 Task: Find connections with filter location Hradec Králové with filter topic #Futurewith filter profile language Potuguese with filter current company Jindal Steel & Power Ltd. with filter school Arya Institute of Engineering & Technology,Jaipur with filter industry Wholesale with filter service category Content Strategy with filter keywords title Digital Overlord
Action: Mouse moved to (649, 82)
Screenshot: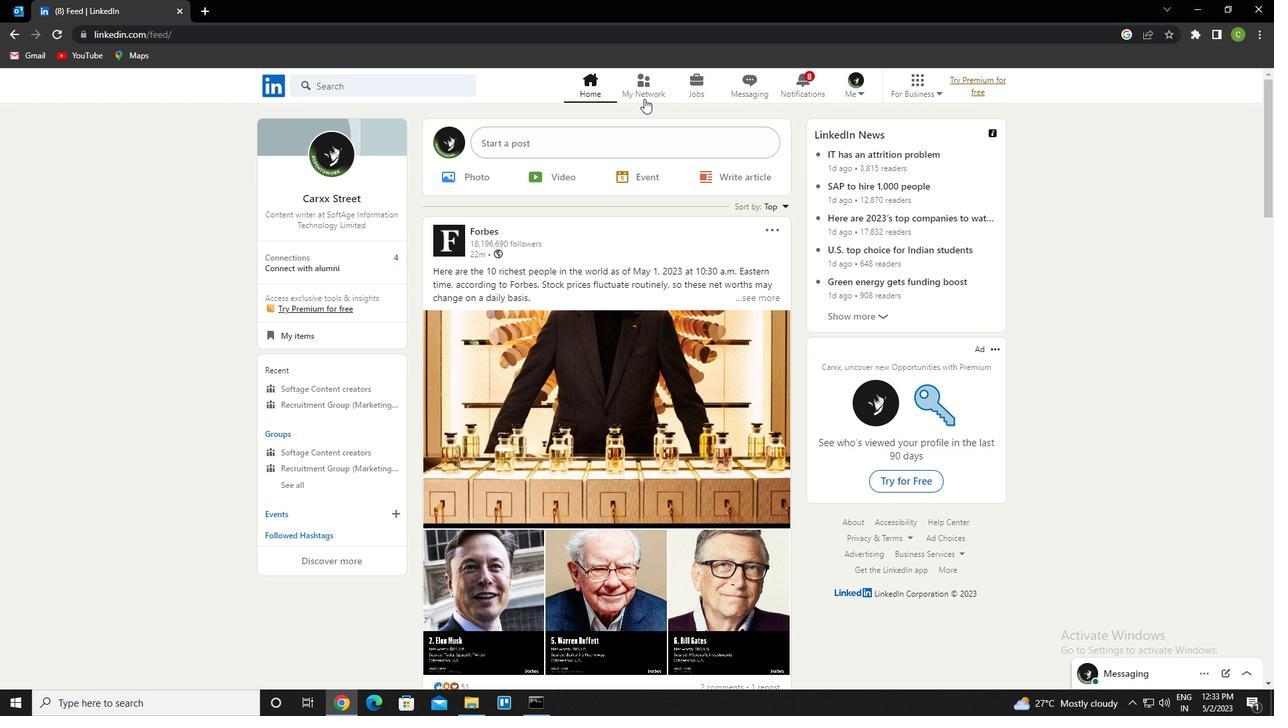 
Action: Mouse pressed left at (649, 82)
Screenshot: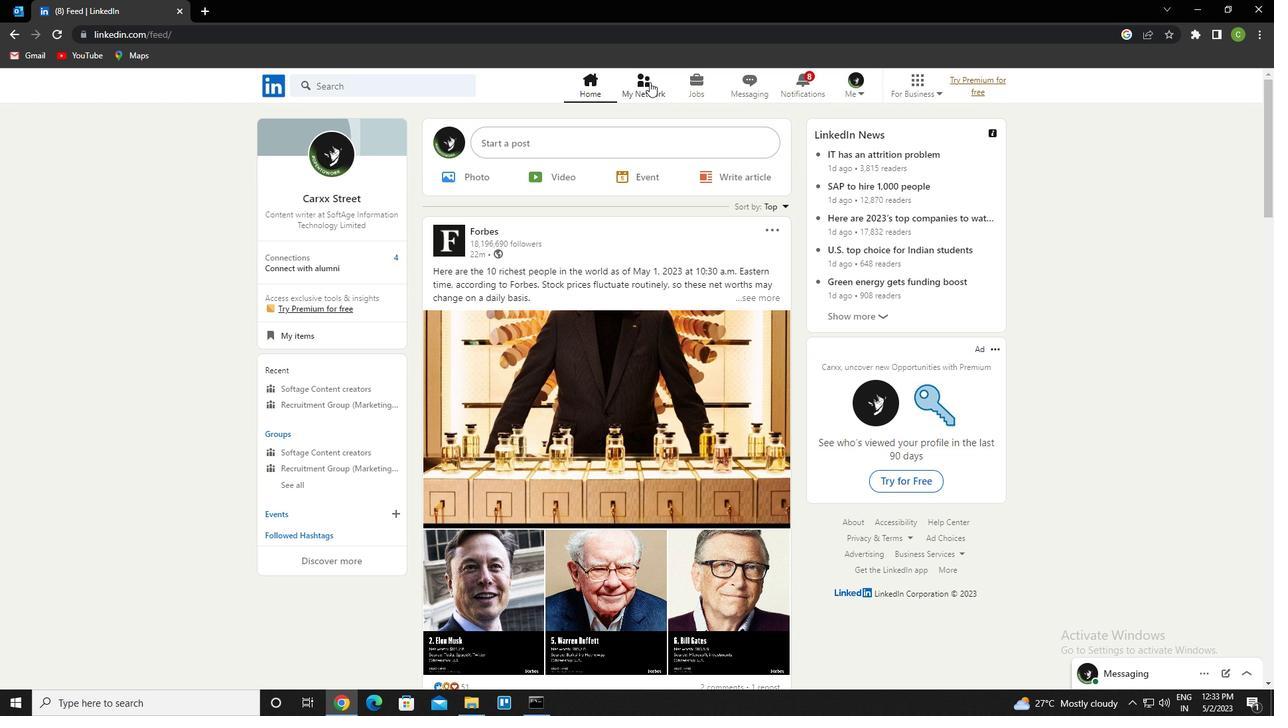 
Action: Mouse moved to (393, 149)
Screenshot: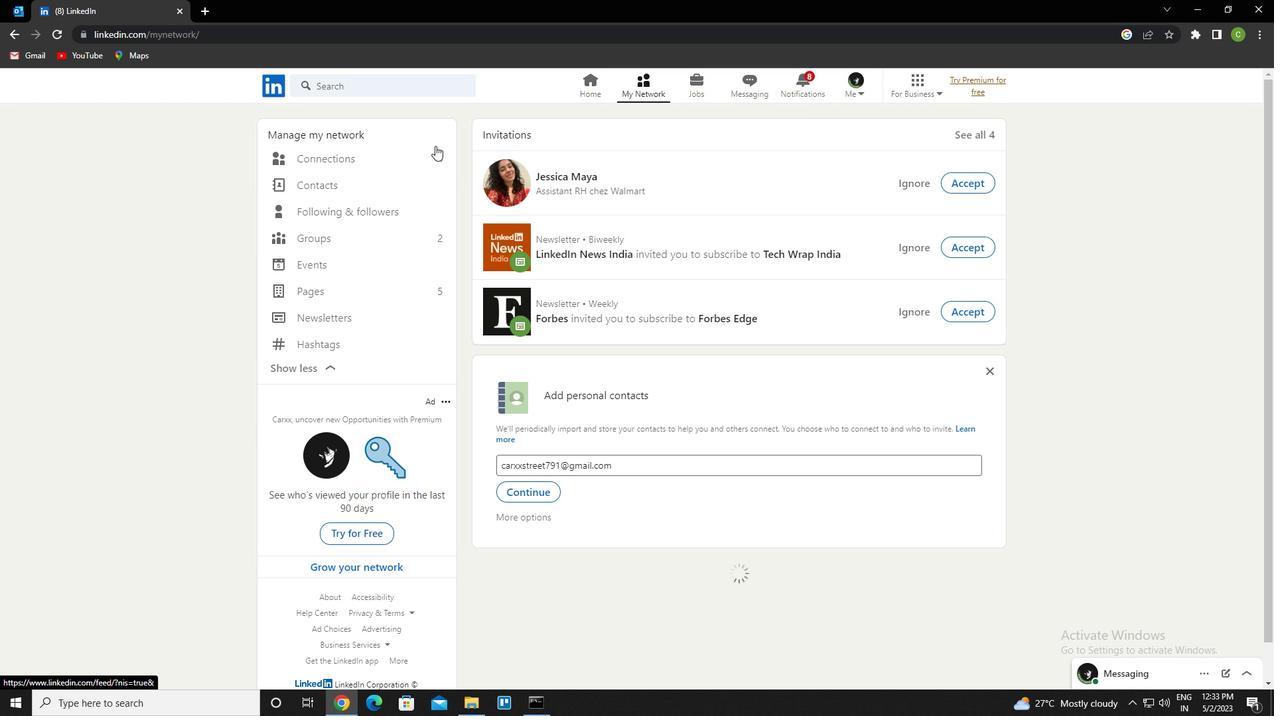 
Action: Mouse pressed left at (393, 149)
Screenshot: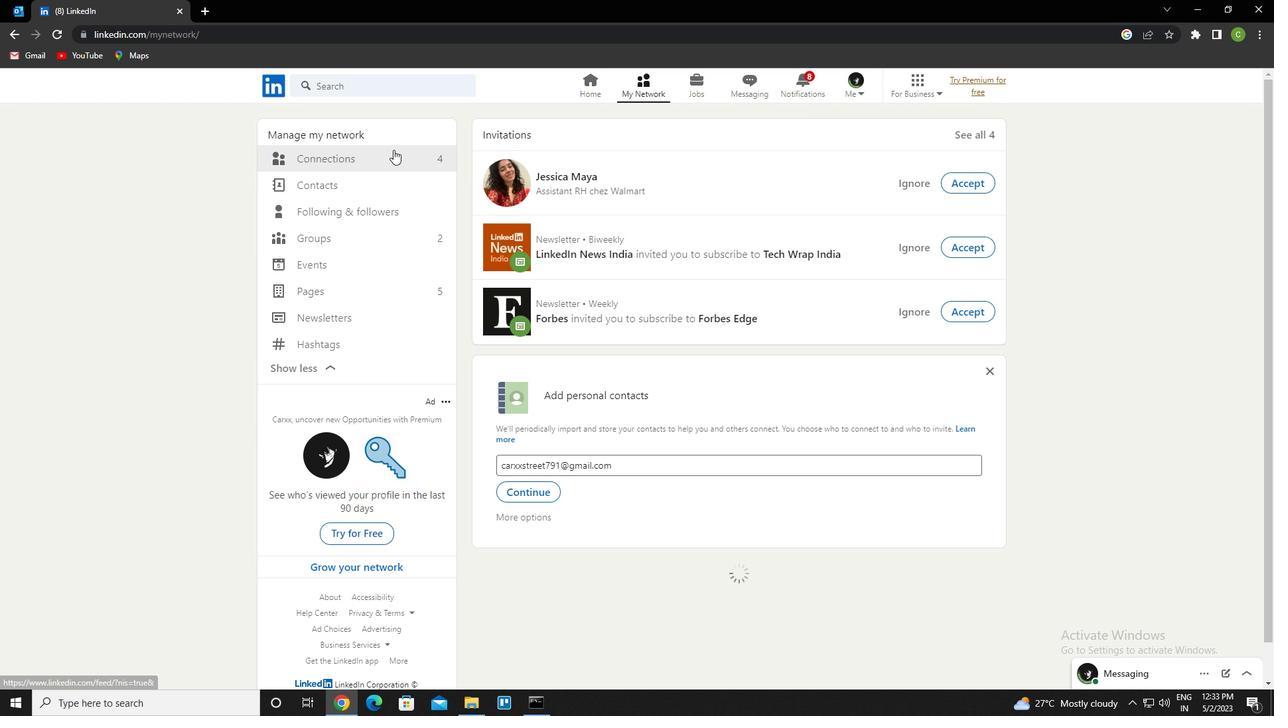 
Action: Mouse moved to (390, 163)
Screenshot: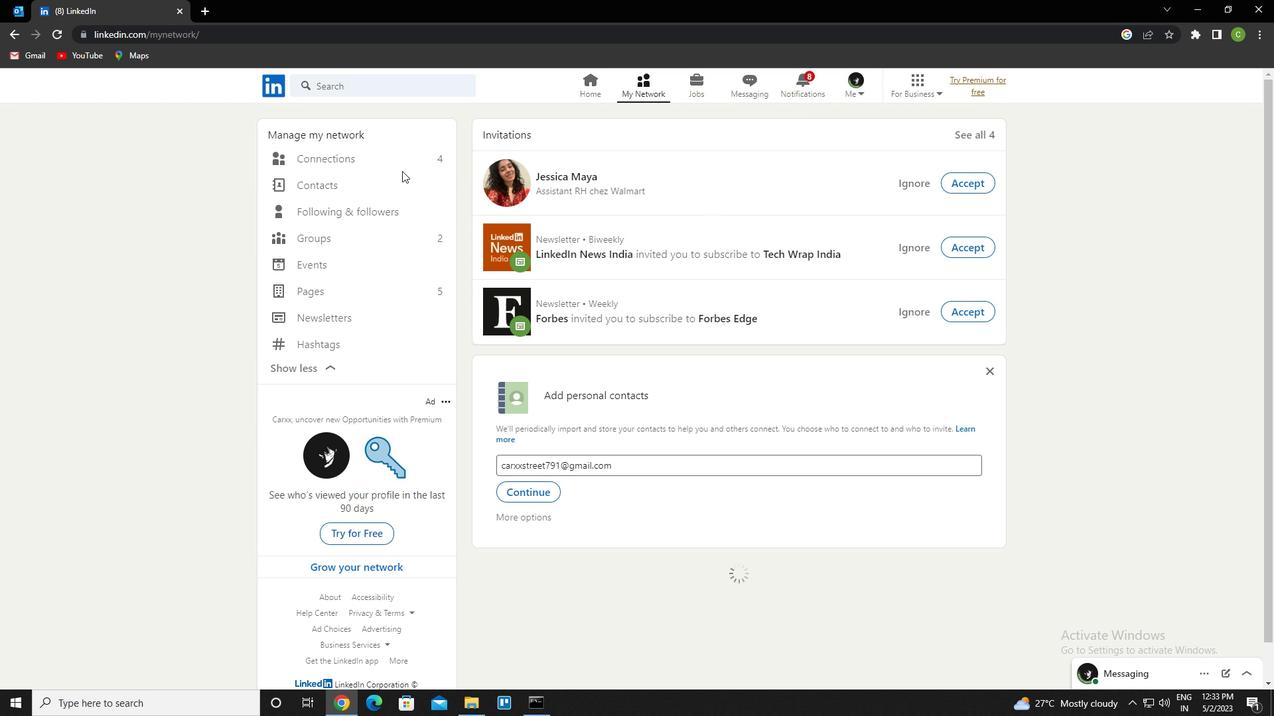 
Action: Mouse pressed left at (390, 163)
Screenshot: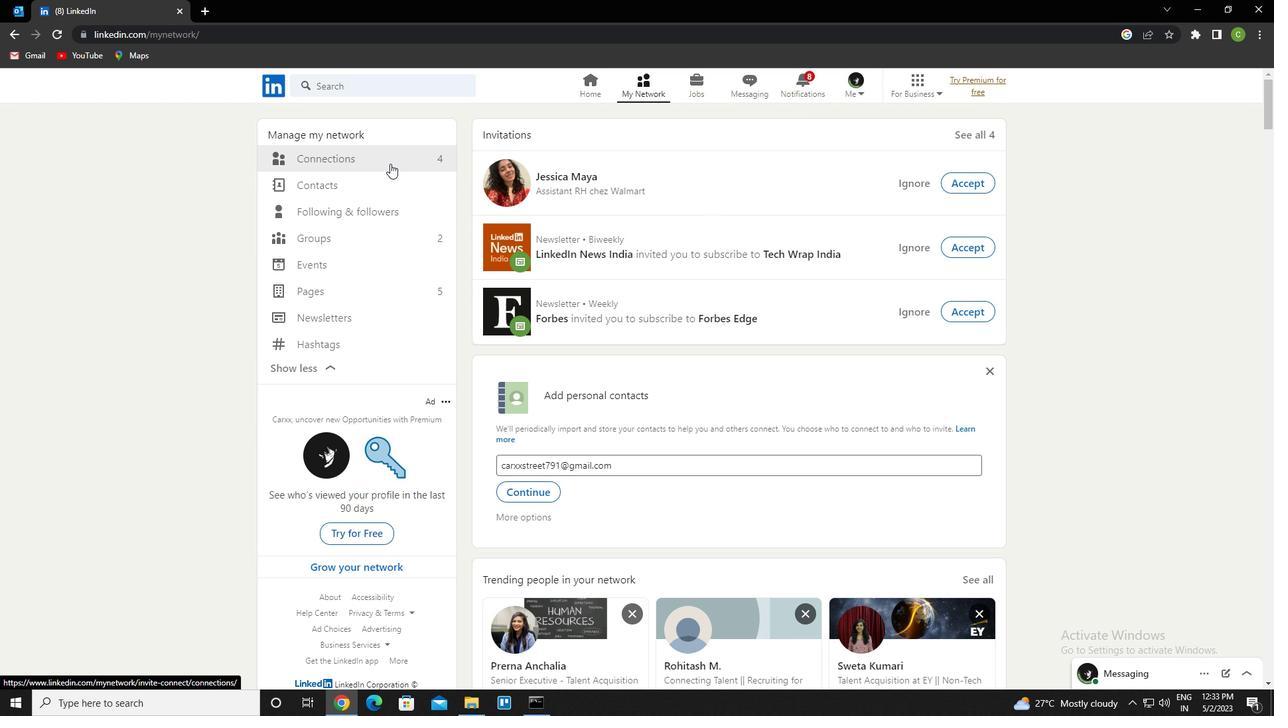 
Action: Mouse moved to (758, 154)
Screenshot: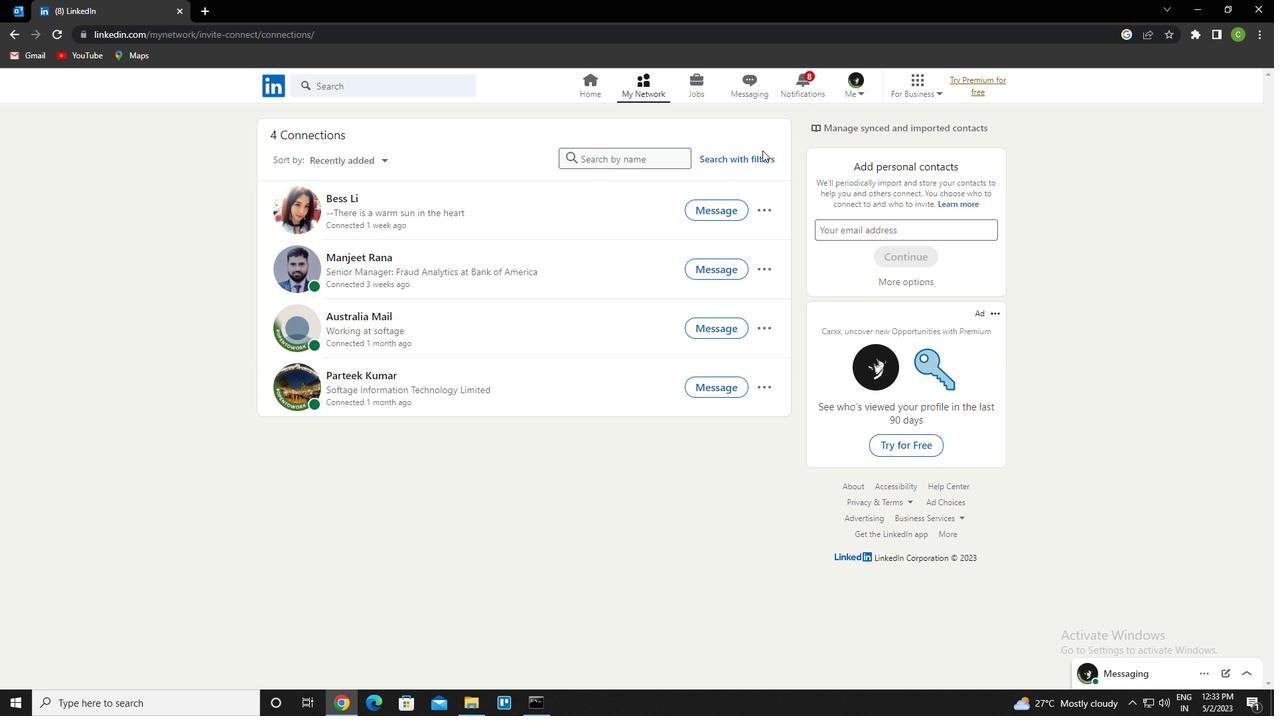 
Action: Mouse pressed left at (758, 154)
Screenshot: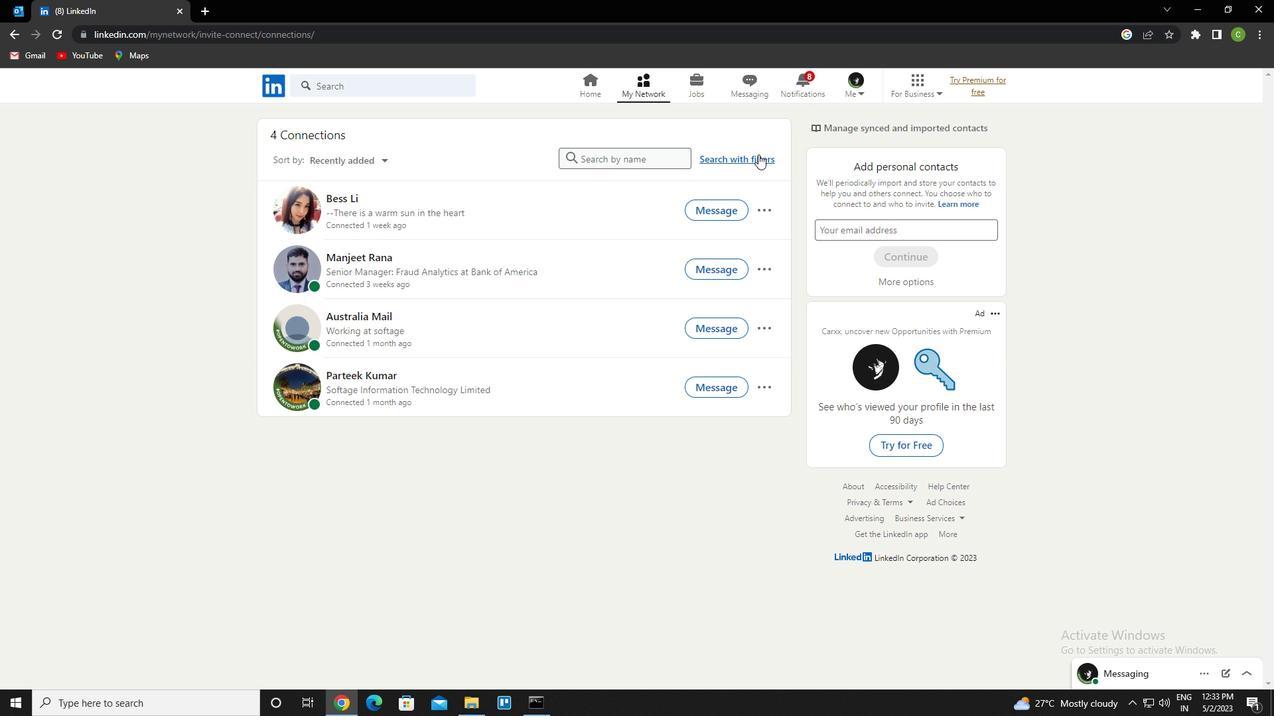 
Action: Mouse moved to (670, 118)
Screenshot: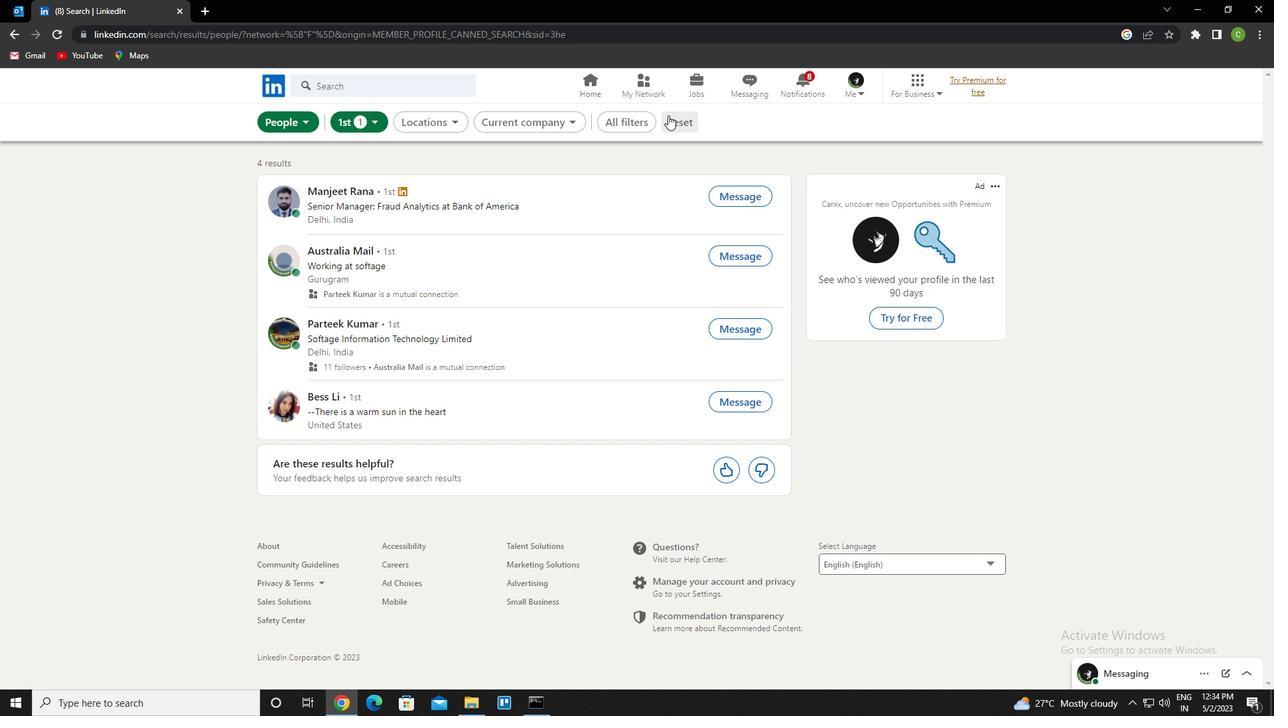
Action: Mouse pressed left at (670, 118)
Screenshot: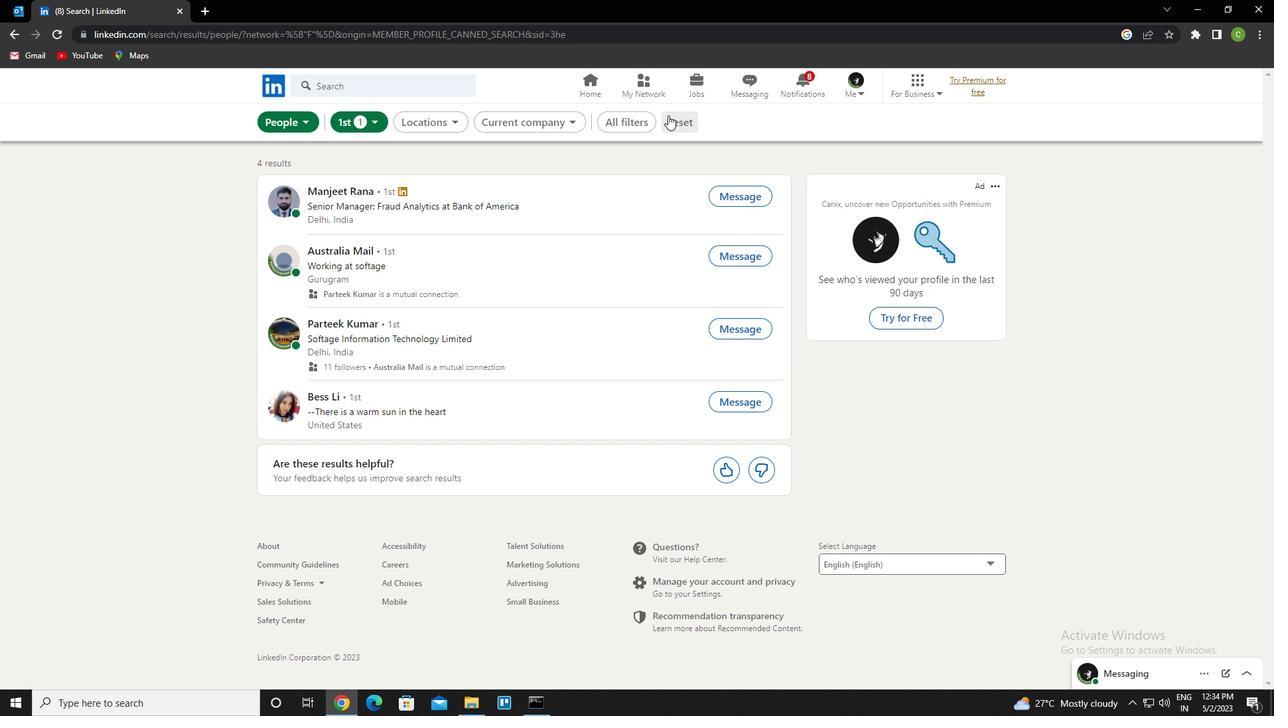 
Action: Mouse moved to (659, 118)
Screenshot: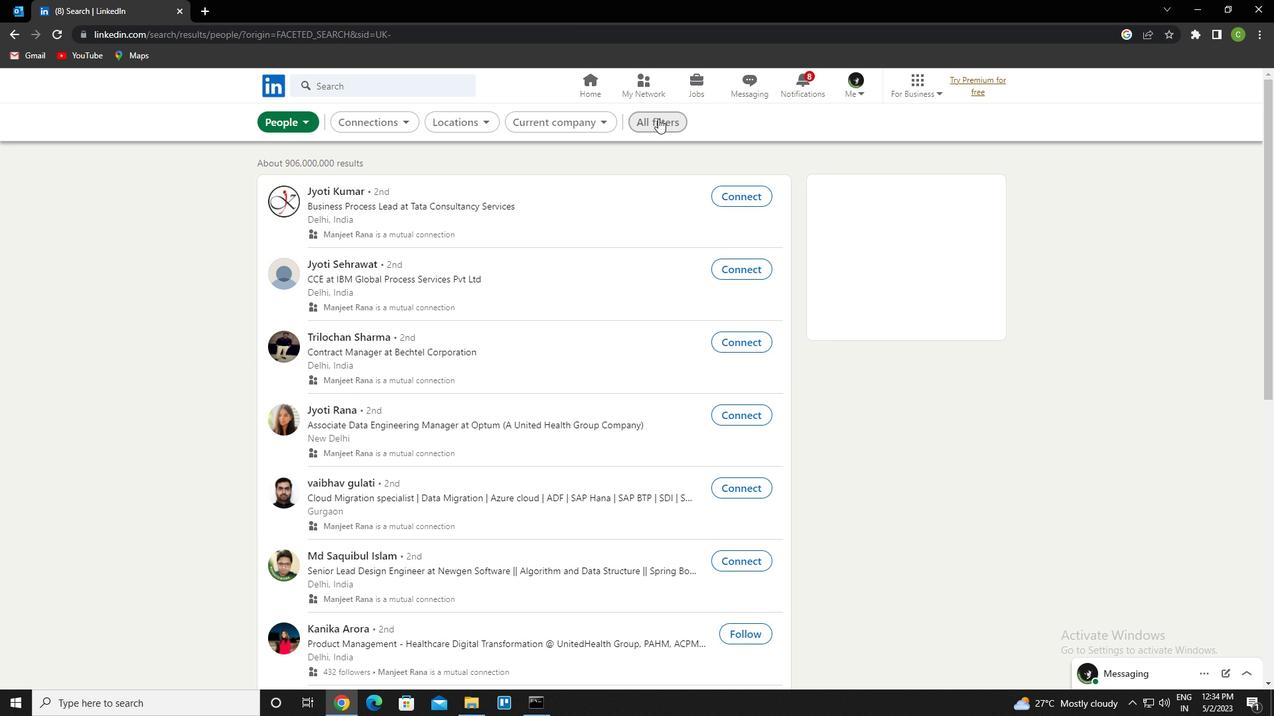 
Action: Mouse pressed left at (659, 118)
Screenshot: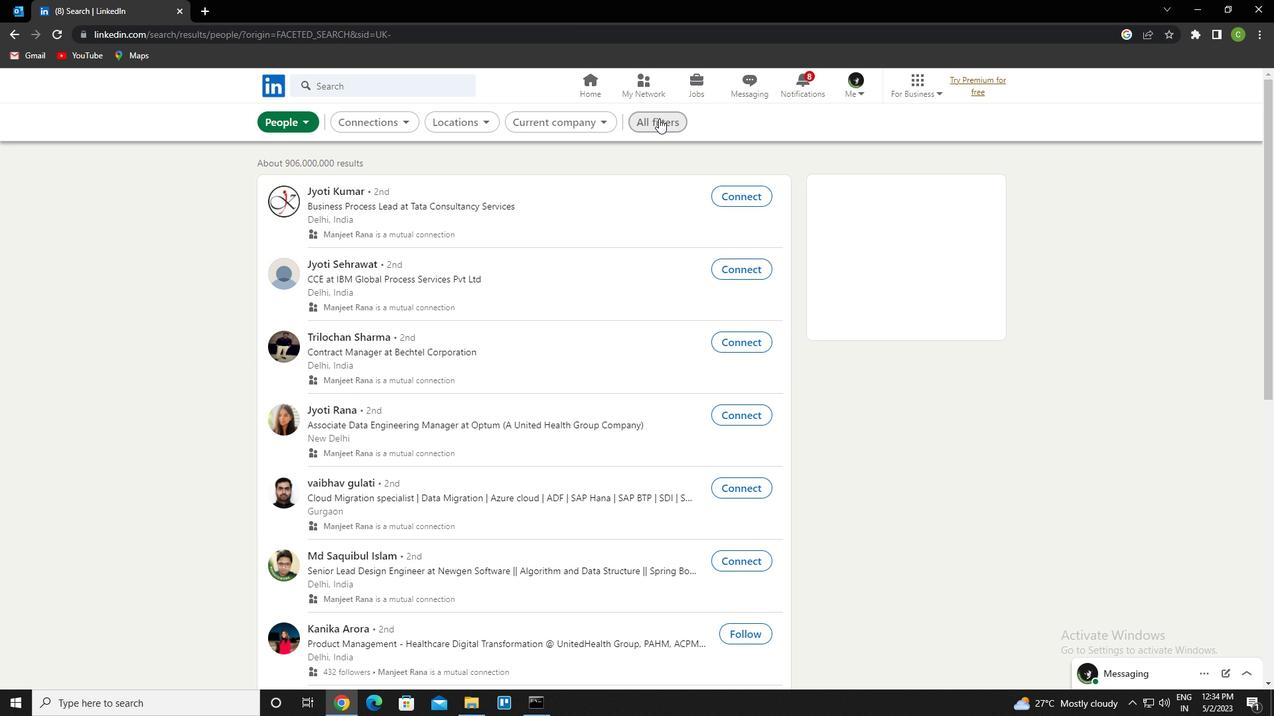
Action: Mouse moved to (1109, 337)
Screenshot: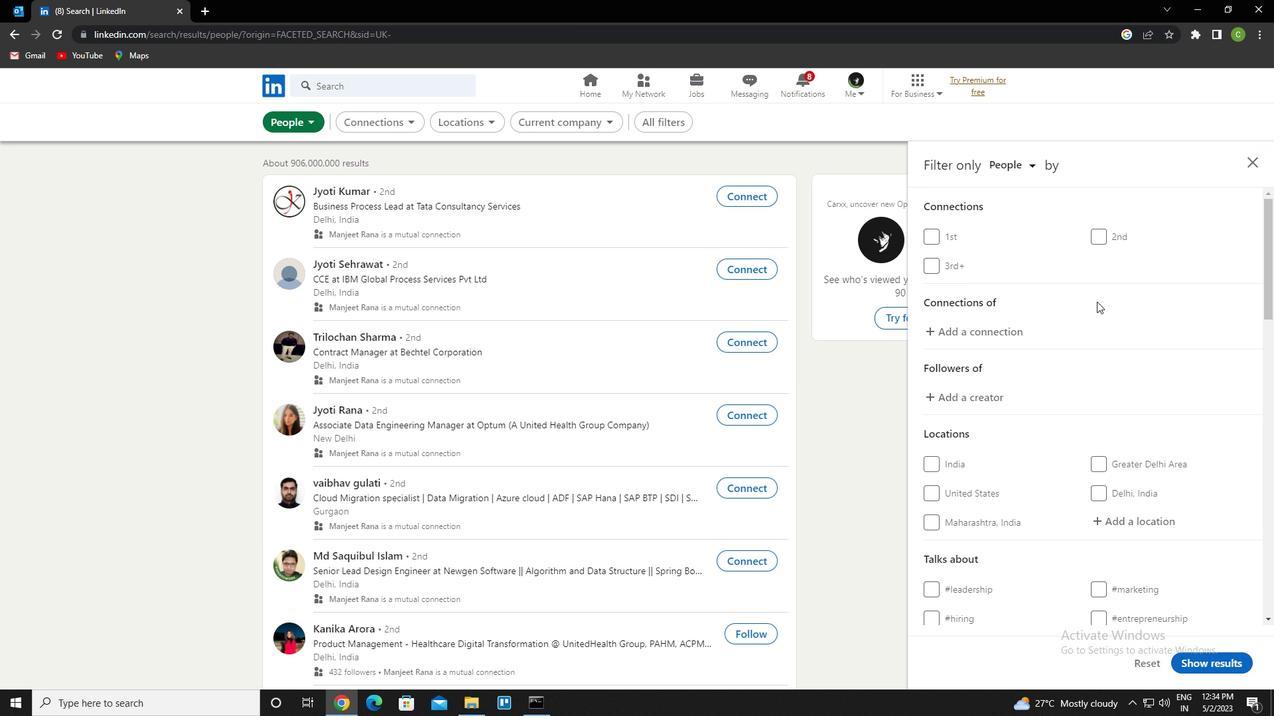 
Action: Mouse scrolled (1109, 337) with delta (0, 0)
Screenshot: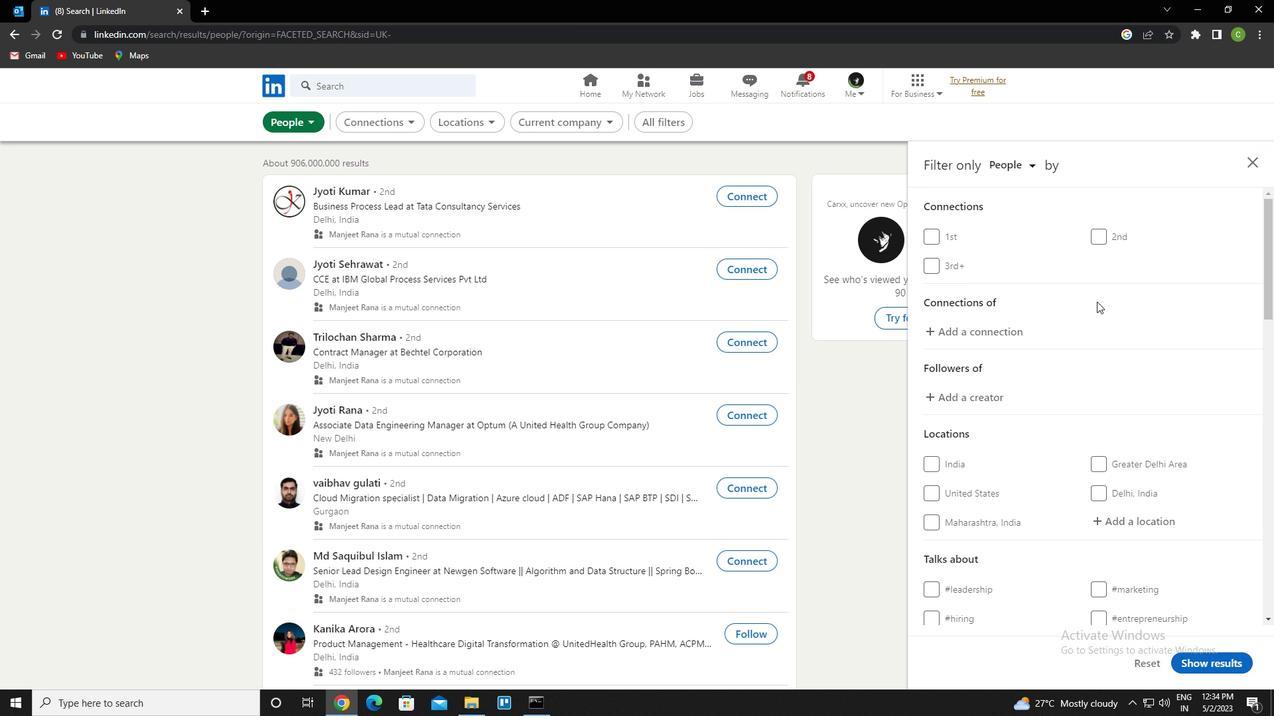 
Action: Mouse moved to (1110, 341)
Screenshot: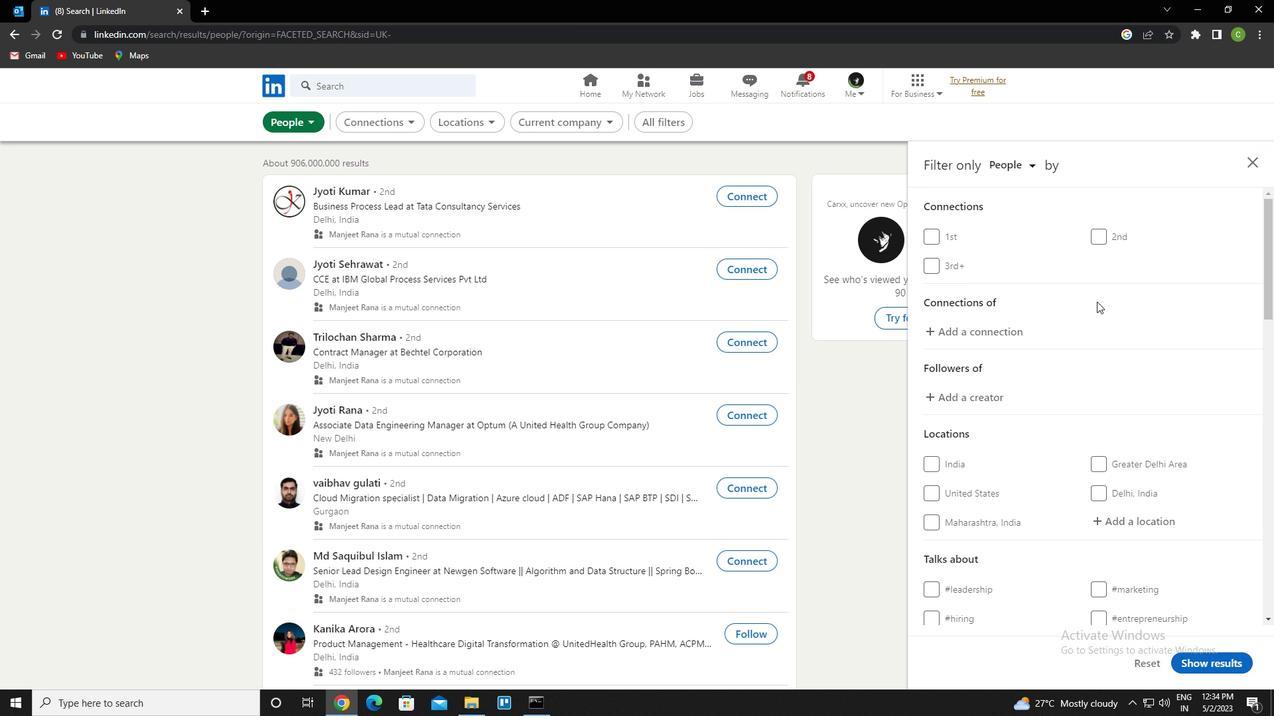 
Action: Mouse scrolled (1110, 340) with delta (0, 0)
Screenshot: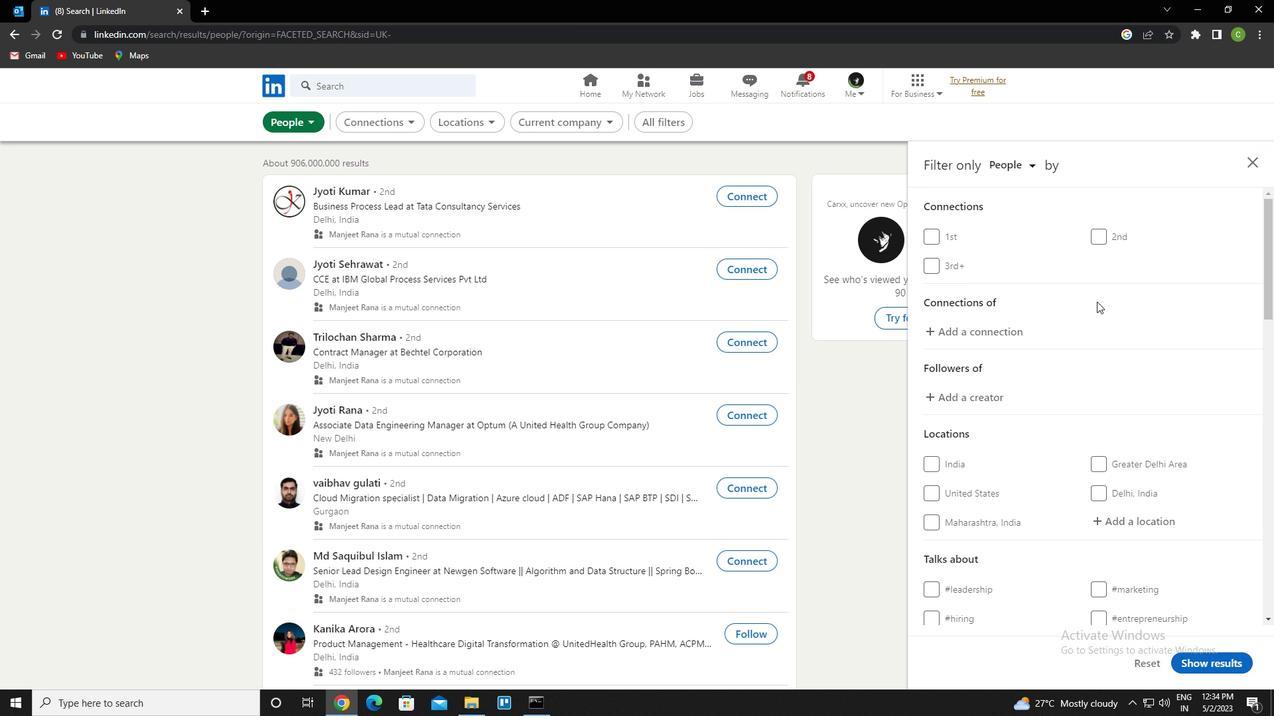 
Action: Mouse moved to (1110, 348)
Screenshot: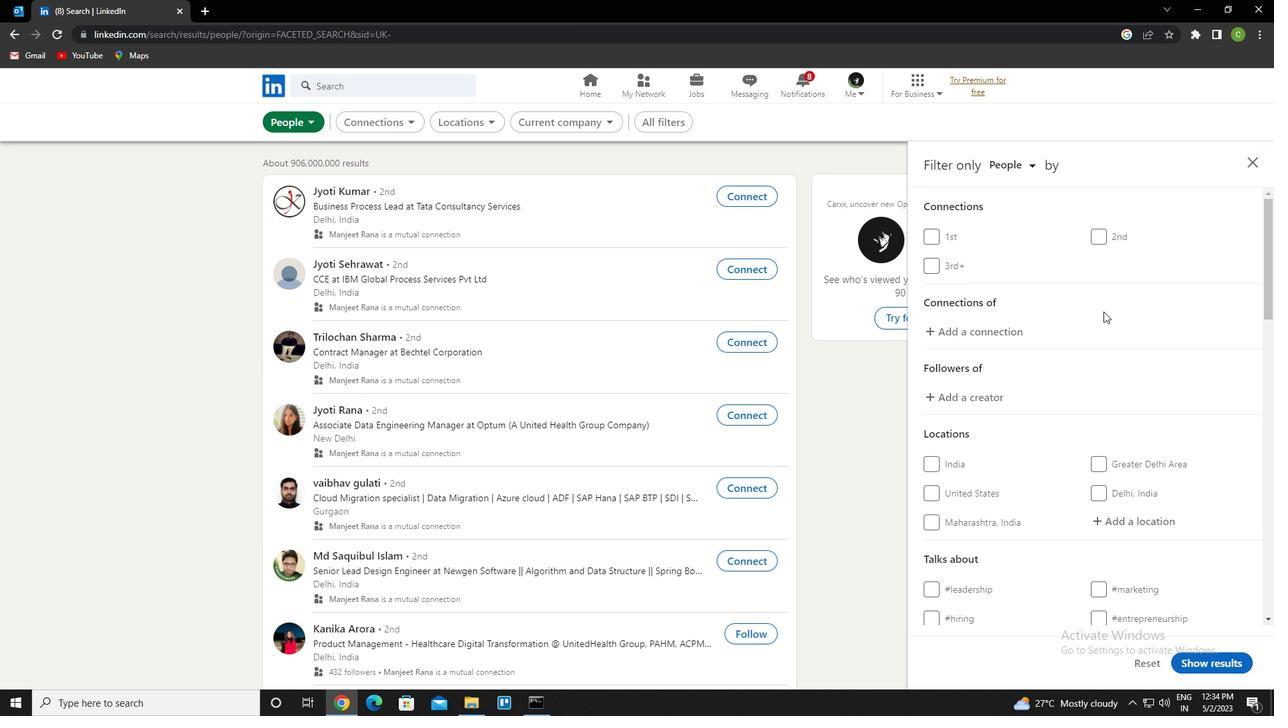 
Action: Mouse scrolled (1110, 347) with delta (0, 0)
Screenshot: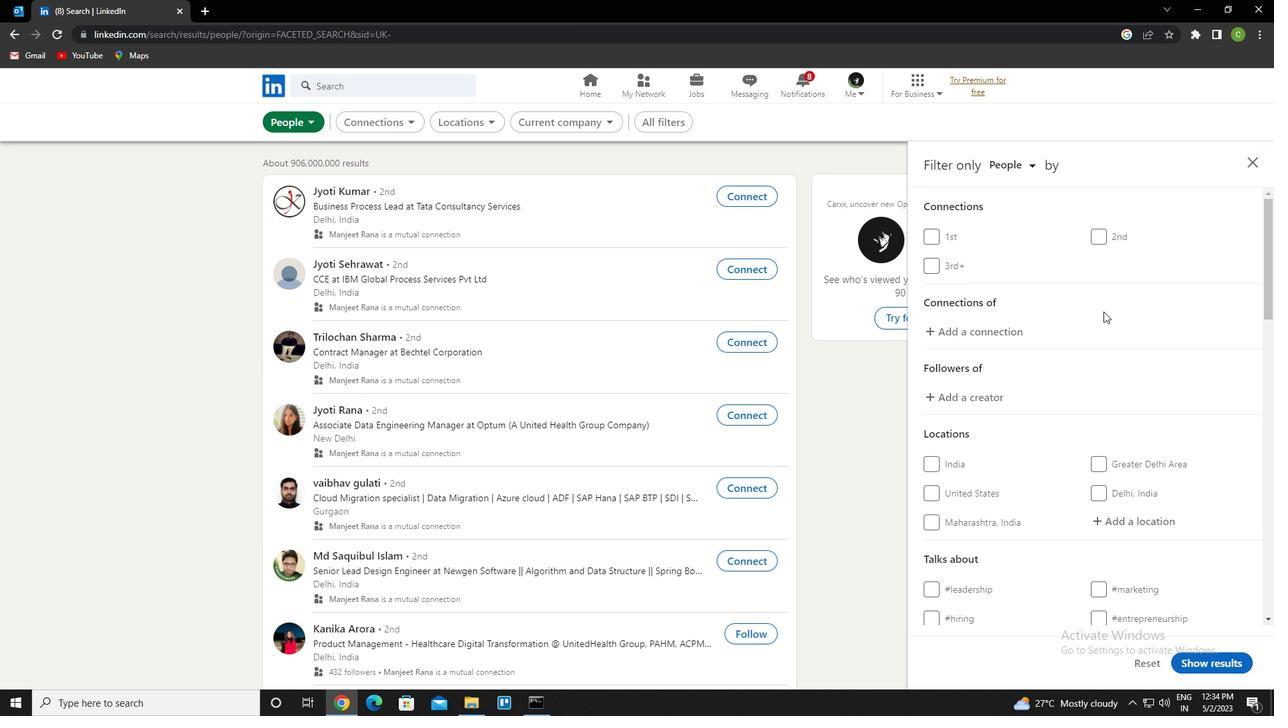 
Action: Mouse moved to (1108, 363)
Screenshot: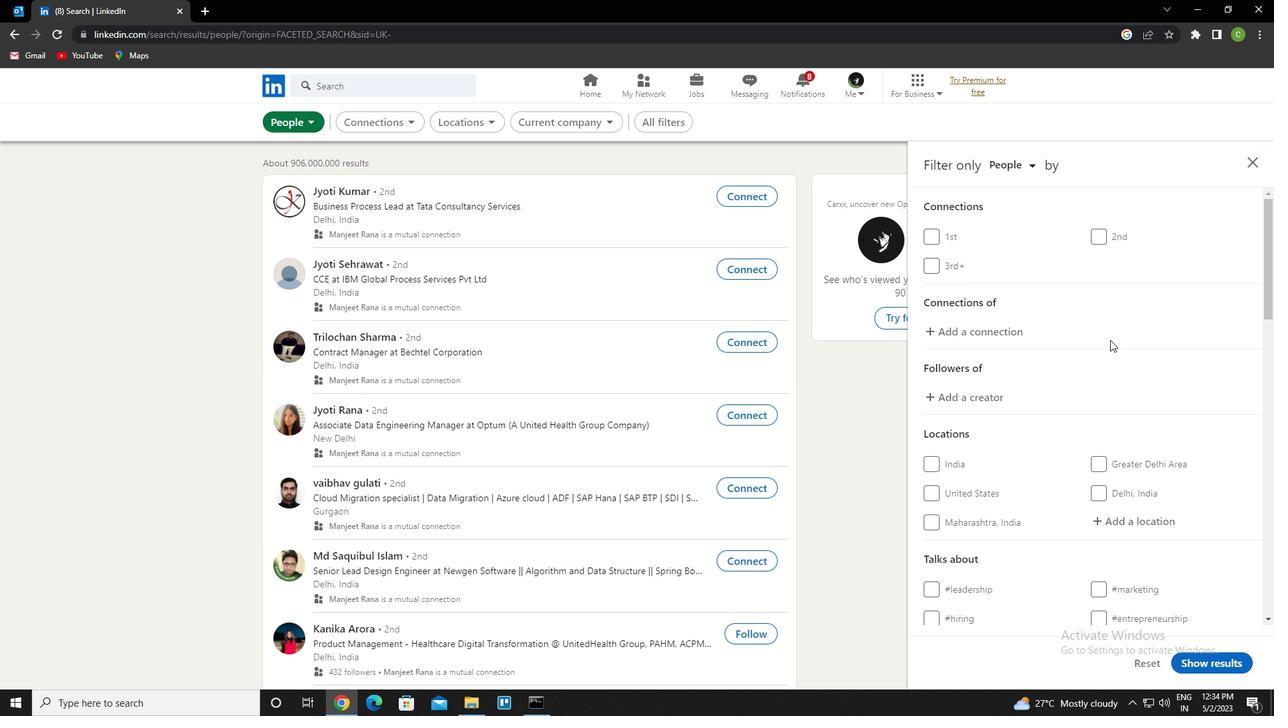 
Action: Mouse scrolled (1108, 362) with delta (0, 0)
Screenshot: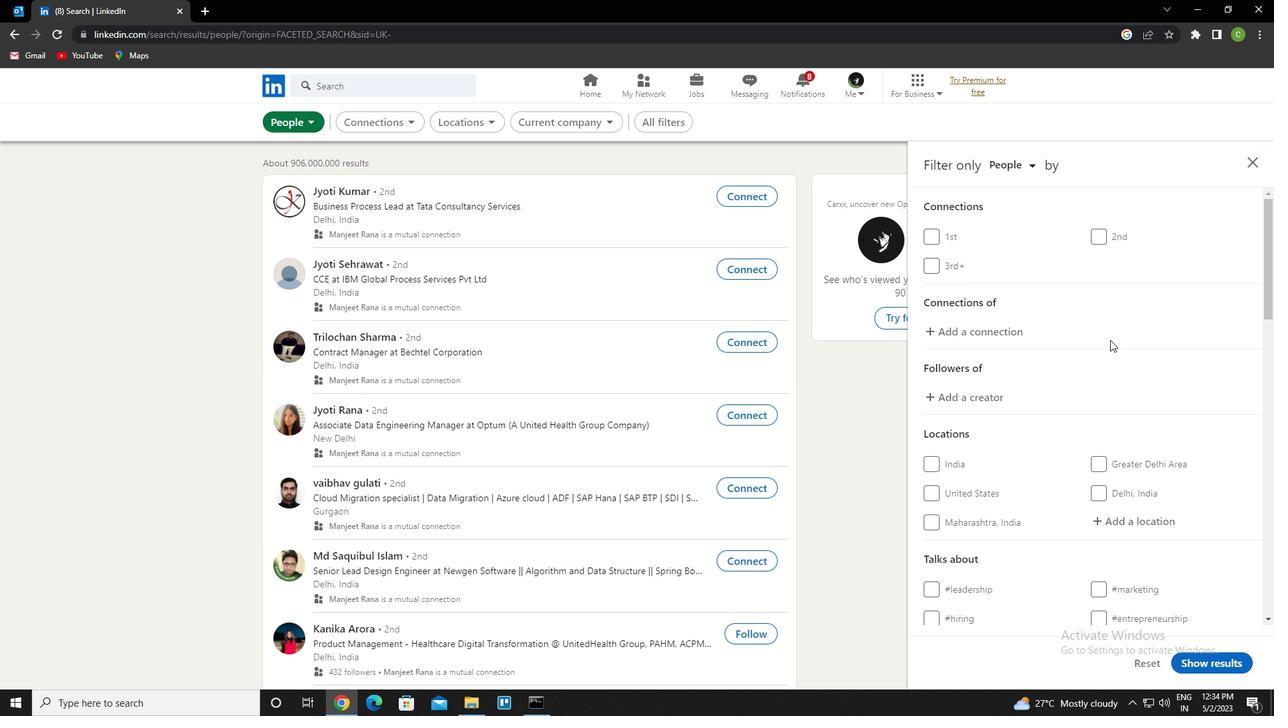 
Action: Mouse moved to (1156, 258)
Screenshot: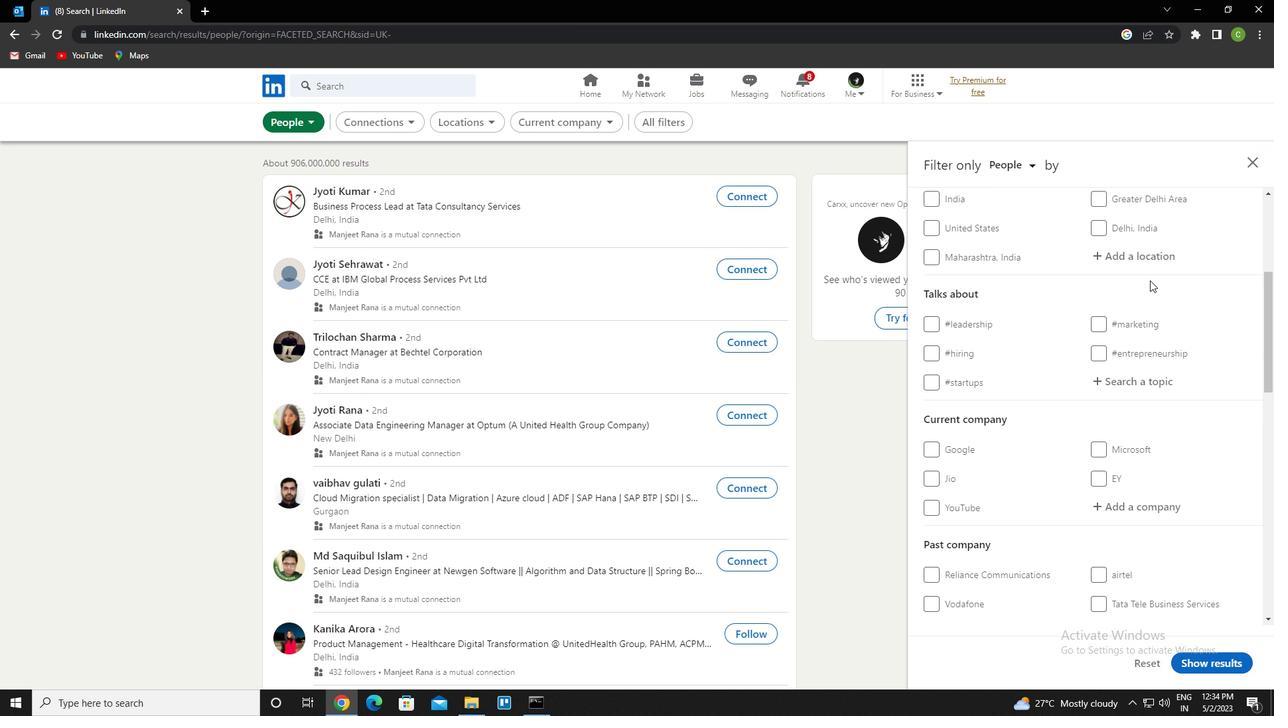 
Action: Mouse pressed left at (1156, 258)
Screenshot: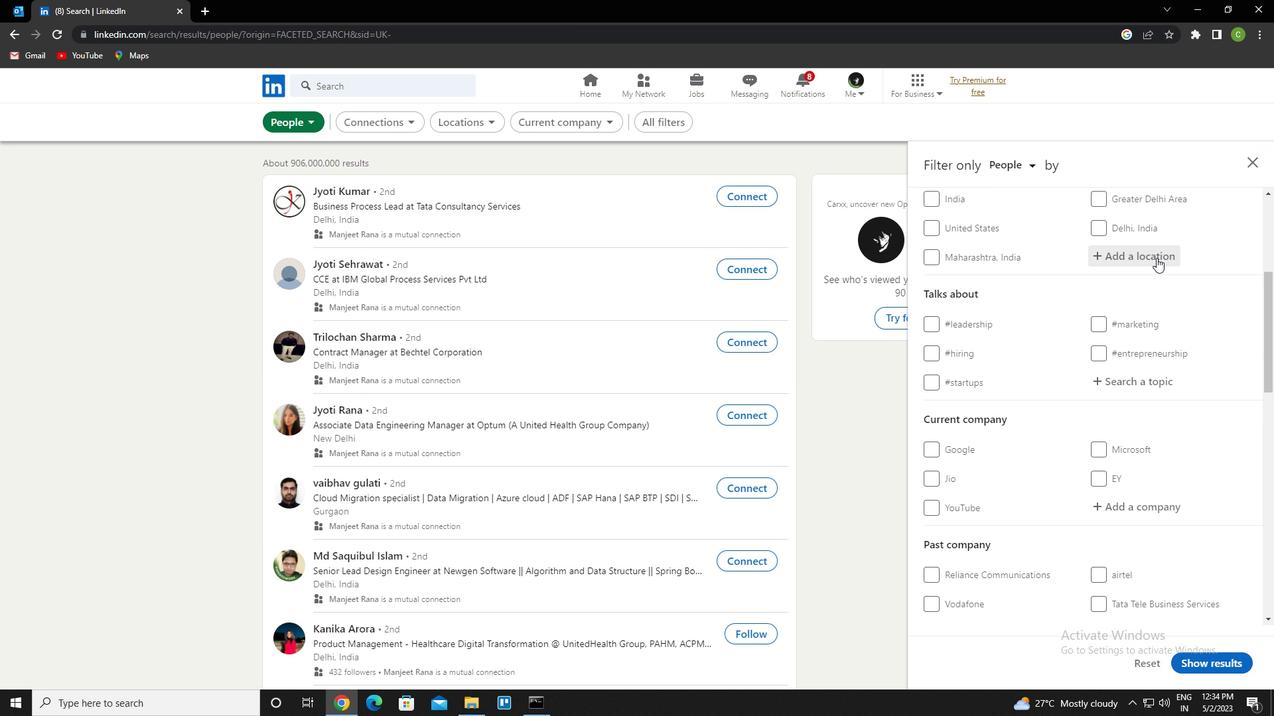 
Action: Key pressed <Key.caps_lock>h<Key.caps_lock>radec<Key.down><Key.enter>
Screenshot: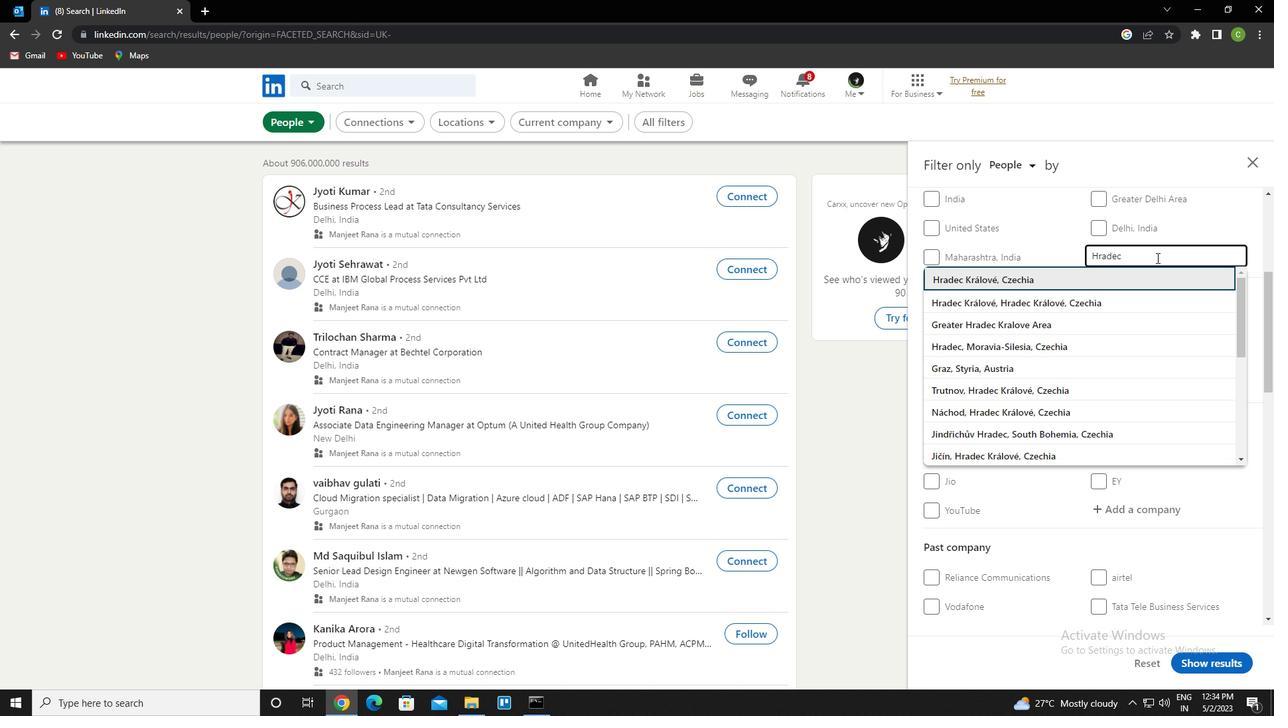 
Action: Mouse scrolled (1156, 257) with delta (0, 0)
Screenshot: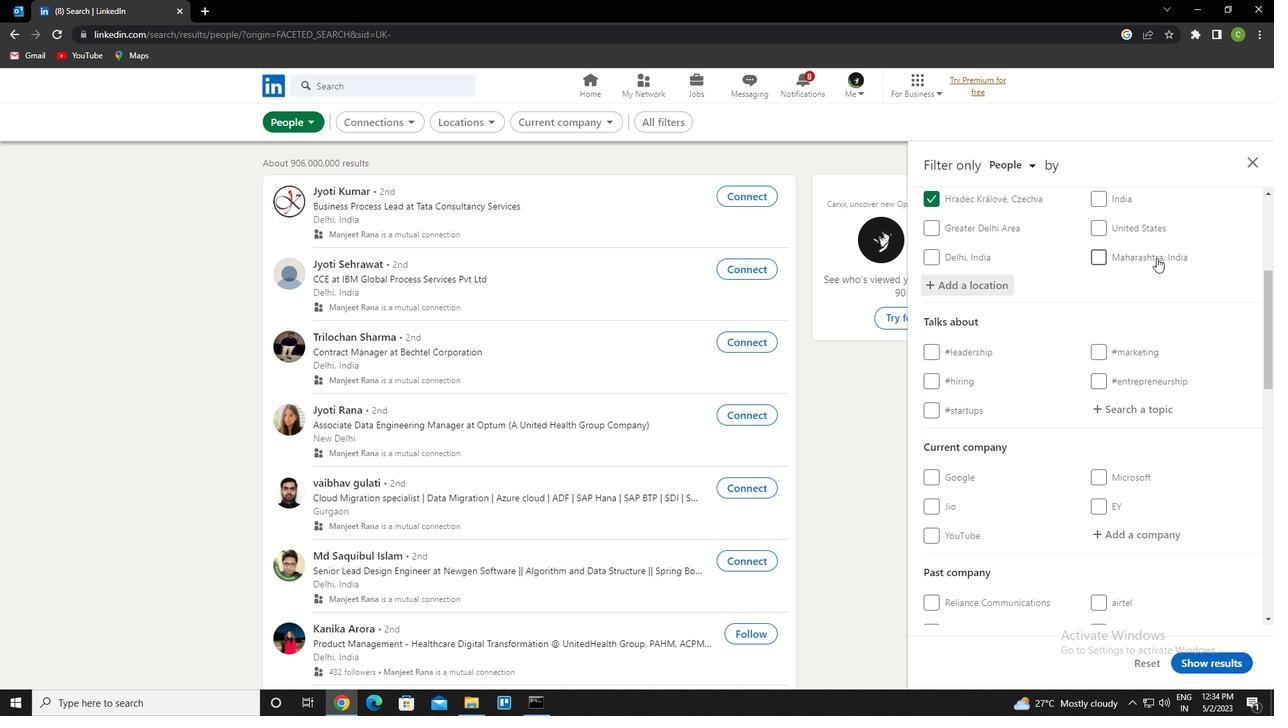 
Action: Mouse scrolled (1156, 257) with delta (0, 0)
Screenshot: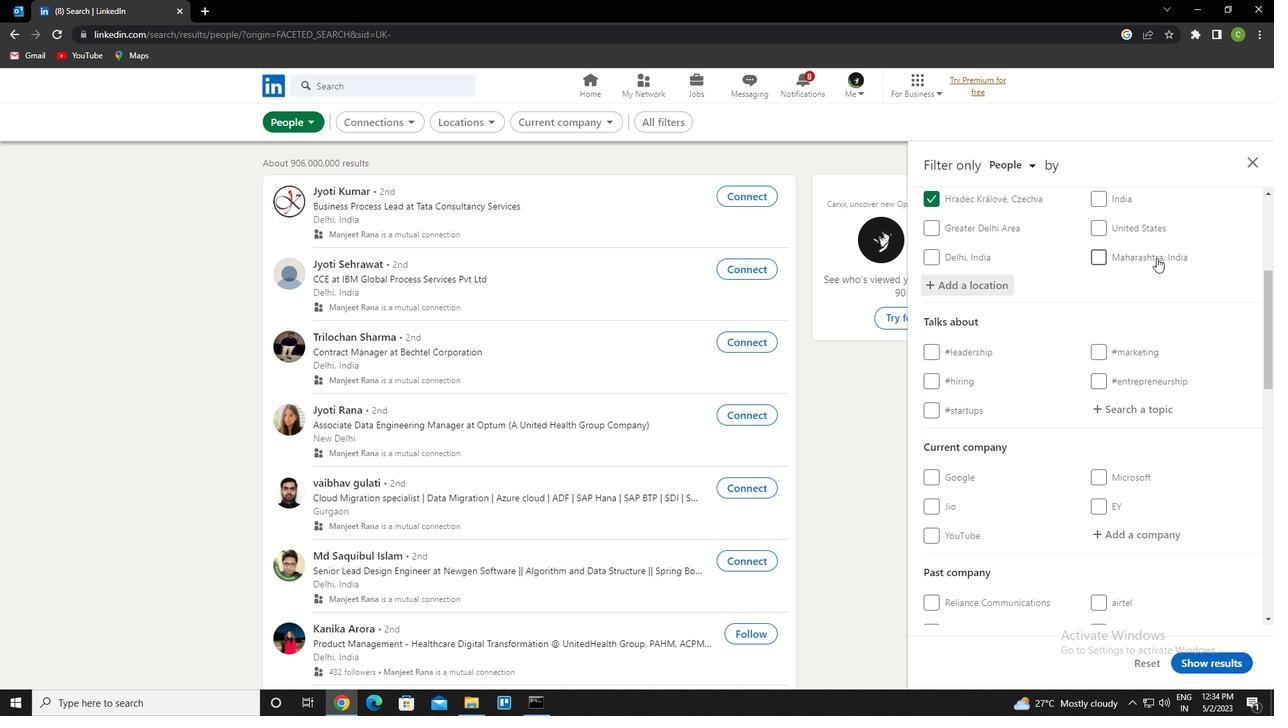 
Action: Mouse moved to (1162, 276)
Screenshot: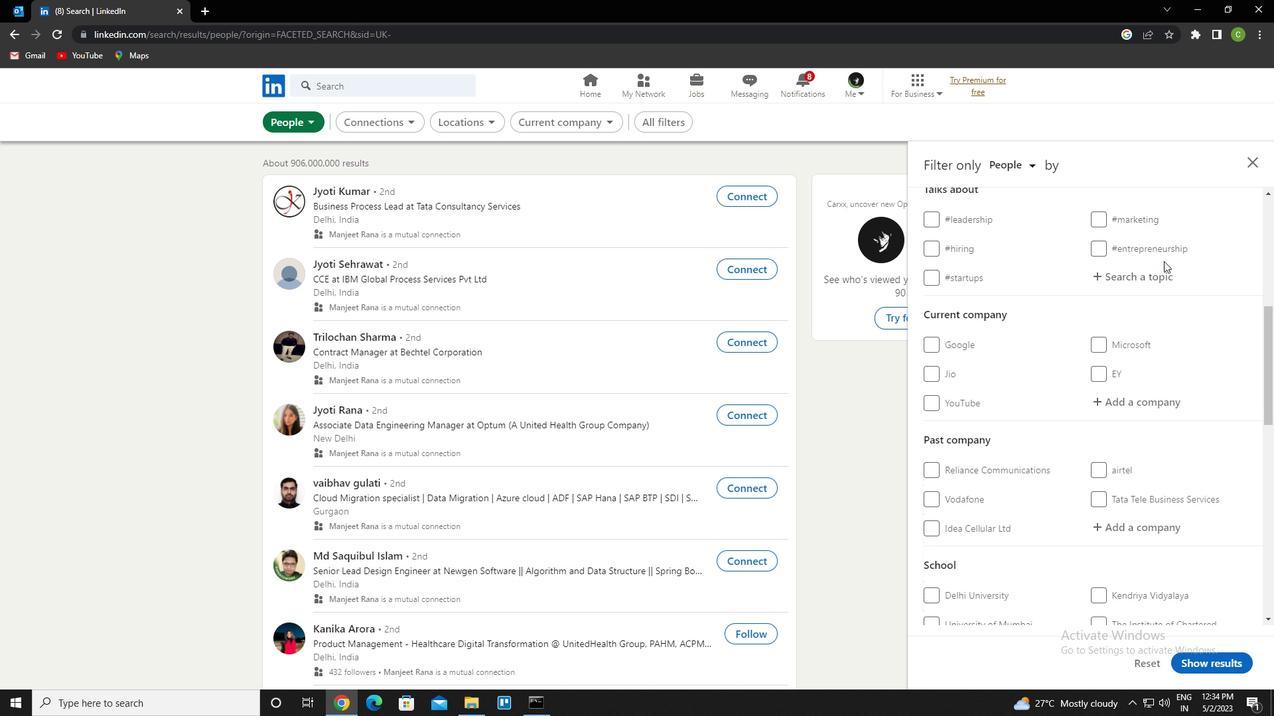 
Action: Mouse pressed left at (1162, 276)
Screenshot: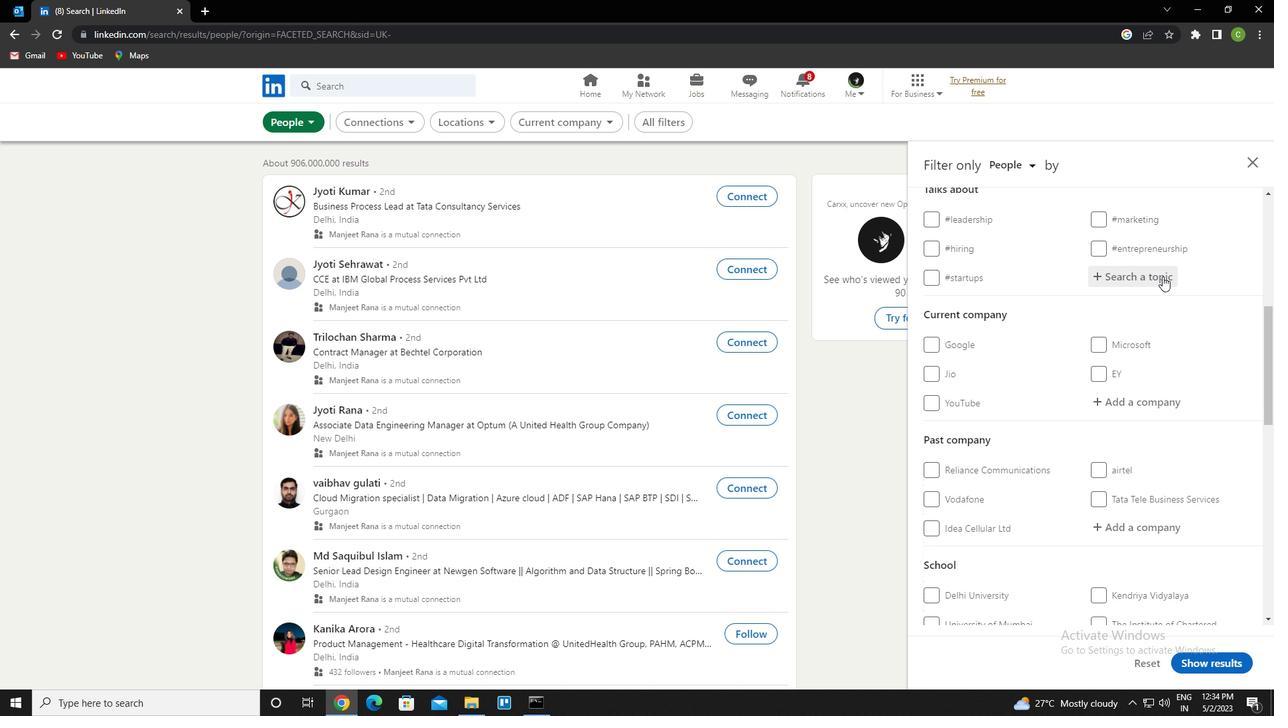 
Action: Key pressed <Key.caps_lock>f<Key.caps_lock>uture<Key.down><Key.enter>
Screenshot: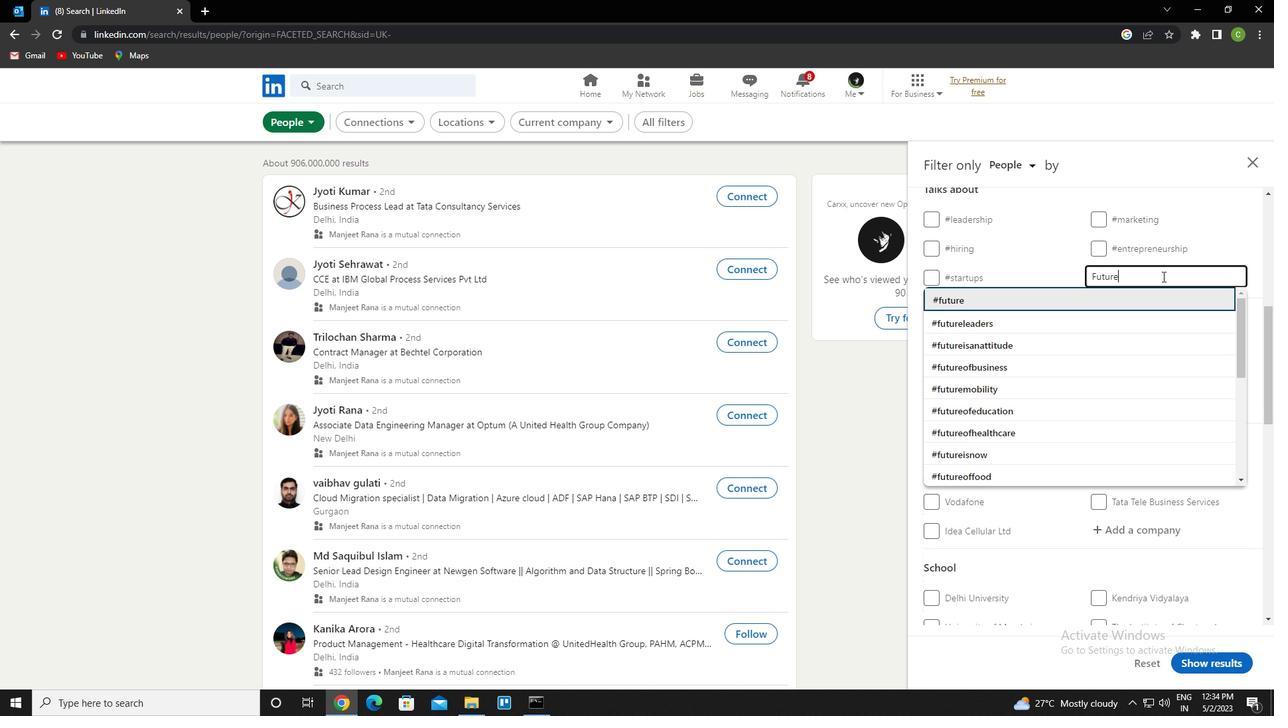 
Action: Mouse scrolled (1162, 276) with delta (0, 0)
Screenshot: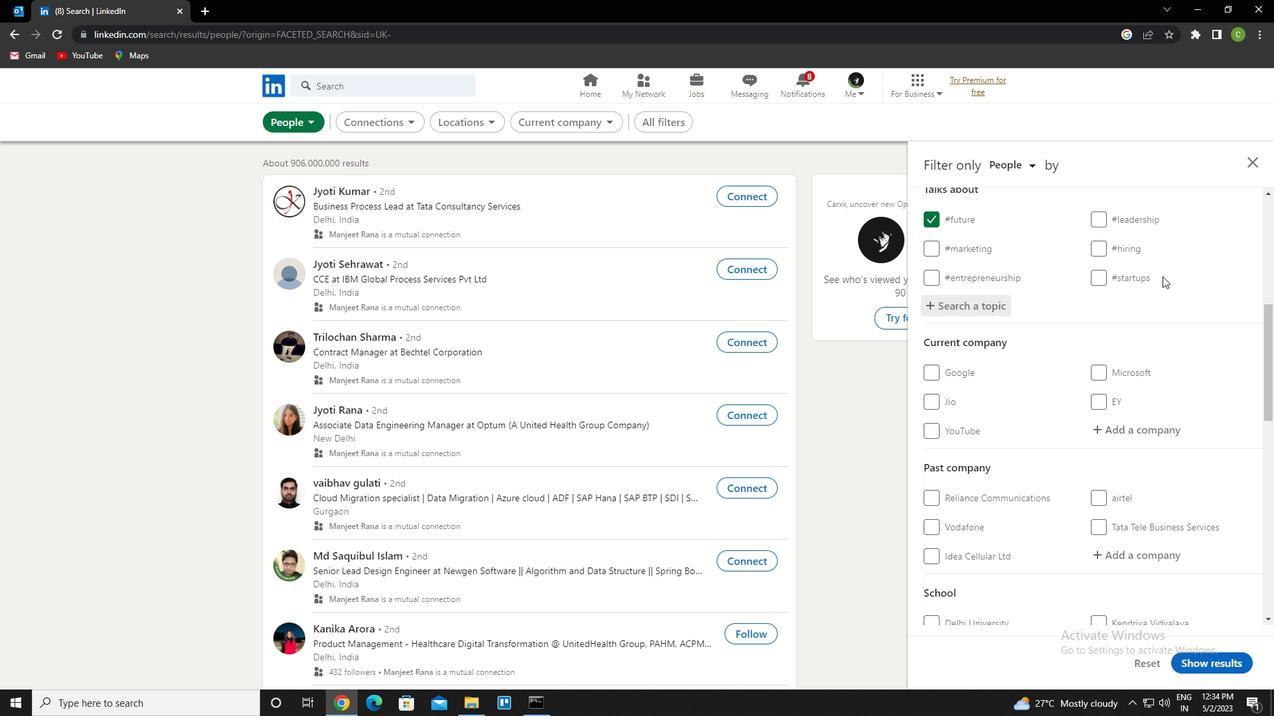 
Action: Mouse scrolled (1162, 276) with delta (0, 0)
Screenshot: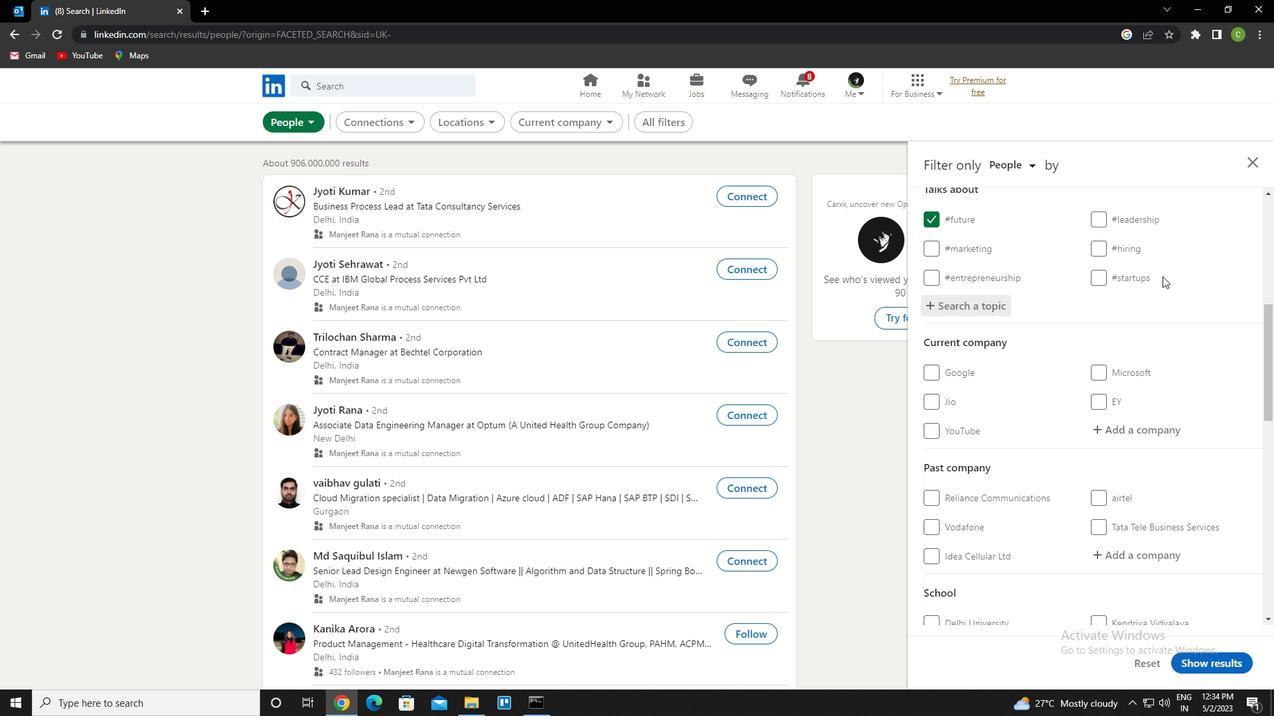 
Action: Mouse scrolled (1162, 276) with delta (0, 0)
Screenshot: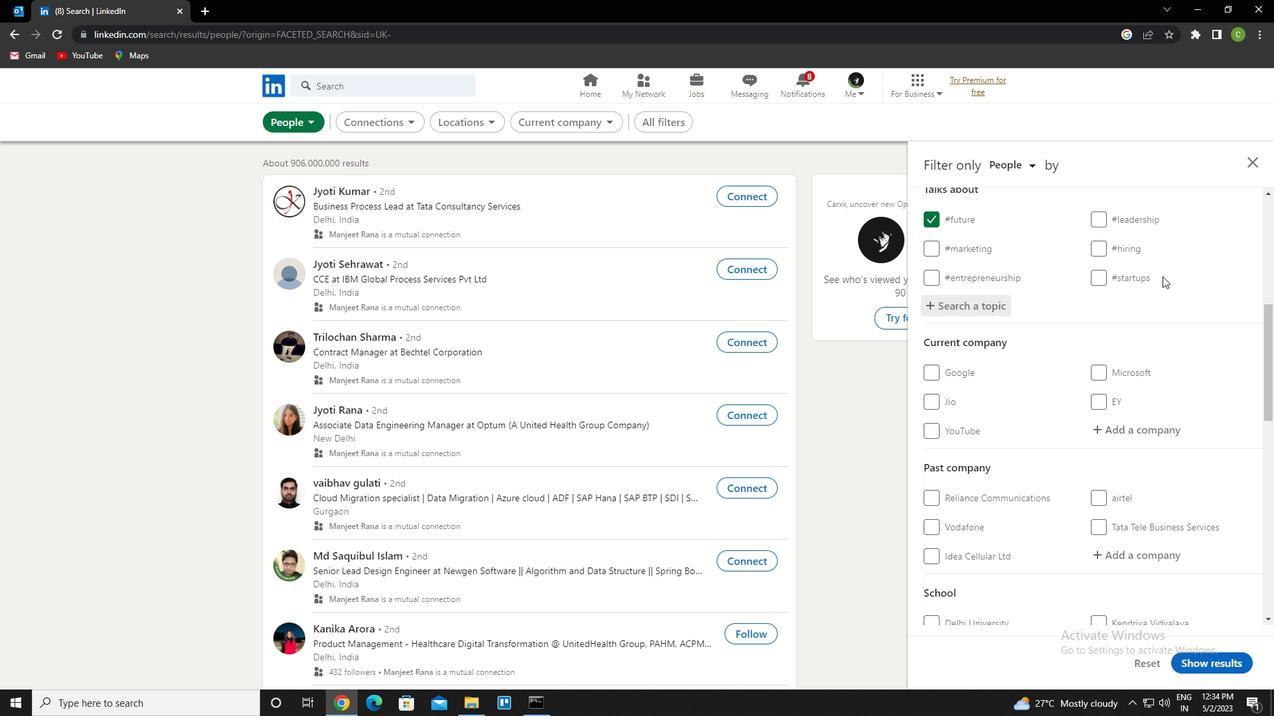
Action: Mouse scrolled (1162, 276) with delta (0, 0)
Screenshot: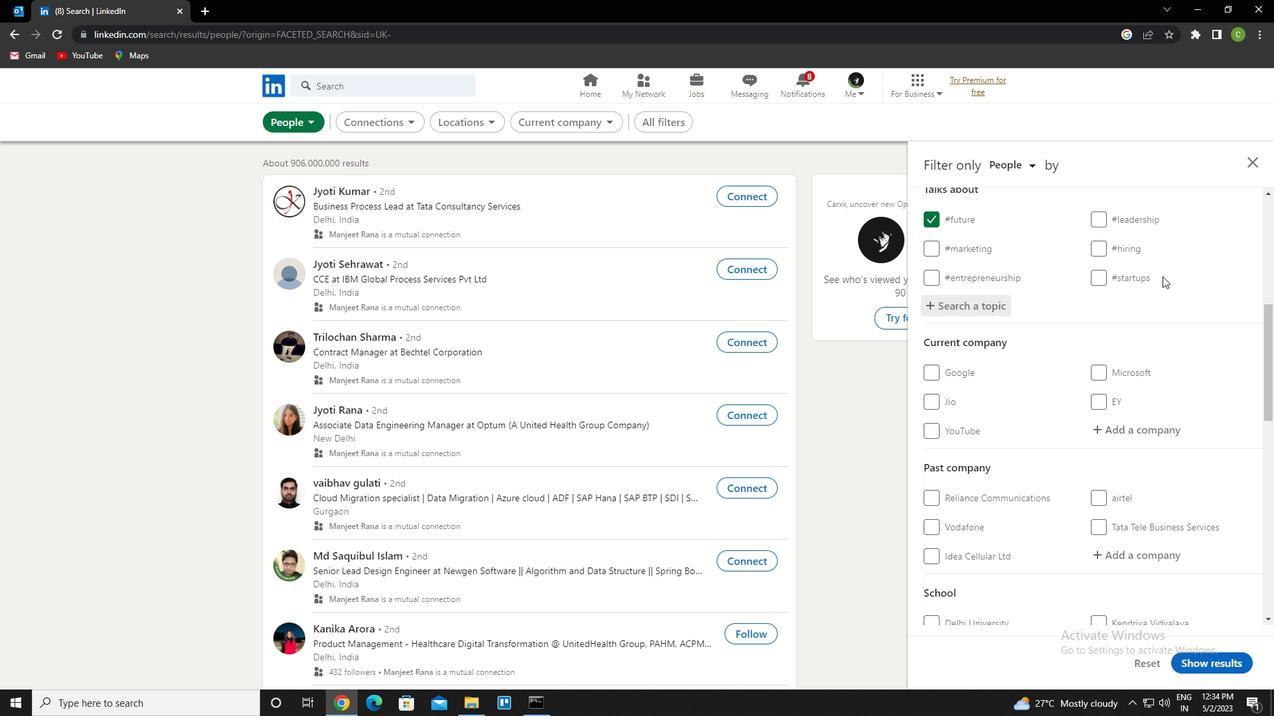 
Action: Mouse scrolled (1162, 276) with delta (0, 0)
Screenshot: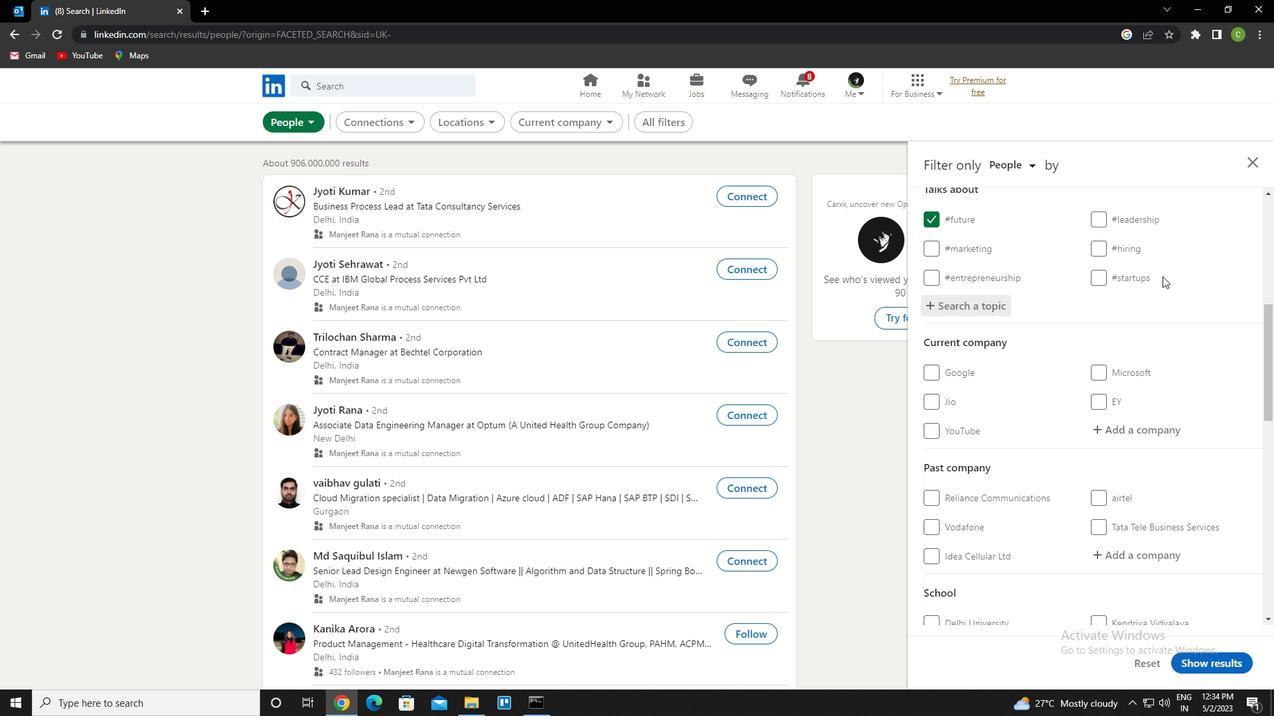 
Action: Mouse scrolled (1162, 276) with delta (0, 0)
Screenshot: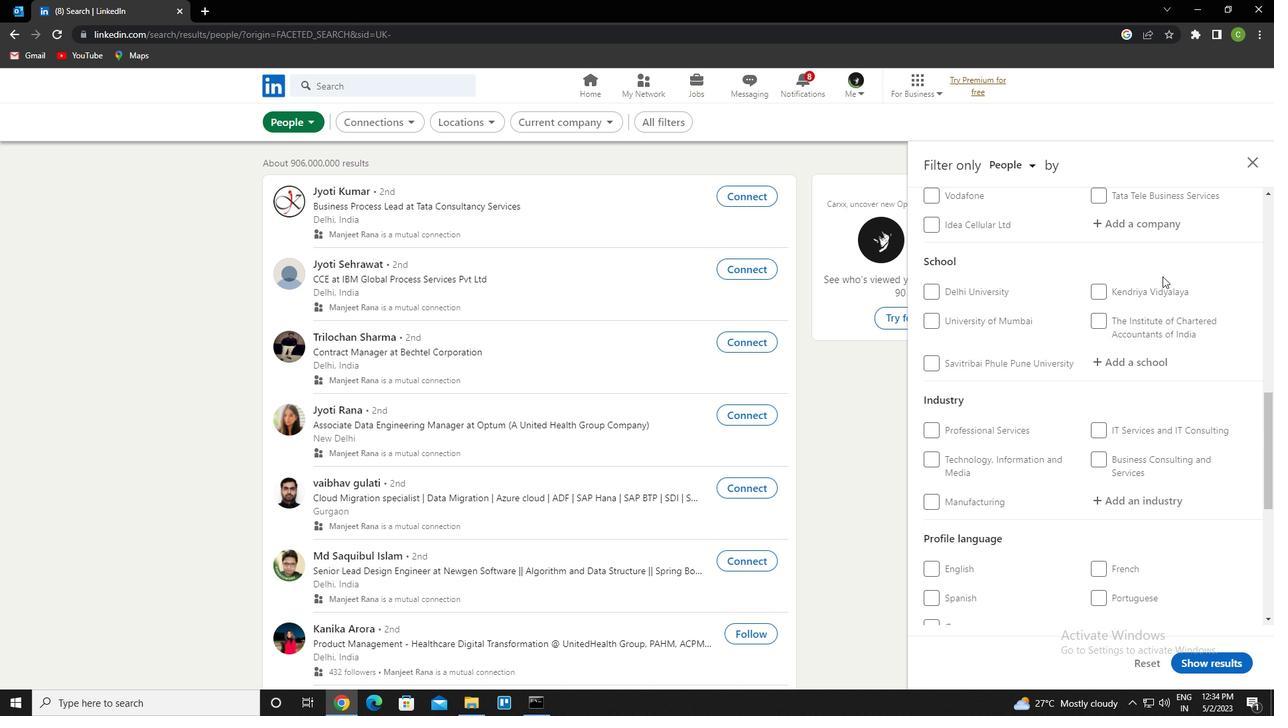 
Action: Mouse scrolled (1162, 276) with delta (0, 0)
Screenshot: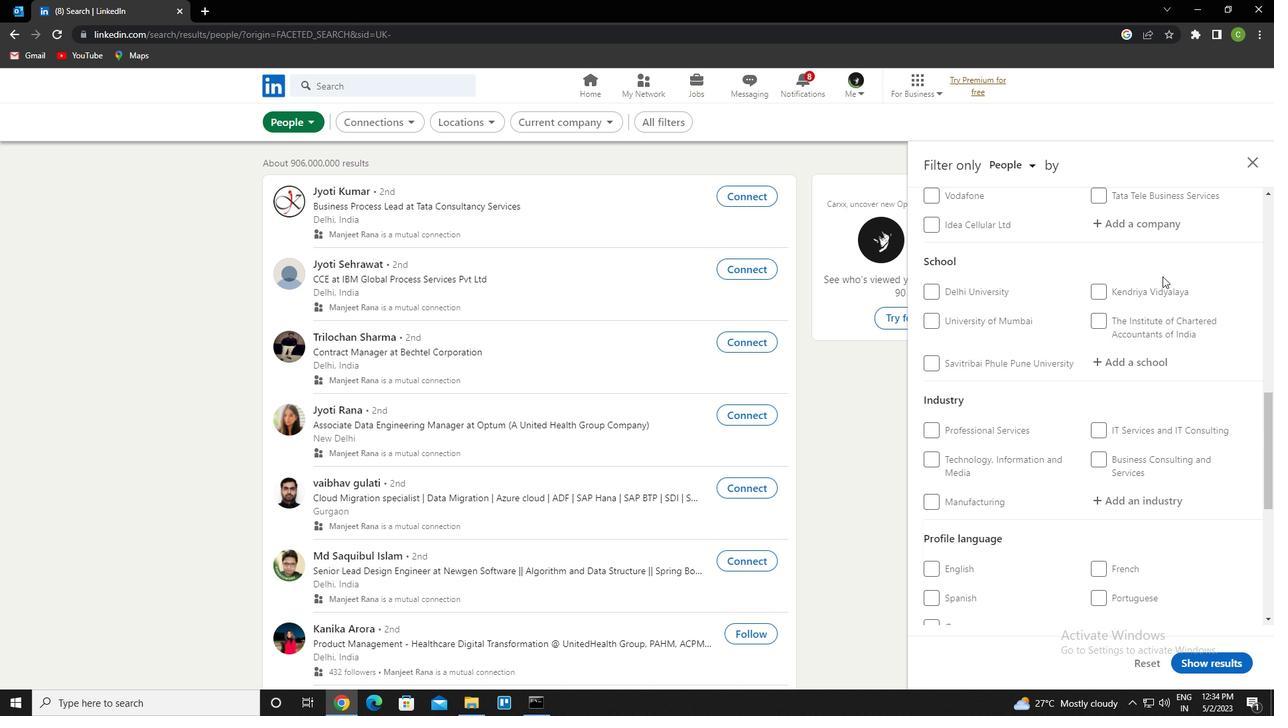 
Action: Mouse scrolled (1162, 276) with delta (0, 0)
Screenshot: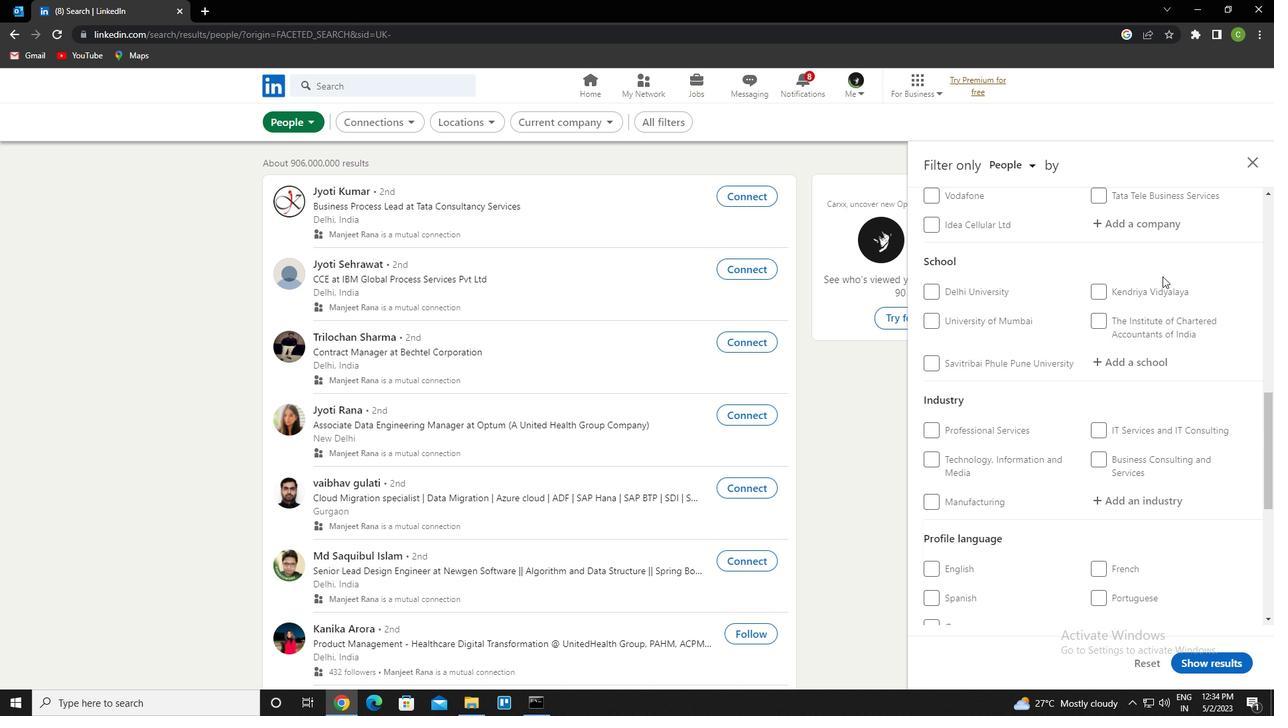 
Action: Mouse scrolled (1162, 276) with delta (0, 0)
Screenshot: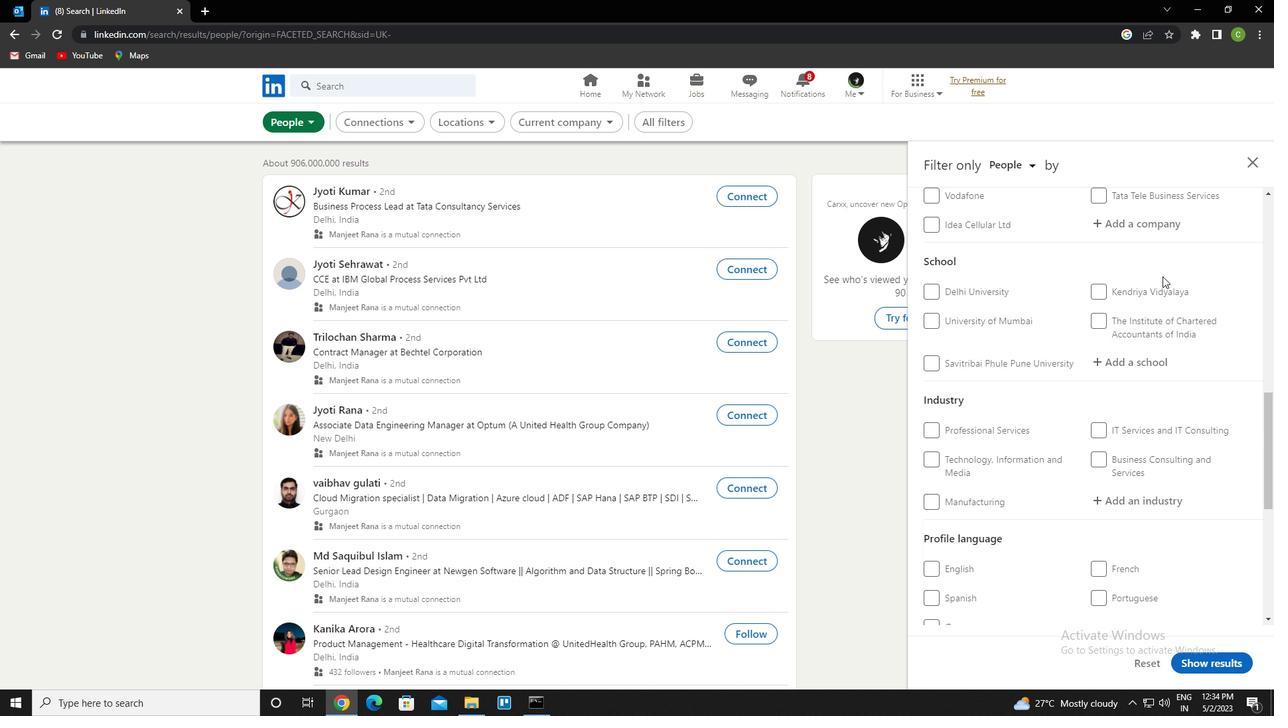 
Action: Mouse moved to (1097, 338)
Screenshot: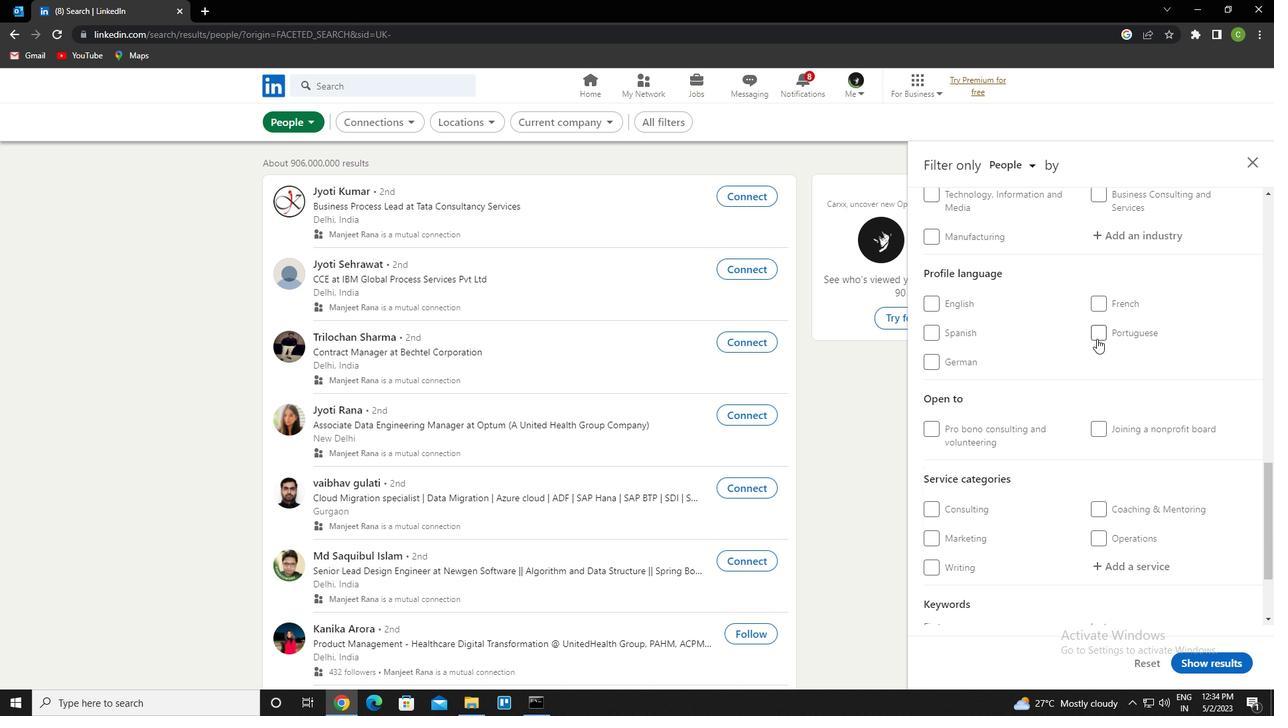 
Action: Mouse pressed left at (1097, 338)
Screenshot: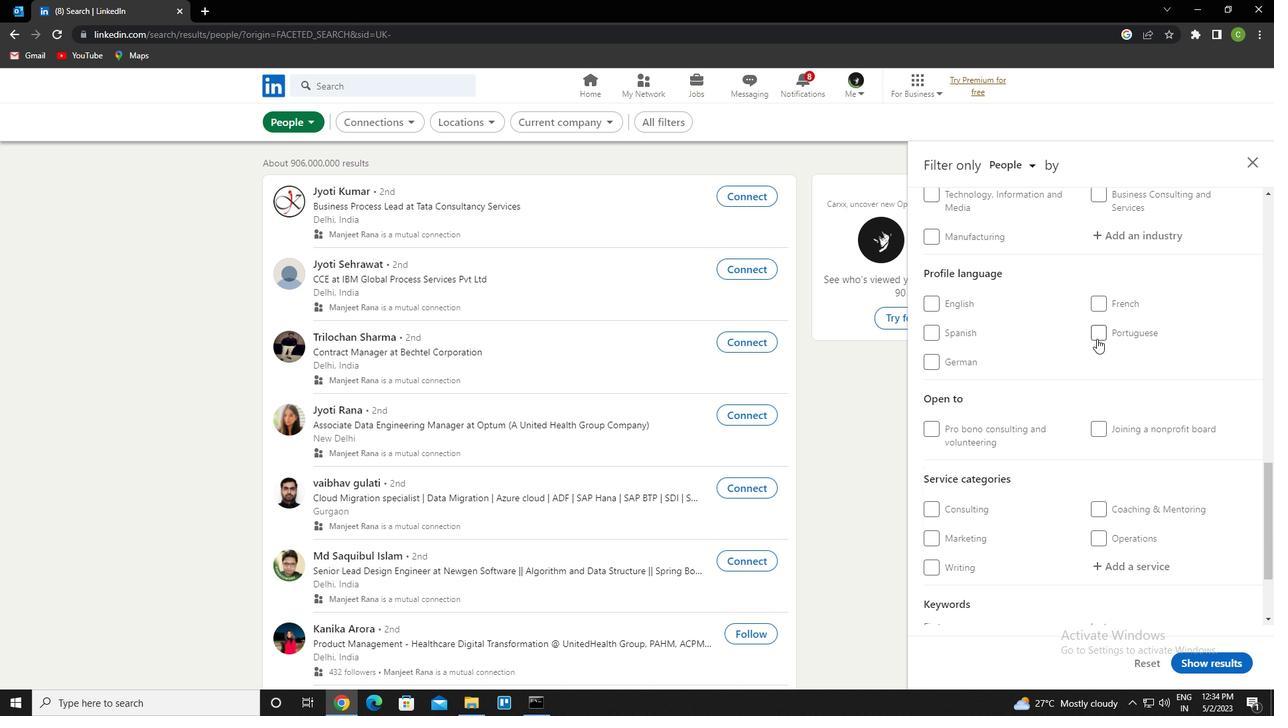 
Action: Mouse scrolled (1097, 339) with delta (0, 0)
Screenshot: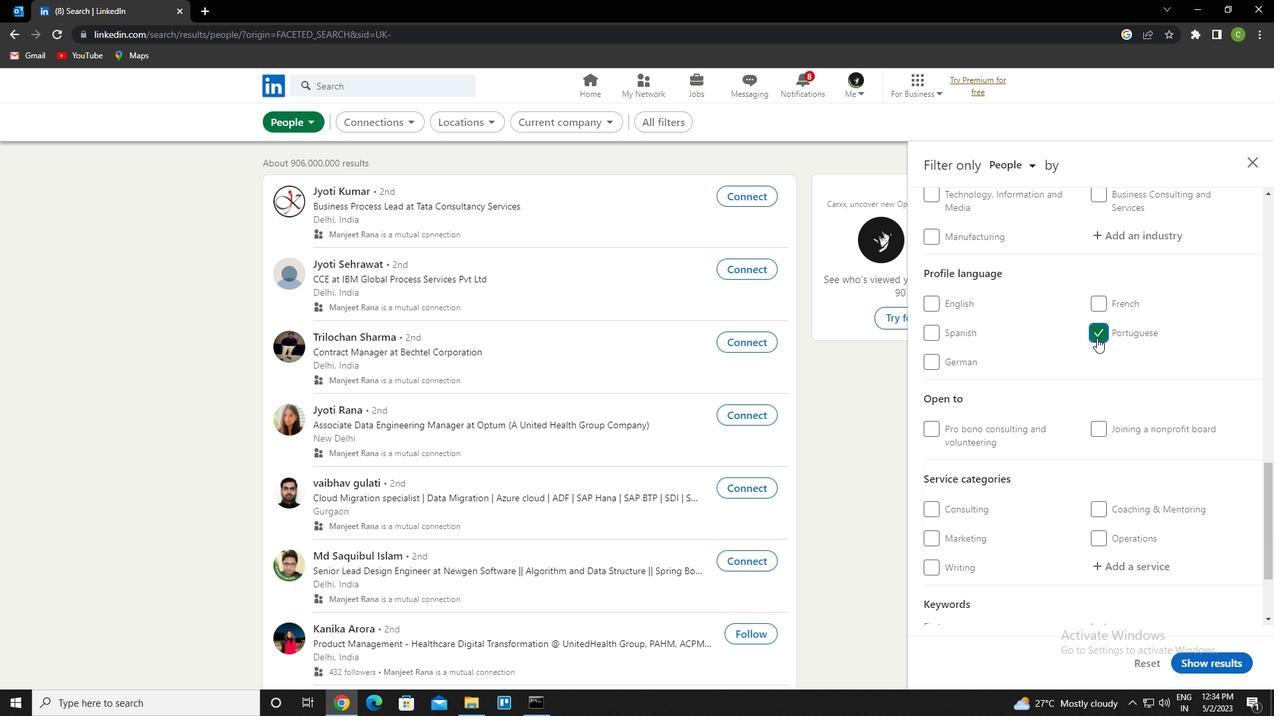 
Action: Mouse scrolled (1097, 339) with delta (0, 0)
Screenshot: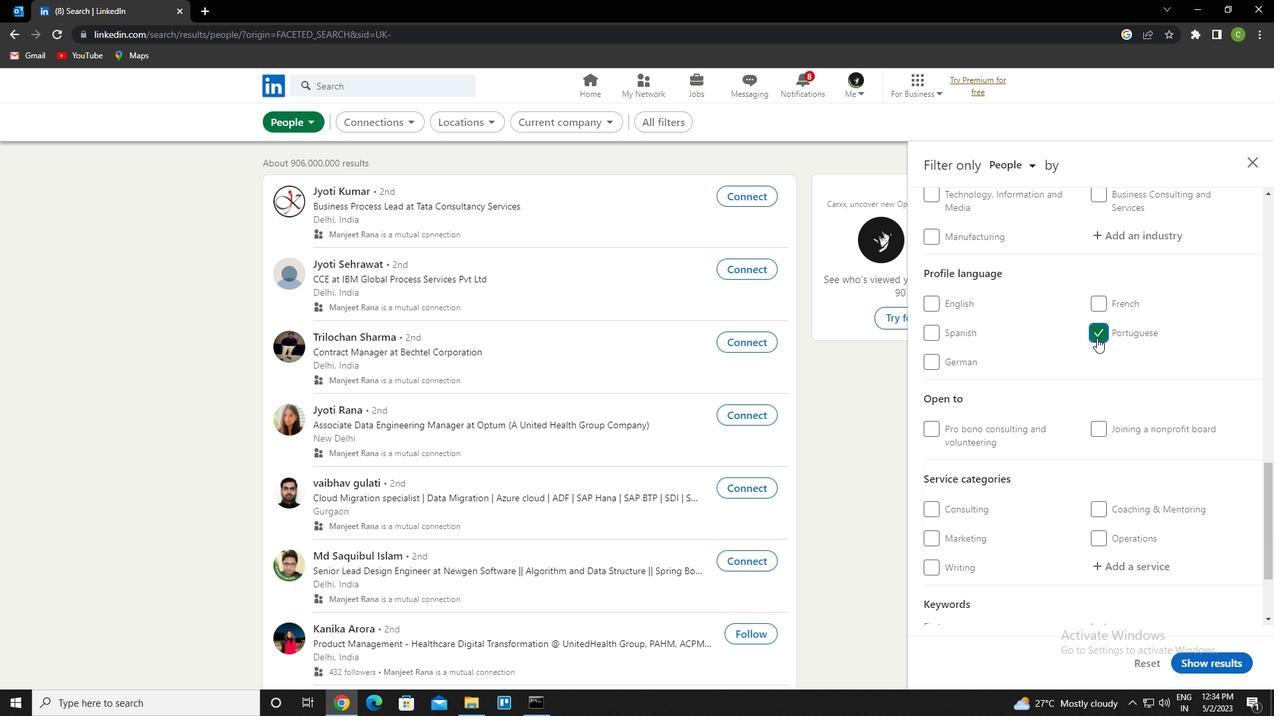 
Action: Mouse scrolled (1097, 339) with delta (0, 0)
Screenshot: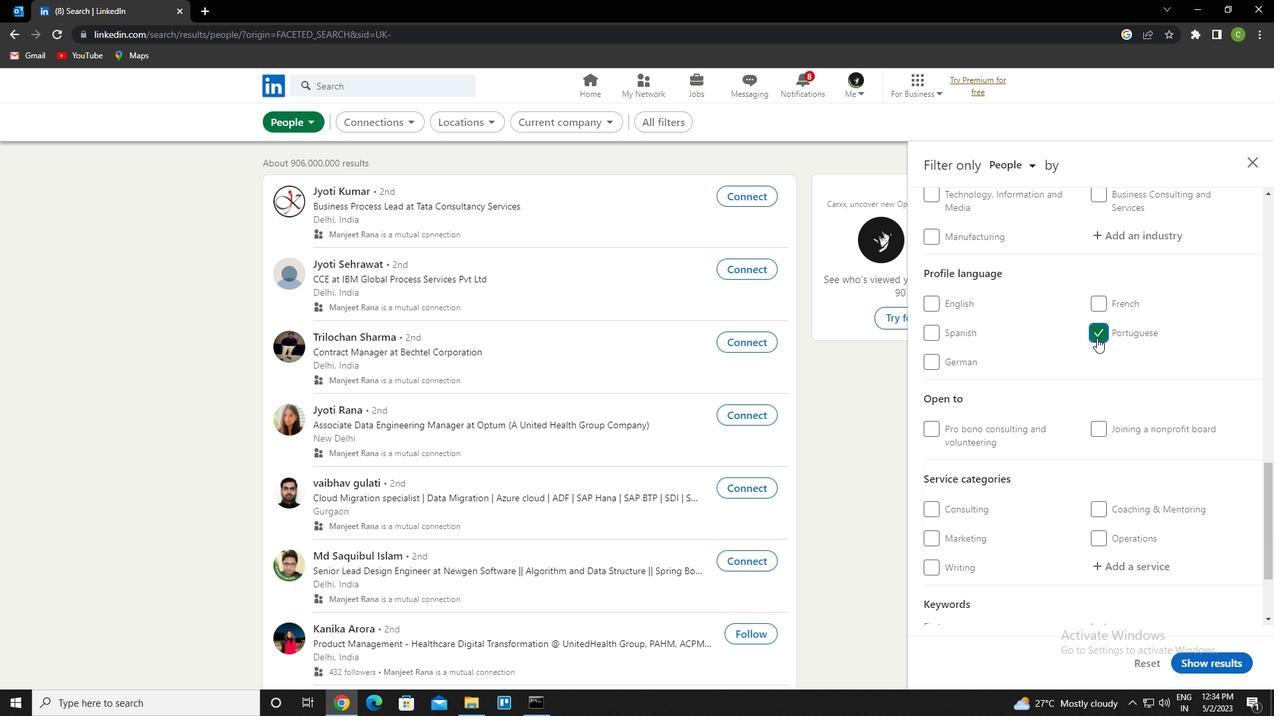
Action: Mouse scrolled (1097, 339) with delta (0, 0)
Screenshot: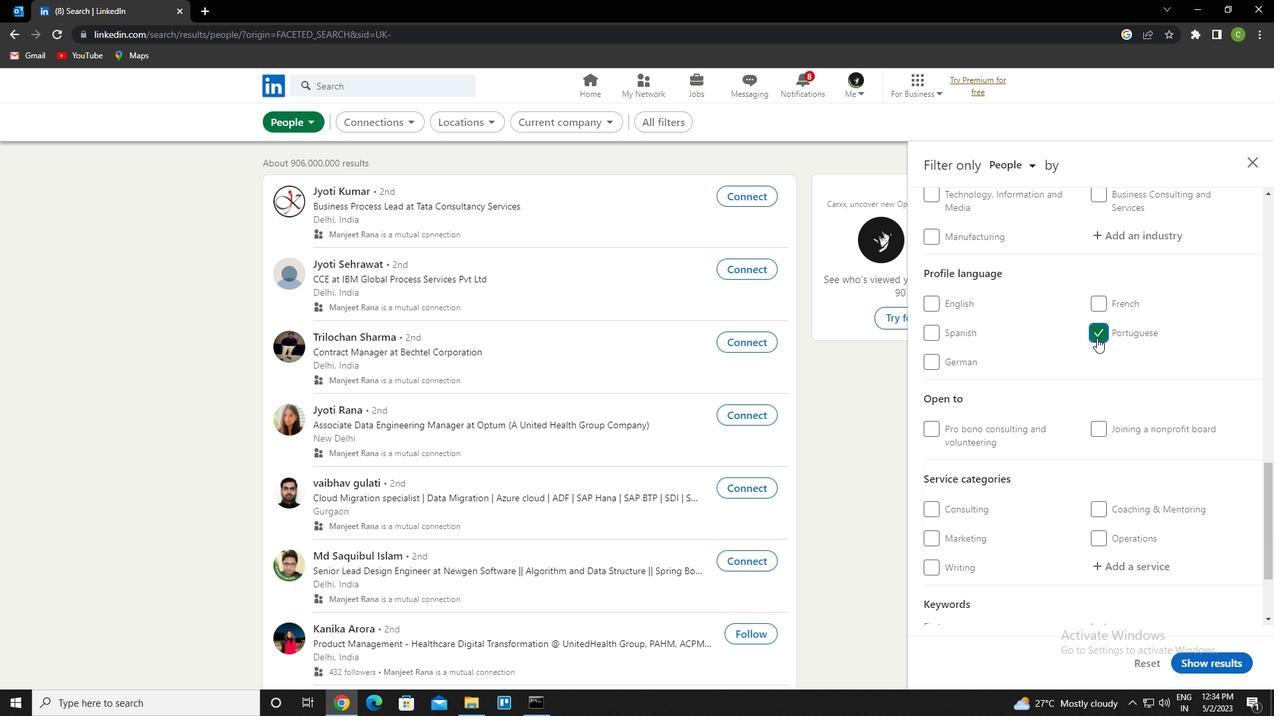 
Action: Mouse scrolled (1097, 339) with delta (0, 0)
Screenshot: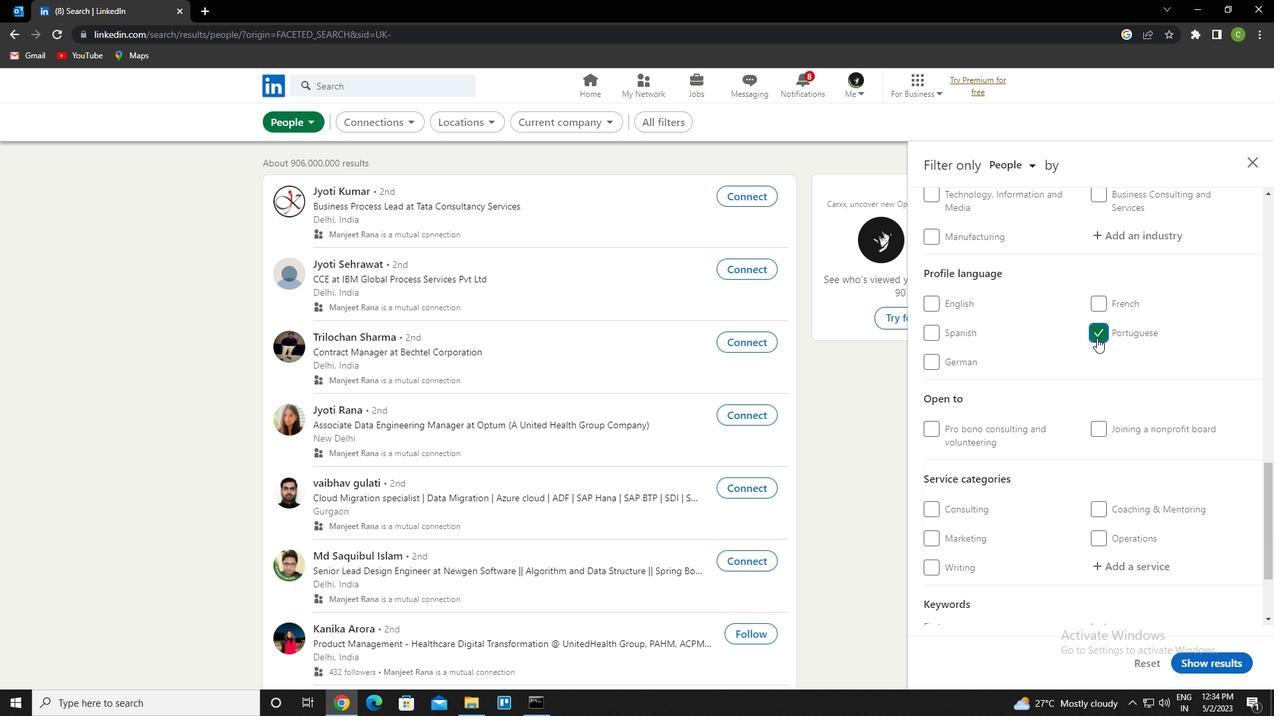 
Action: Mouse scrolled (1097, 339) with delta (0, 0)
Screenshot: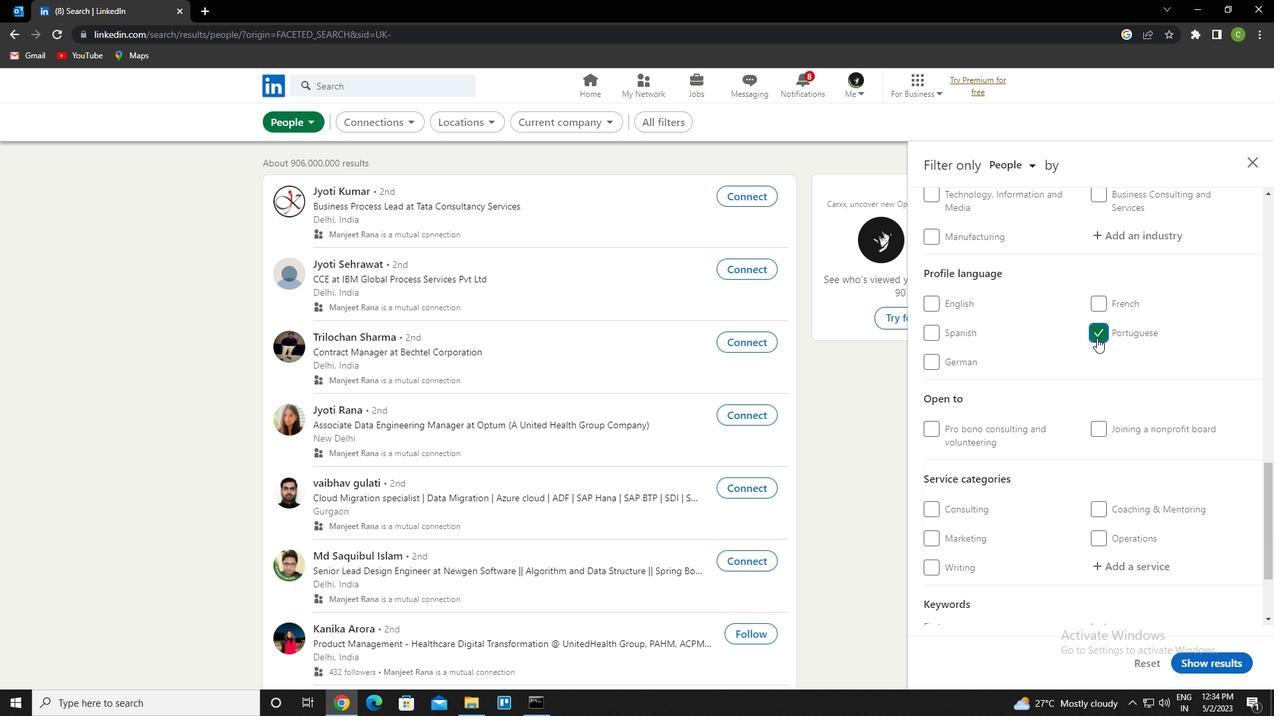 
Action: Mouse moved to (1126, 357)
Screenshot: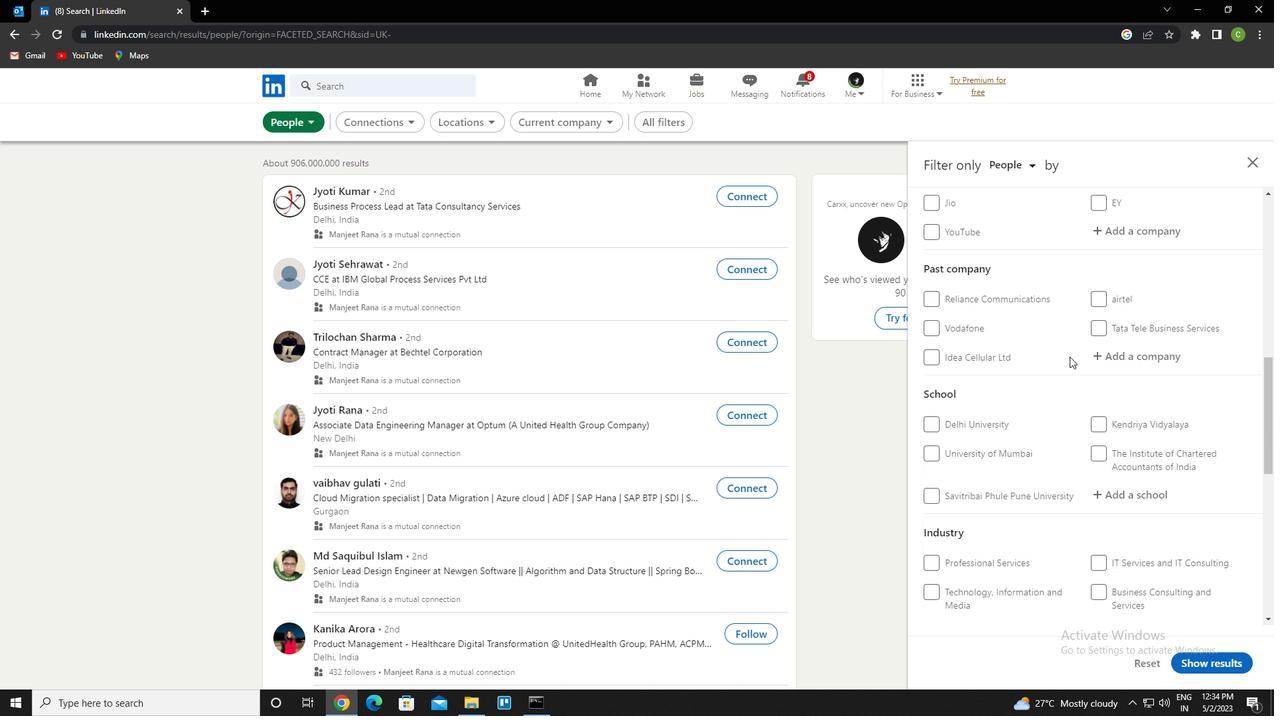 
Action: Mouse scrolled (1126, 357) with delta (0, 0)
Screenshot: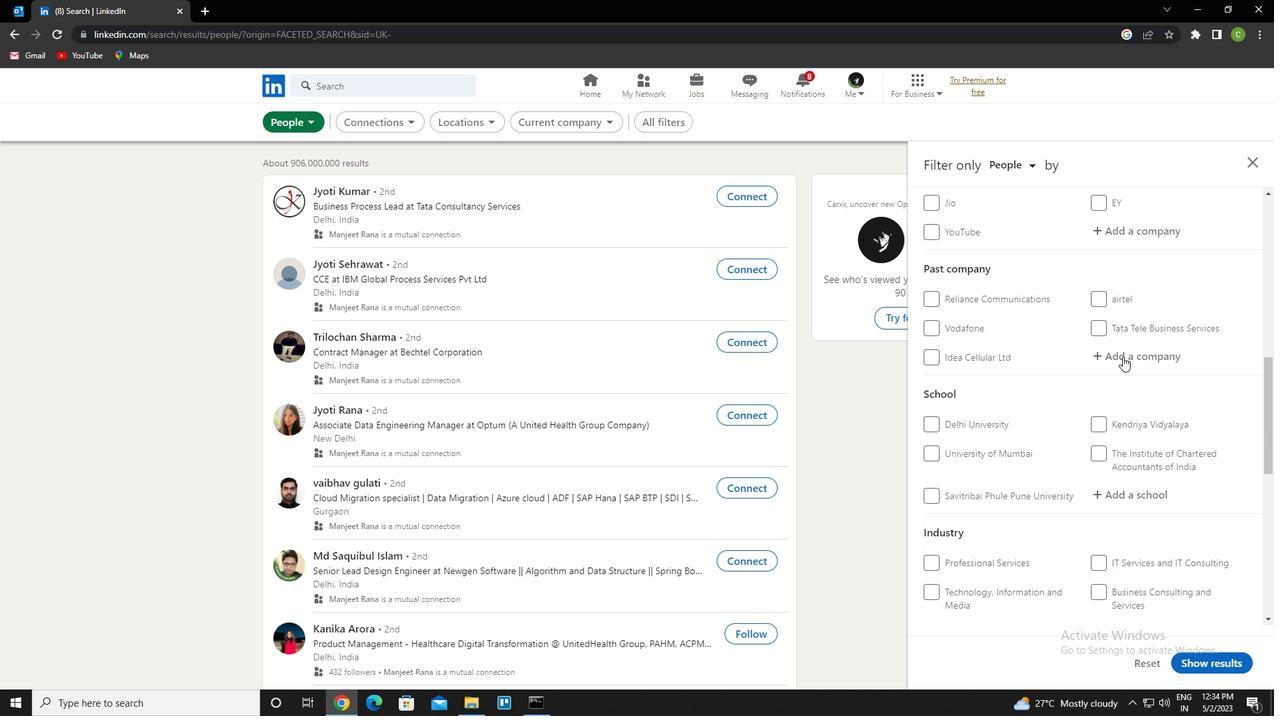
Action: Mouse moved to (1150, 305)
Screenshot: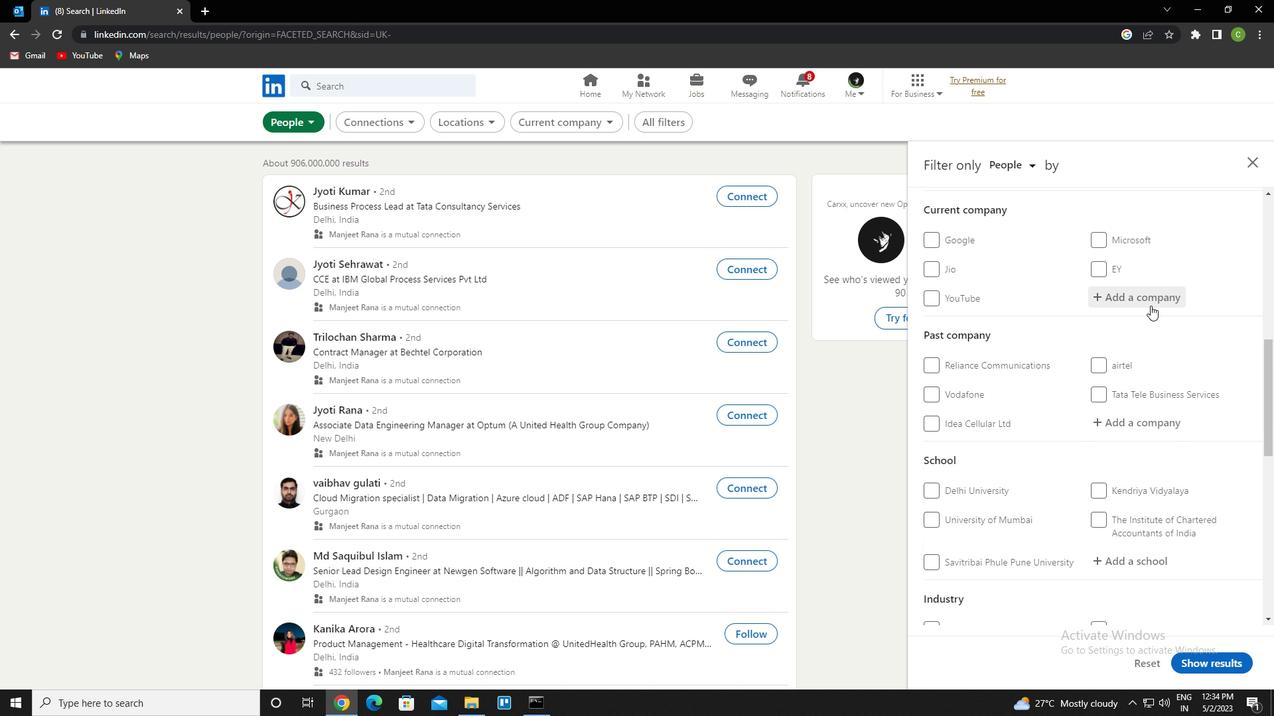 
Action: Mouse pressed left at (1150, 305)
Screenshot: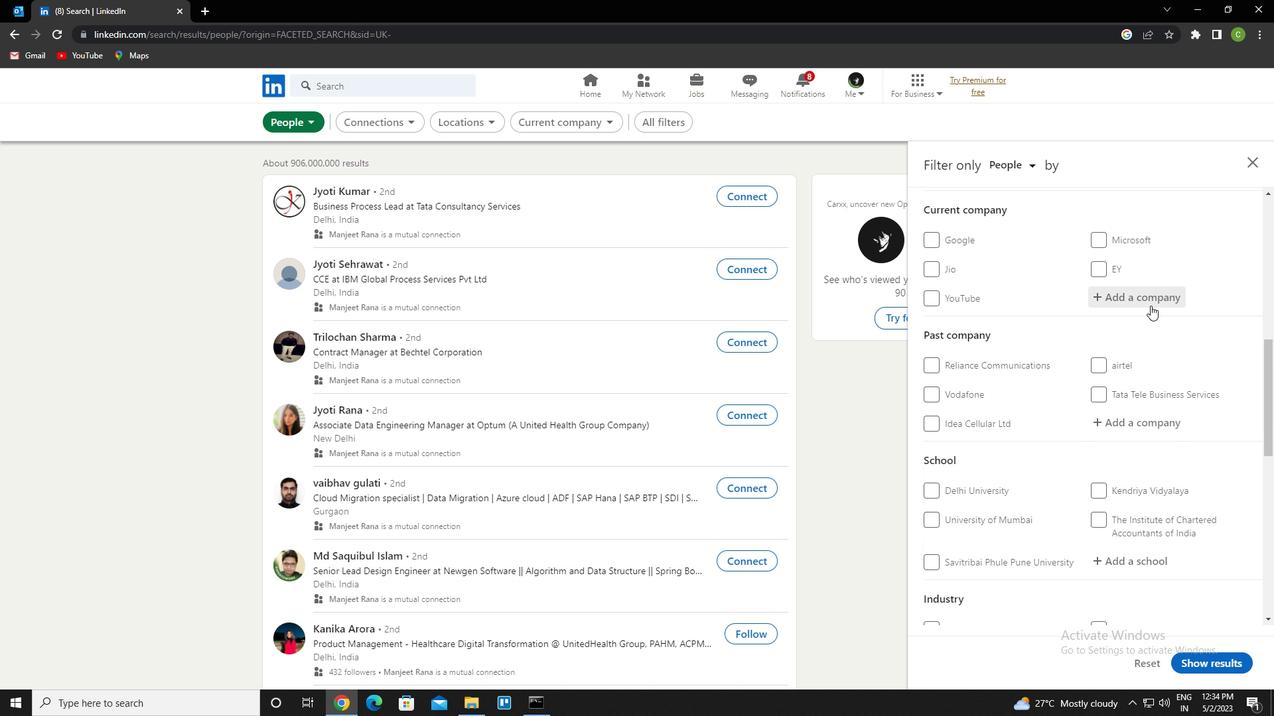
Action: Key pressed <Key.caps_lock>j<Key.caps_lock>Indal<Key.space>steel<Key.down><Key.enter>
Screenshot: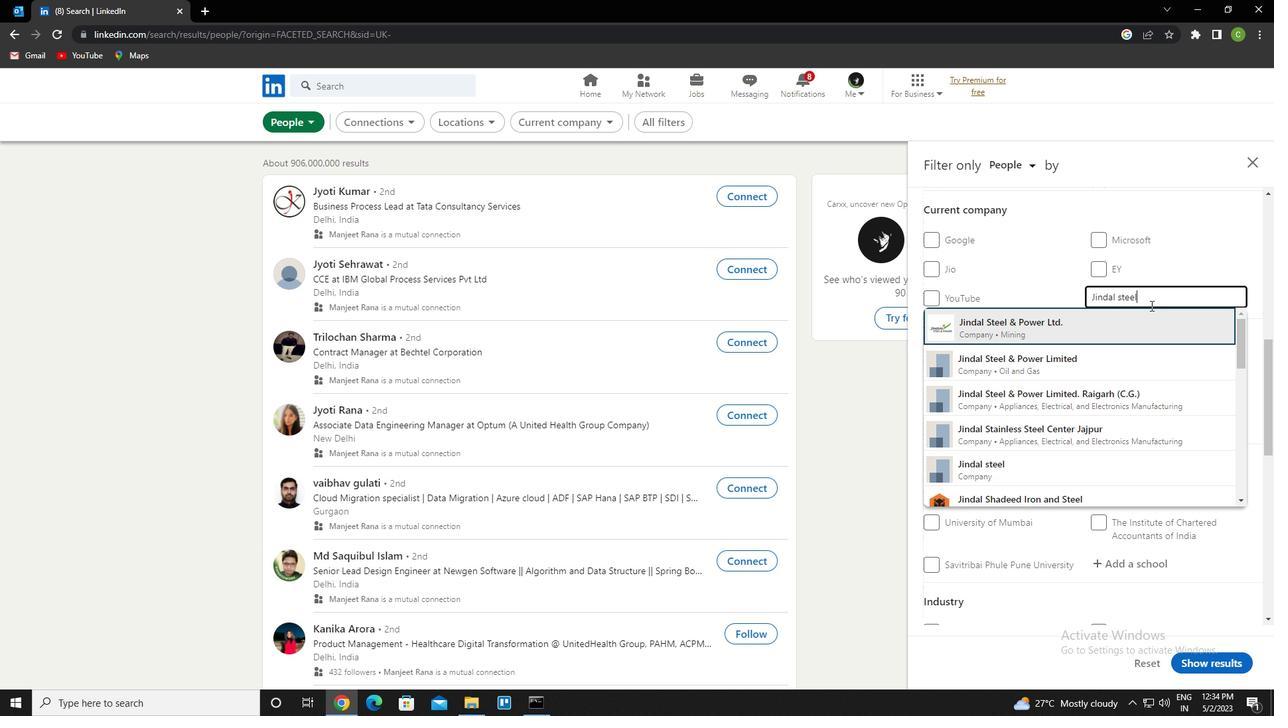 
Action: Mouse scrolled (1150, 305) with delta (0, 0)
Screenshot: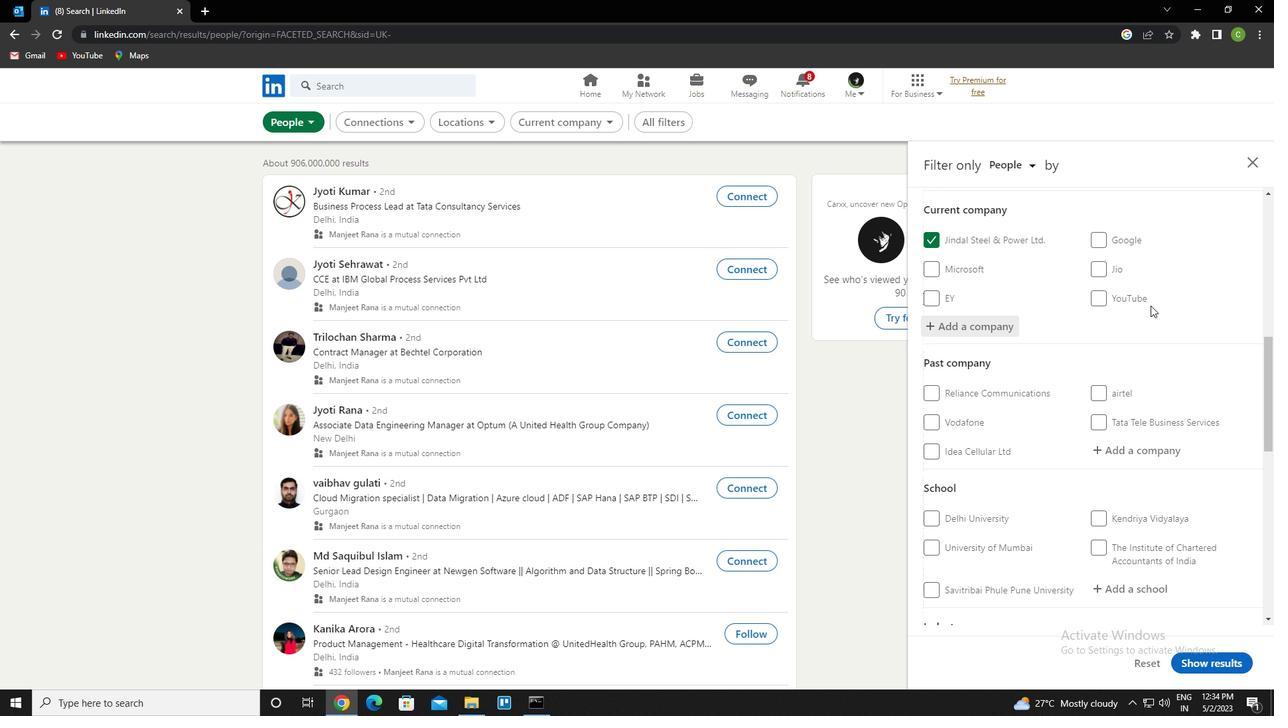 
Action: Mouse scrolled (1150, 305) with delta (0, 0)
Screenshot: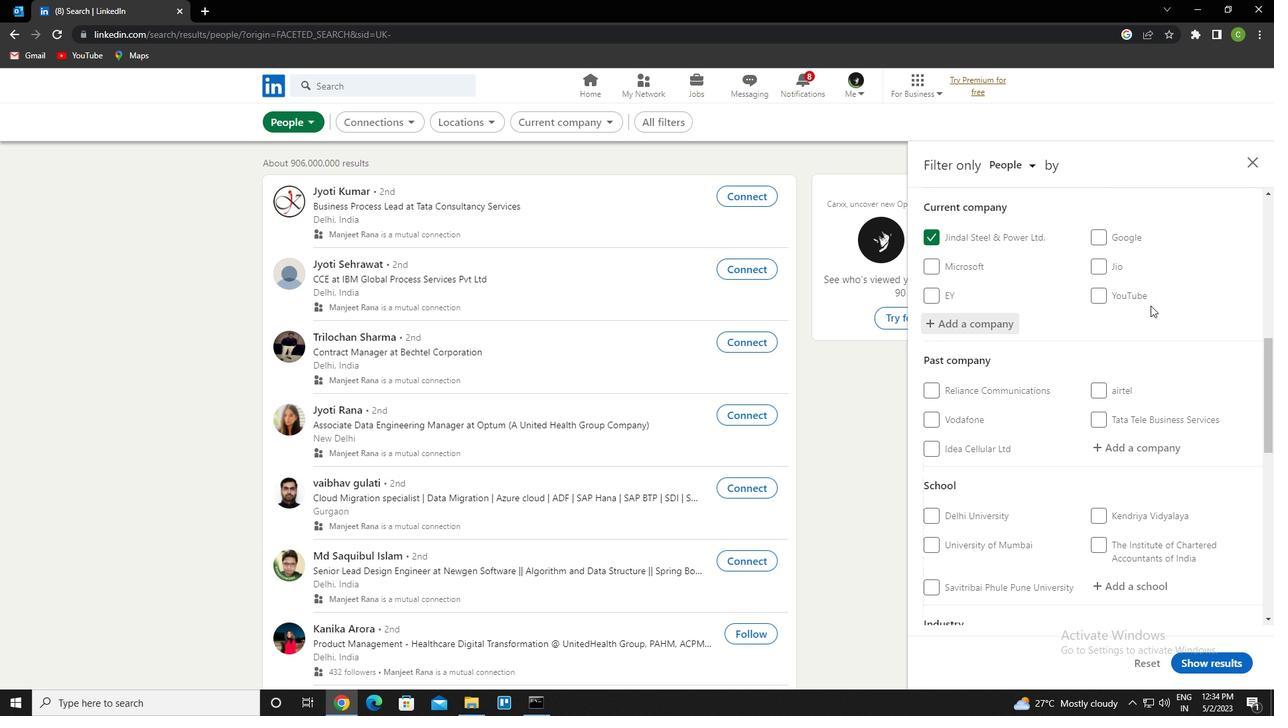 
Action: Mouse scrolled (1150, 305) with delta (0, 0)
Screenshot: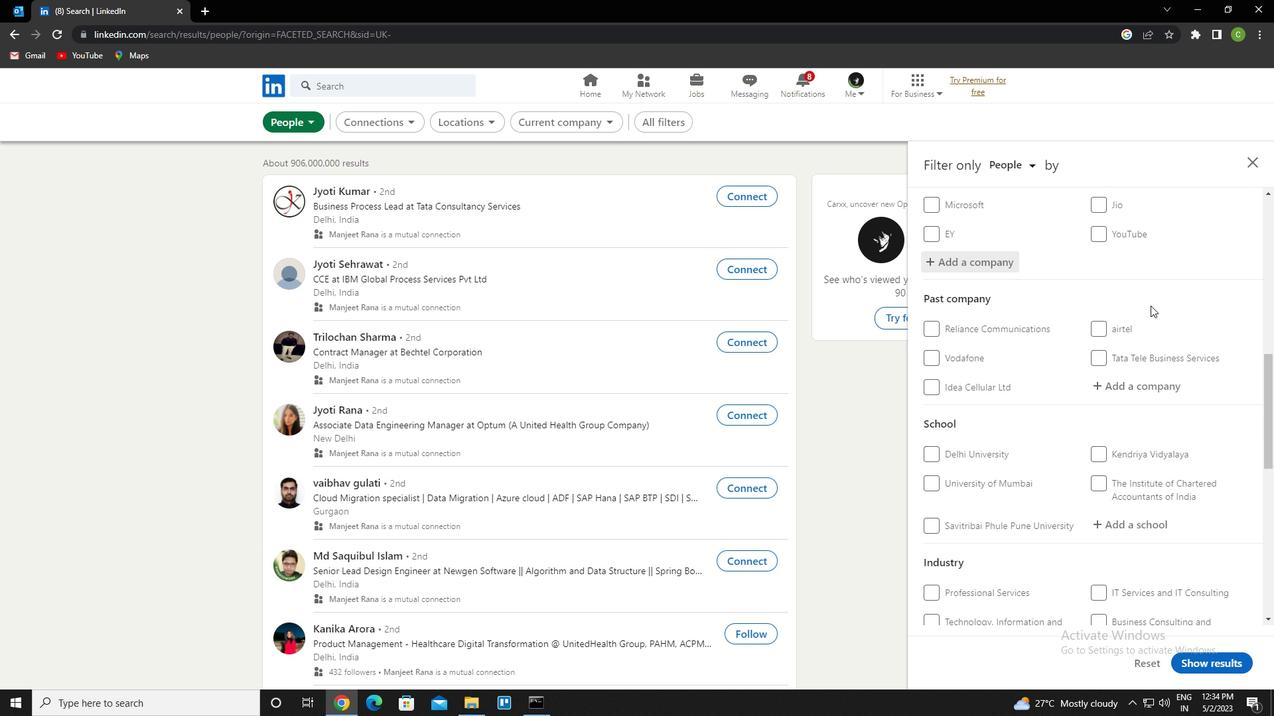 
Action: Mouse scrolled (1150, 305) with delta (0, 0)
Screenshot: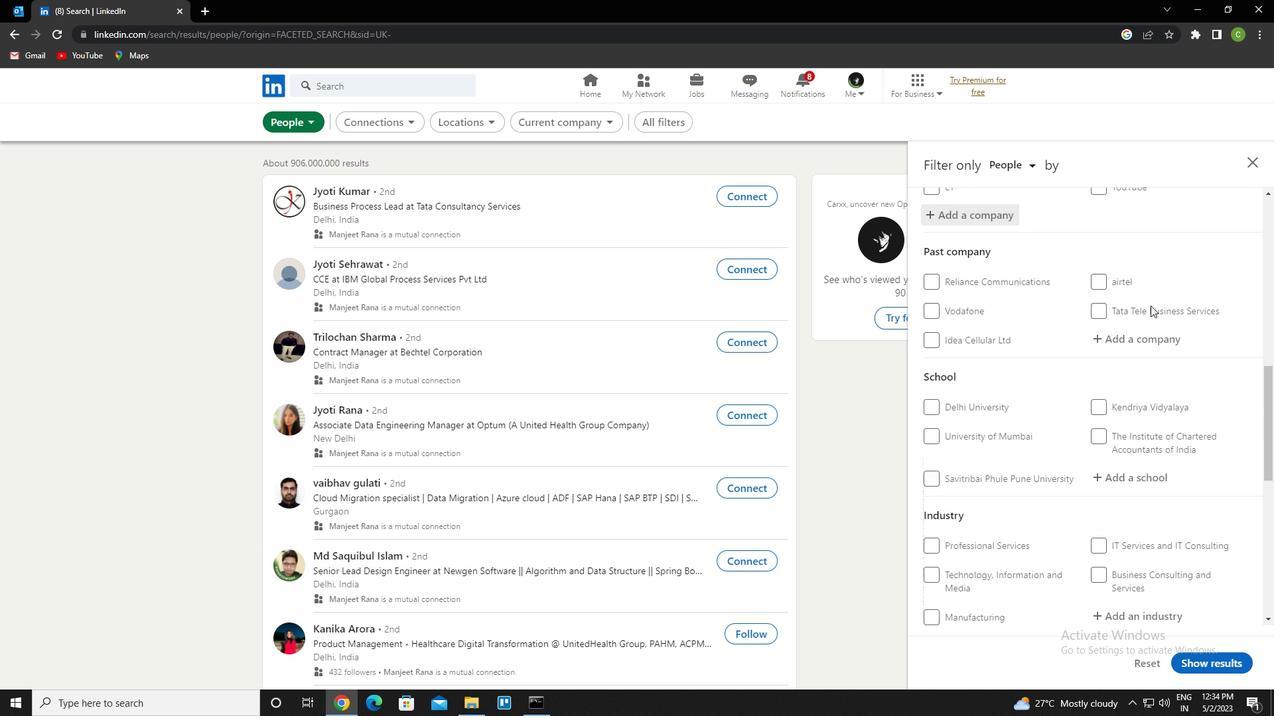 
Action: Mouse moved to (1133, 322)
Screenshot: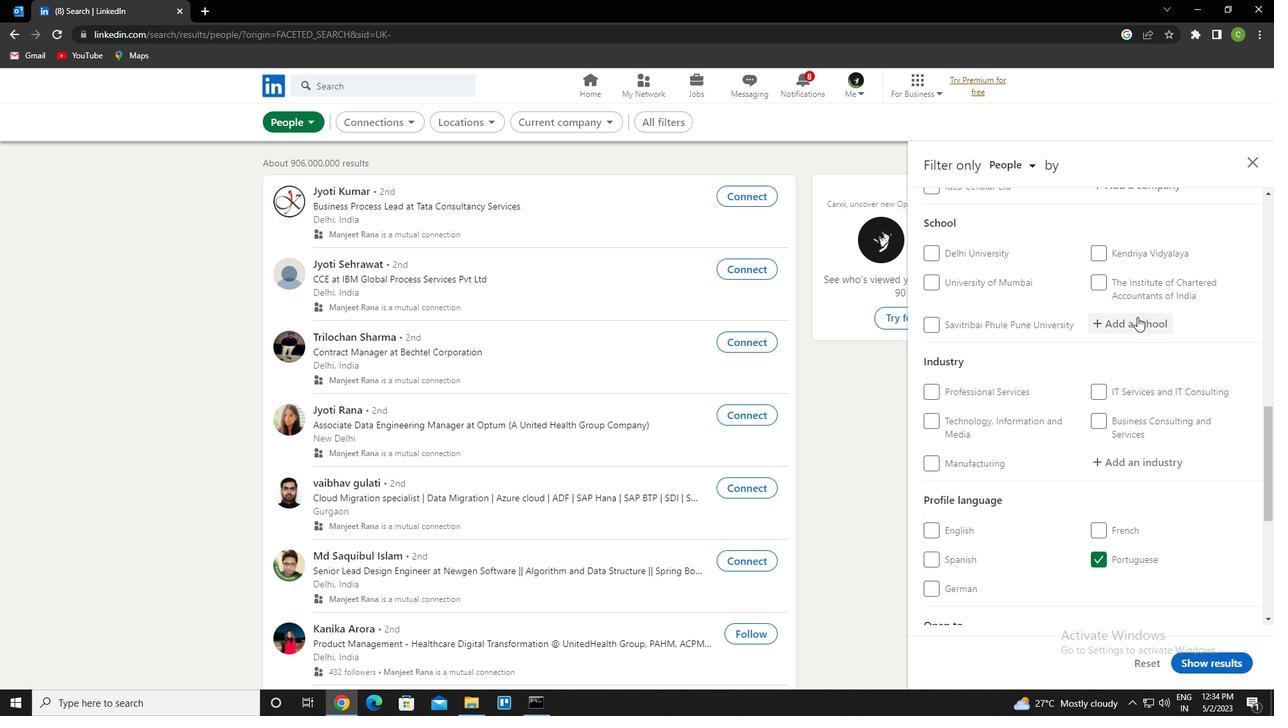 
Action: Mouse pressed left at (1133, 322)
Screenshot: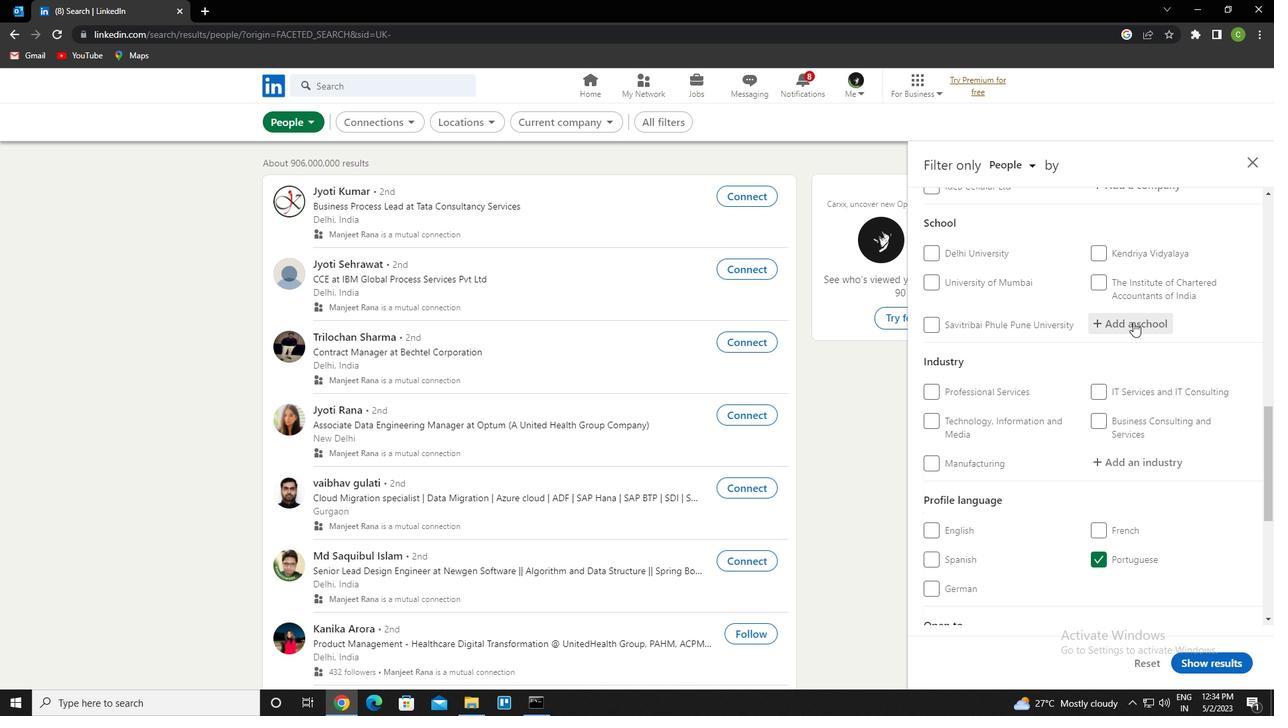 
Action: Key pressed <Key.caps_lock>a<Key.caps_lock>rya<Key.space>institute<Key.down><Key.enter>
Screenshot: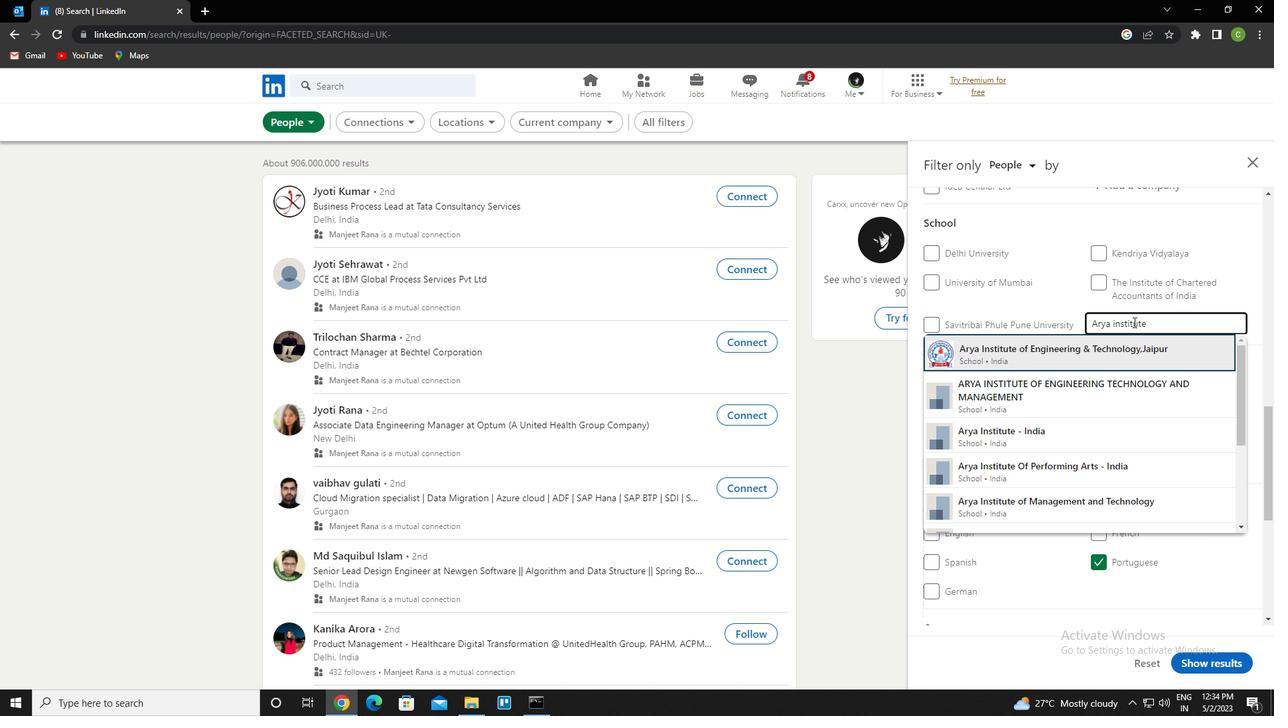 
Action: Mouse scrolled (1133, 321) with delta (0, 0)
Screenshot: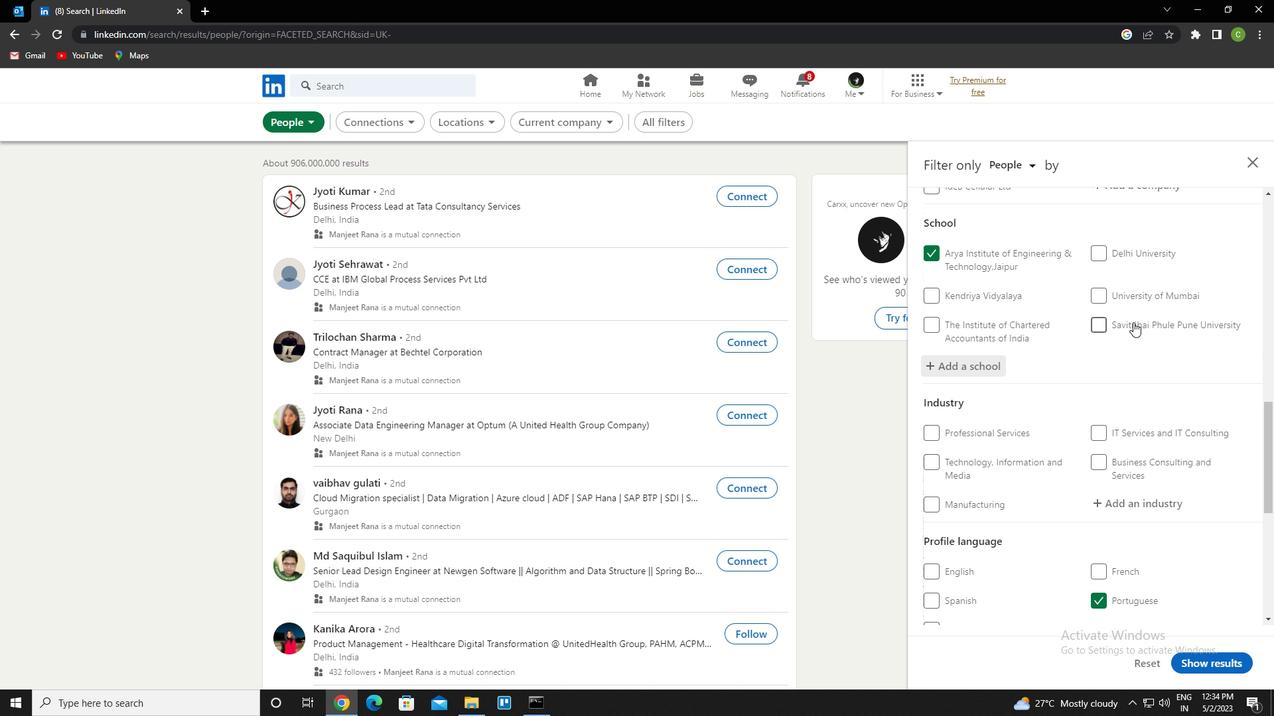 
Action: Mouse scrolled (1133, 321) with delta (0, 0)
Screenshot: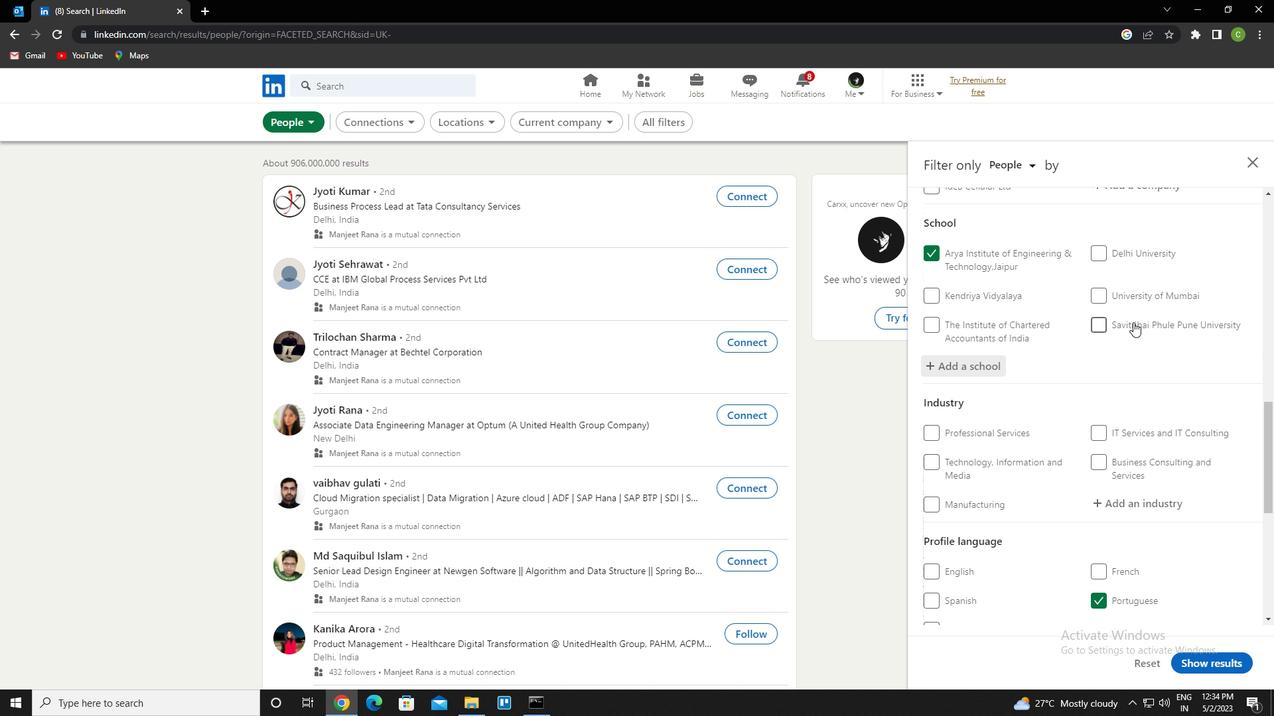 
Action: Mouse moved to (1122, 367)
Screenshot: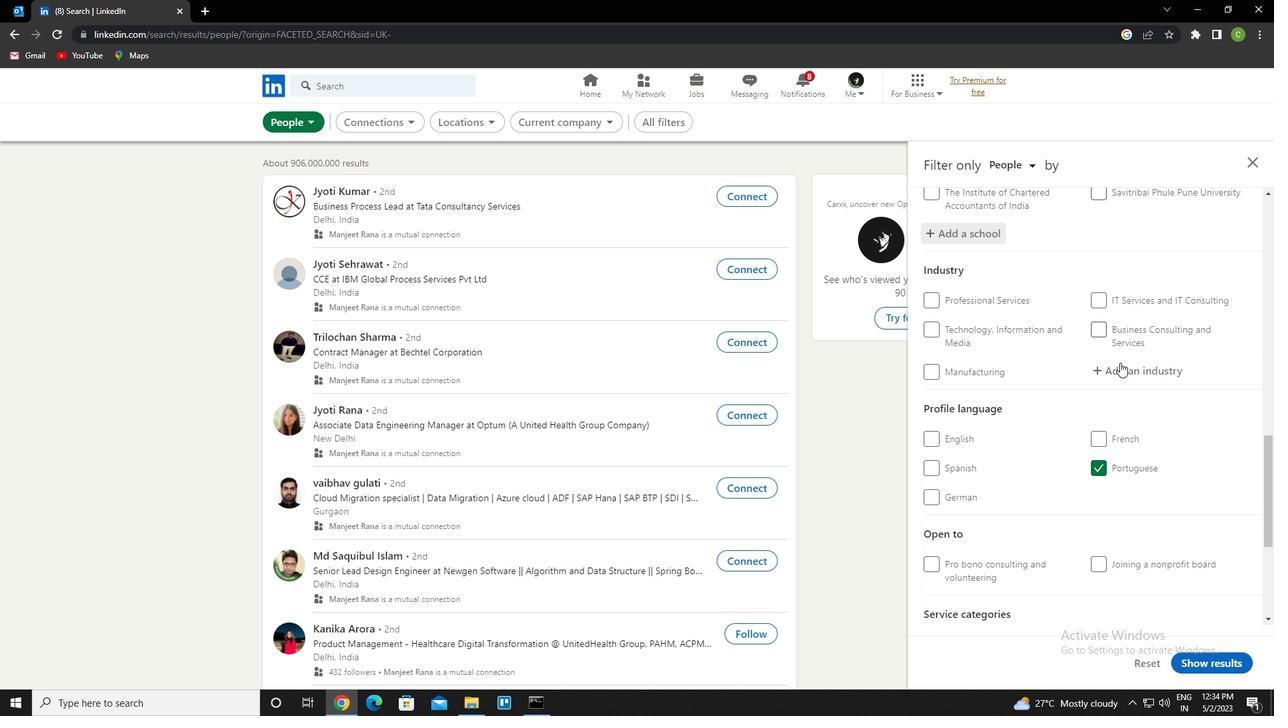 
Action: Mouse pressed left at (1122, 367)
Screenshot: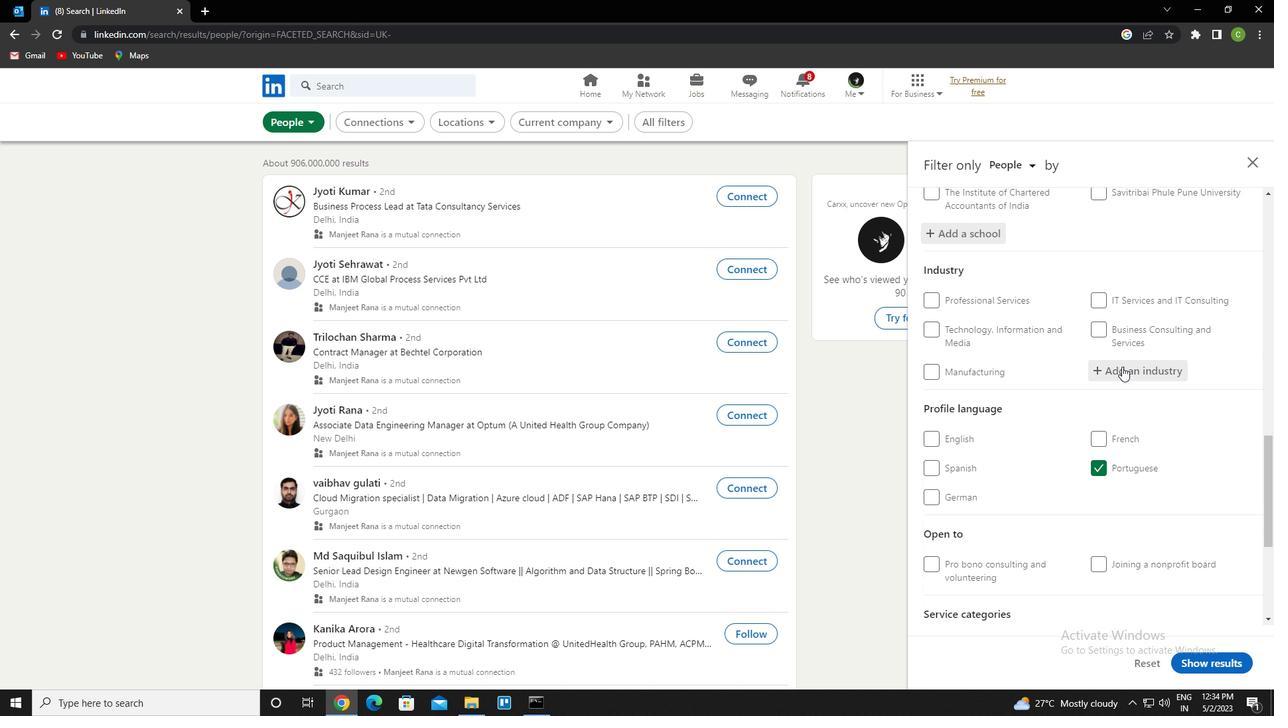 
Action: Key pressed <Key.caps_lock>w<Key.caps_lock>holeale
Screenshot: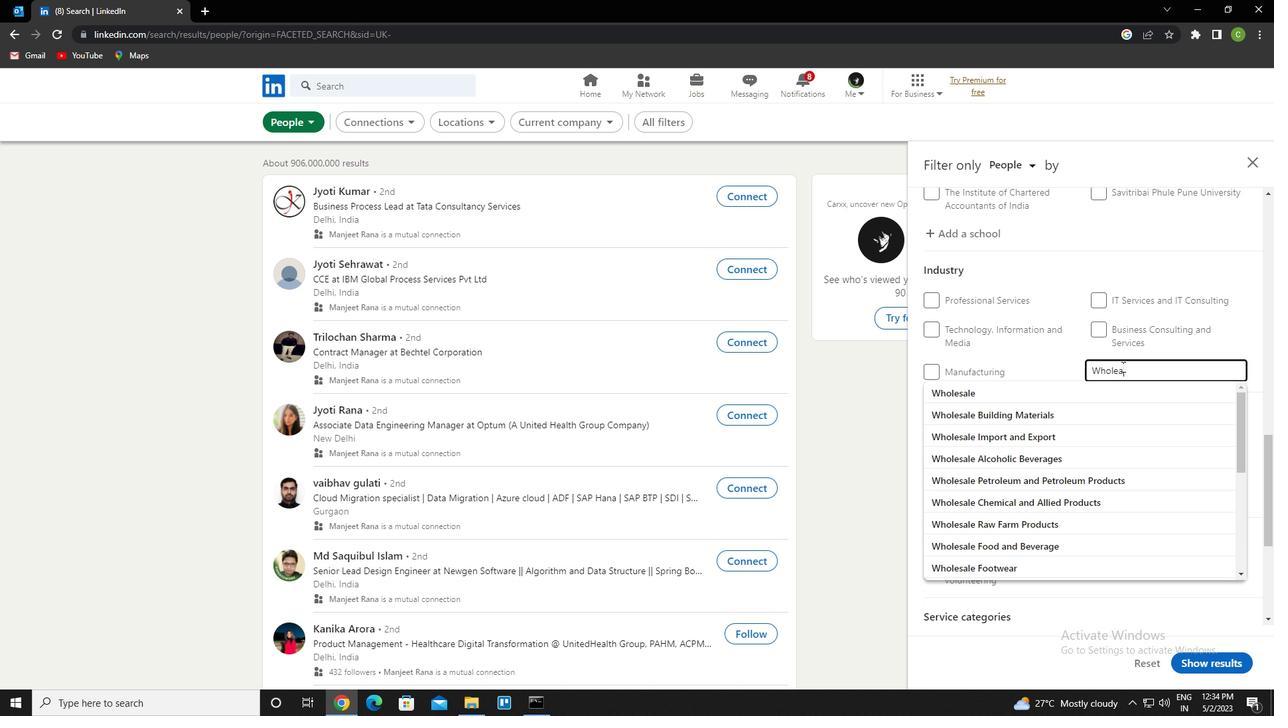 
Action: Mouse moved to (1146, 391)
Screenshot: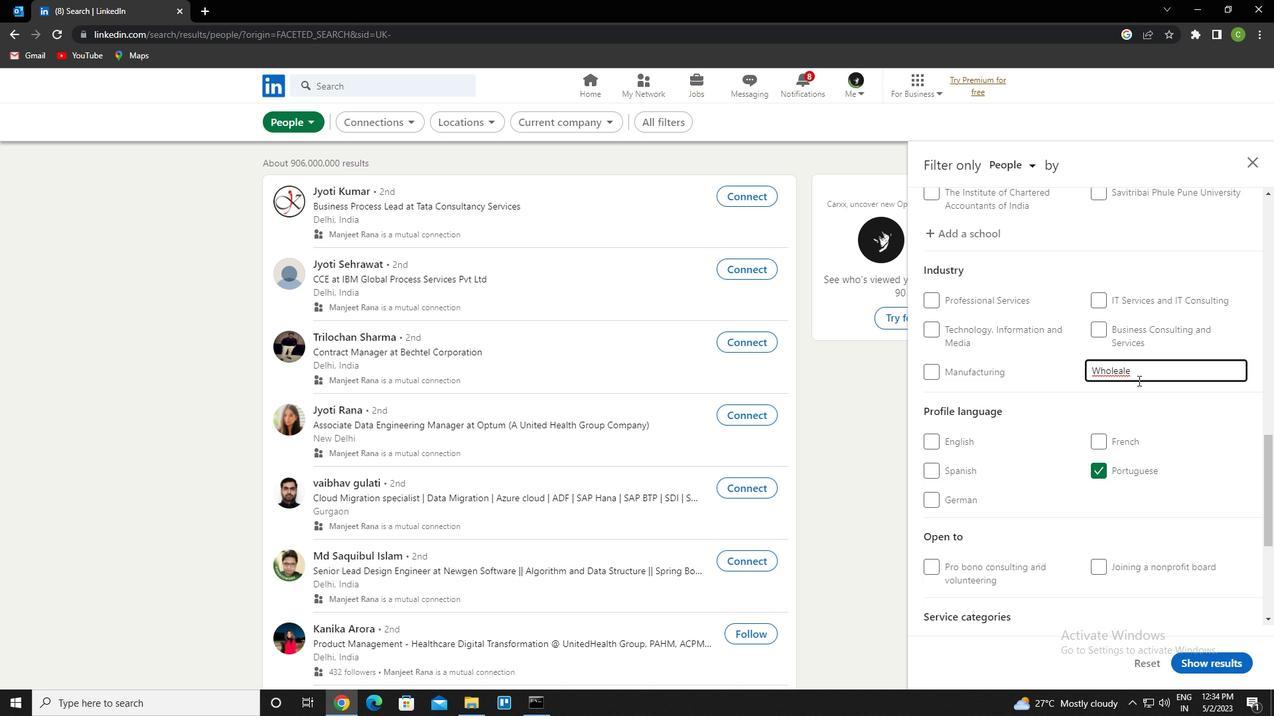 
Action: Key pressed <Key.backspace><Key.backspace><Key.backspace>sale<Key.down><Key.enter>
Screenshot: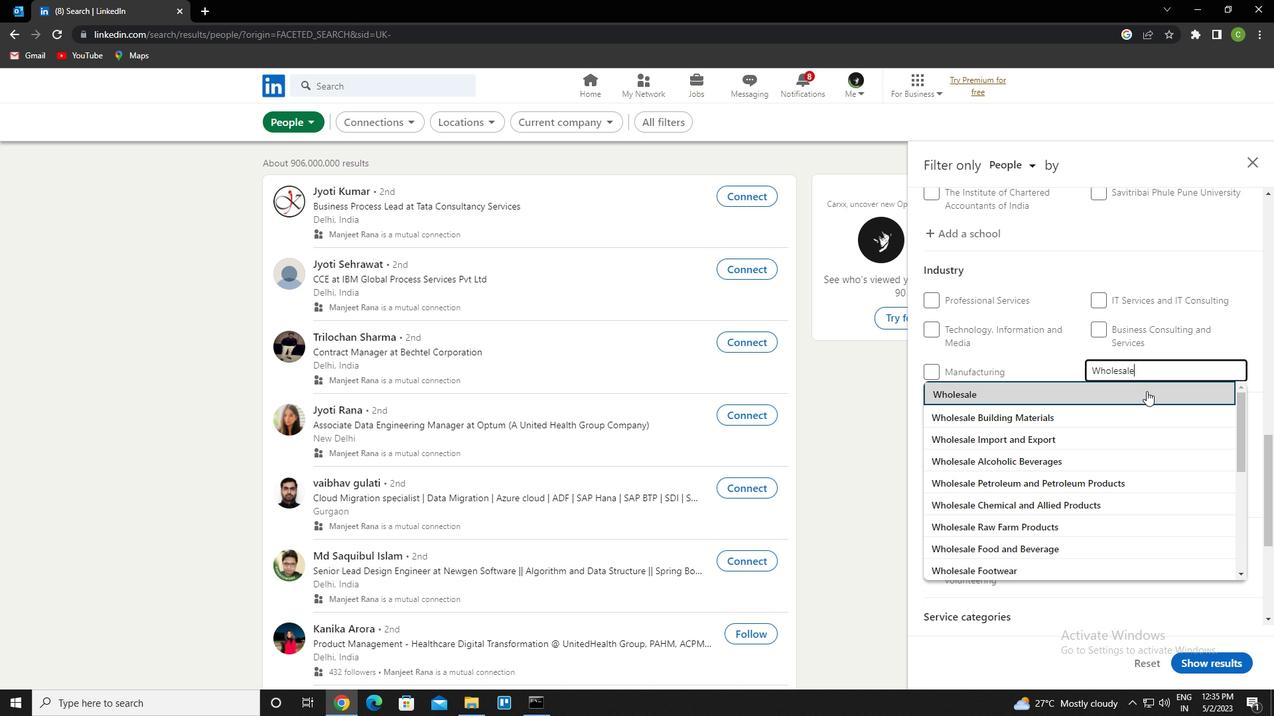 
Action: Mouse scrolled (1146, 390) with delta (0, 0)
Screenshot: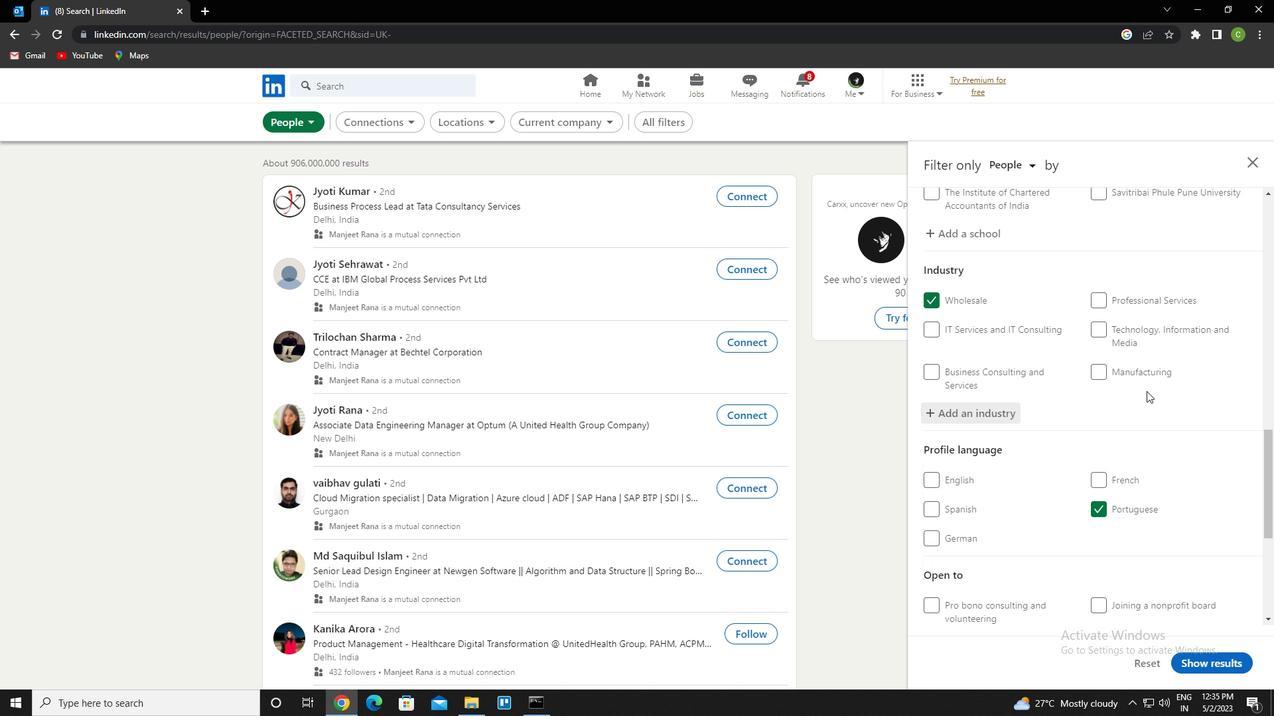 
Action: Mouse scrolled (1146, 390) with delta (0, 0)
Screenshot: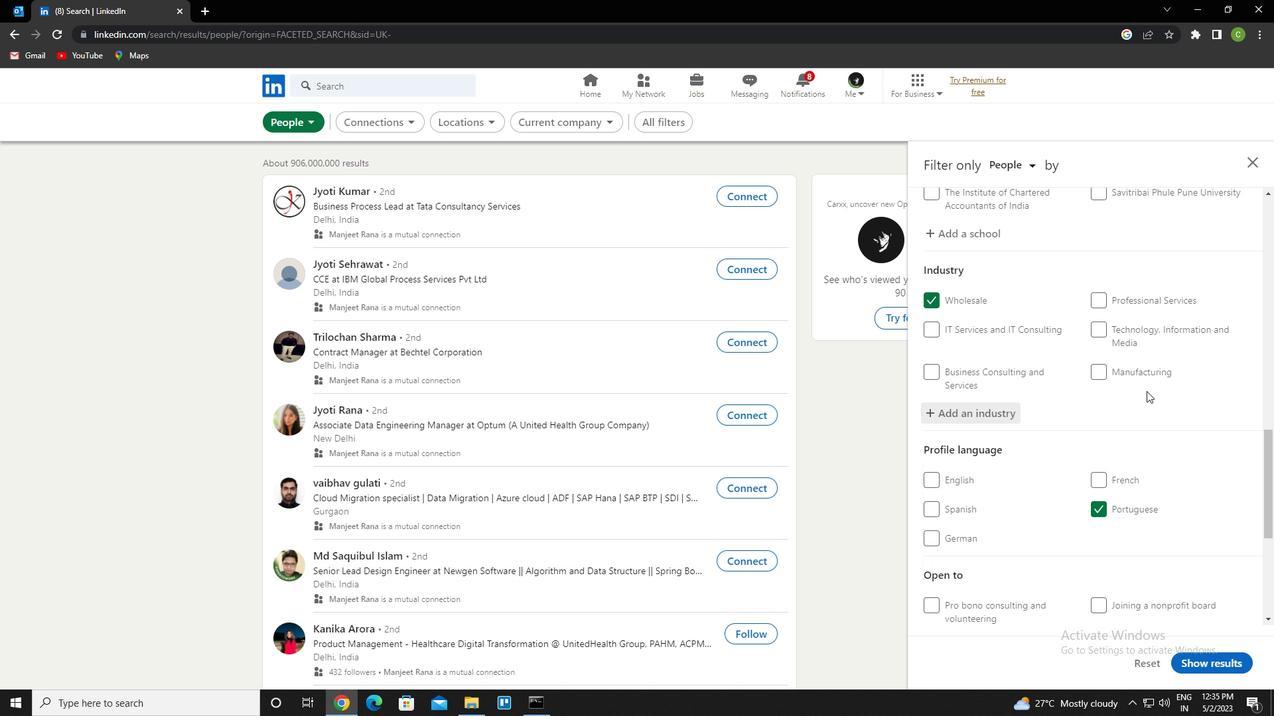 
Action: Mouse scrolled (1146, 390) with delta (0, 0)
Screenshot: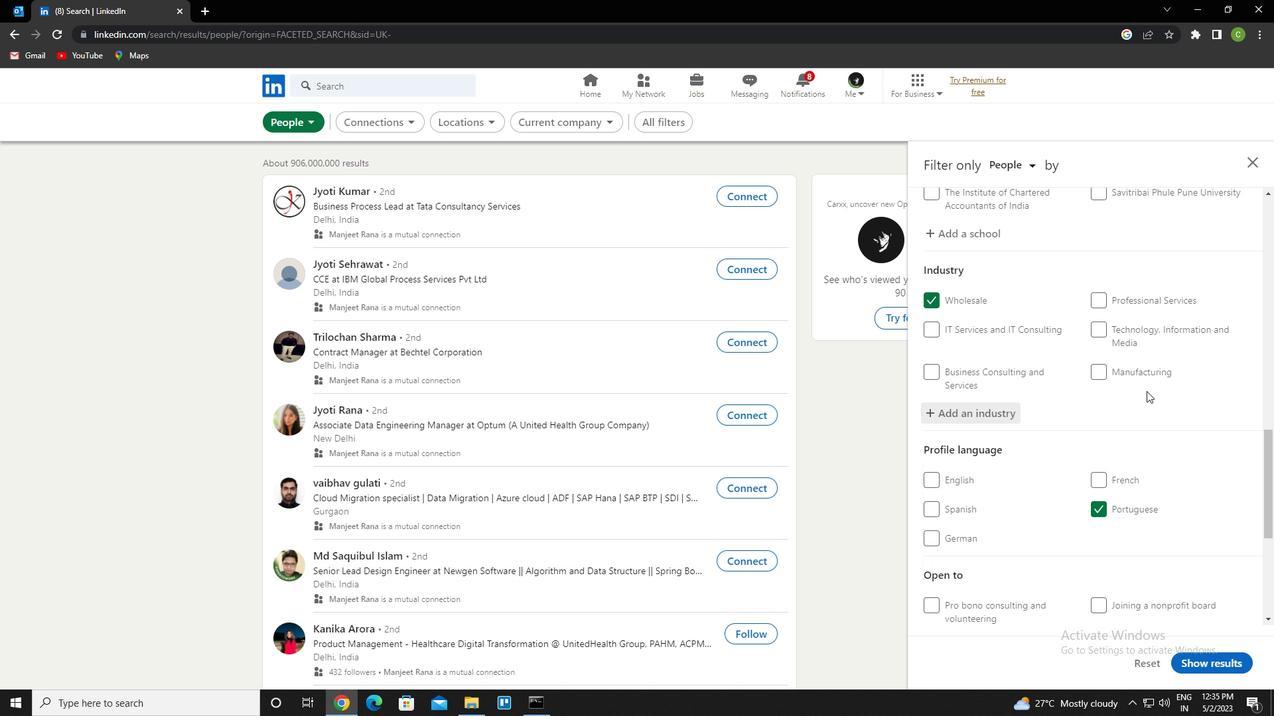 
Action: Mouse scrolled (1146, 390) with delta (0, 0)
Screenshot: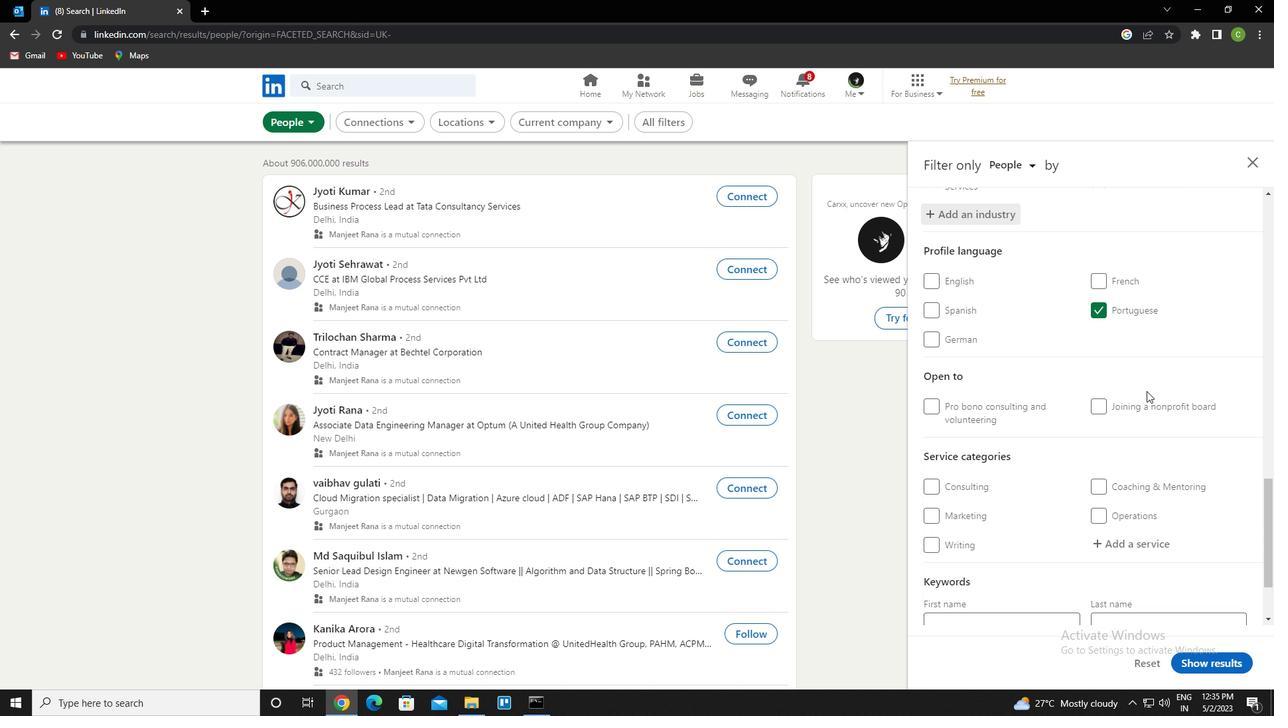 
Action: Mouse scrolled (1146, 390) with delta (0, 0)
Screenshot: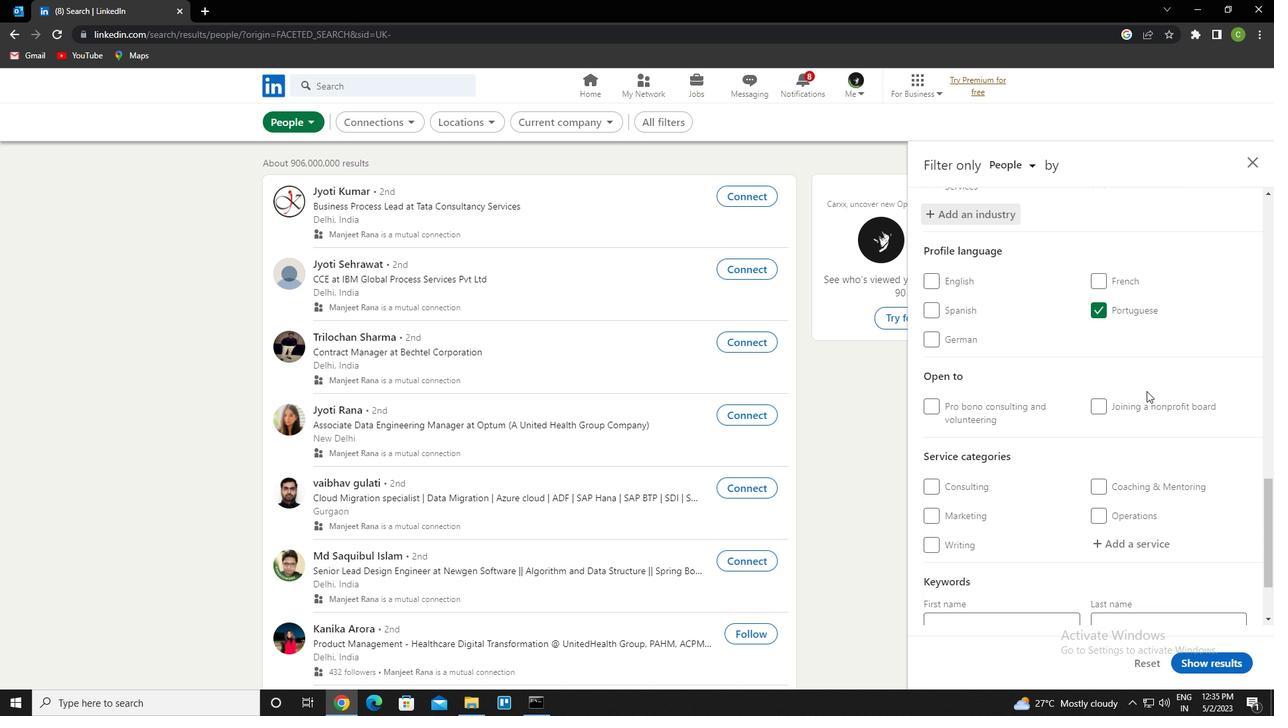 
Action: Mouse moved to (1147, 408)
Screenshot: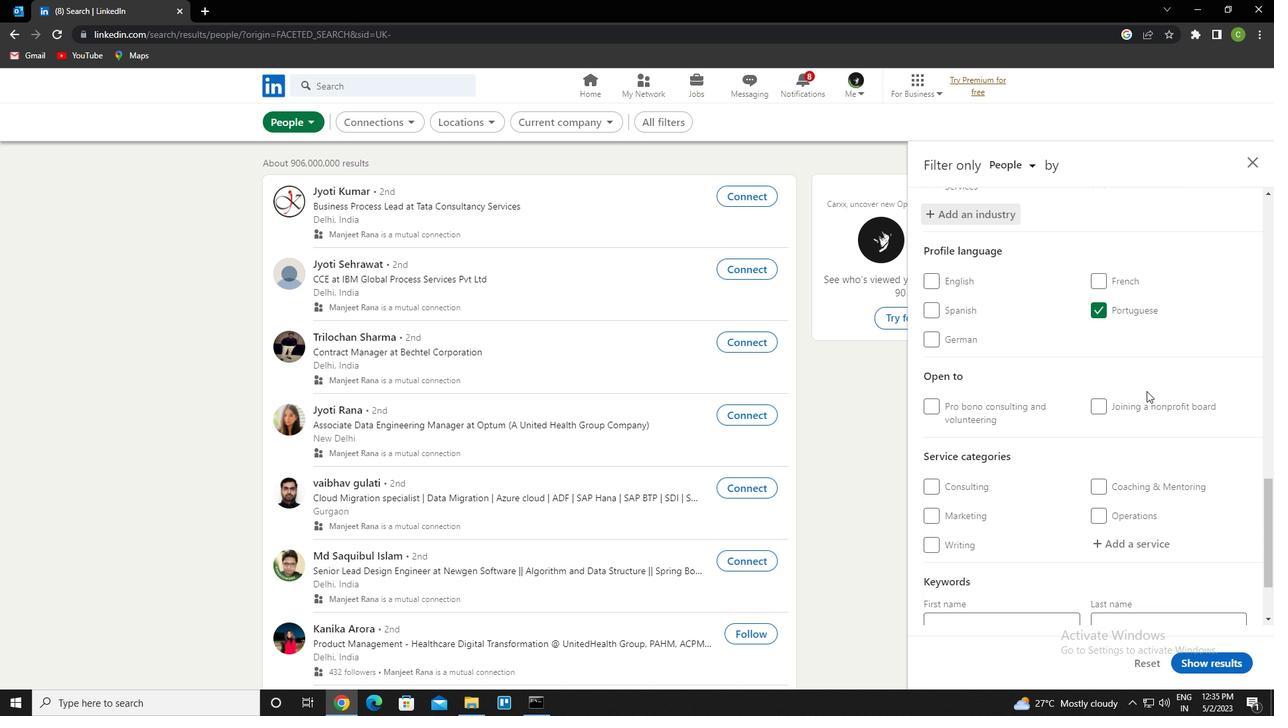 
Action: Mouse scrolled (1147, 408) with delta (0, 0)
Screenshot: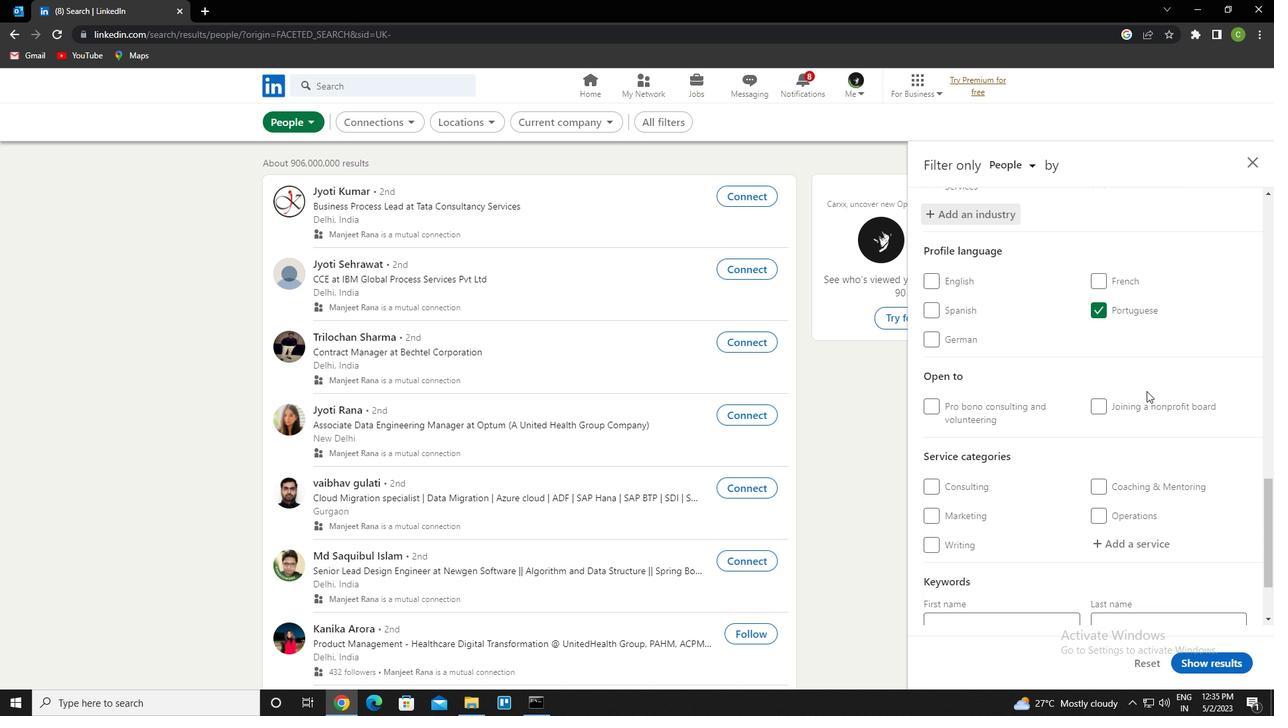 
Action: Mouse moved to (1139, 444)
Screenshot: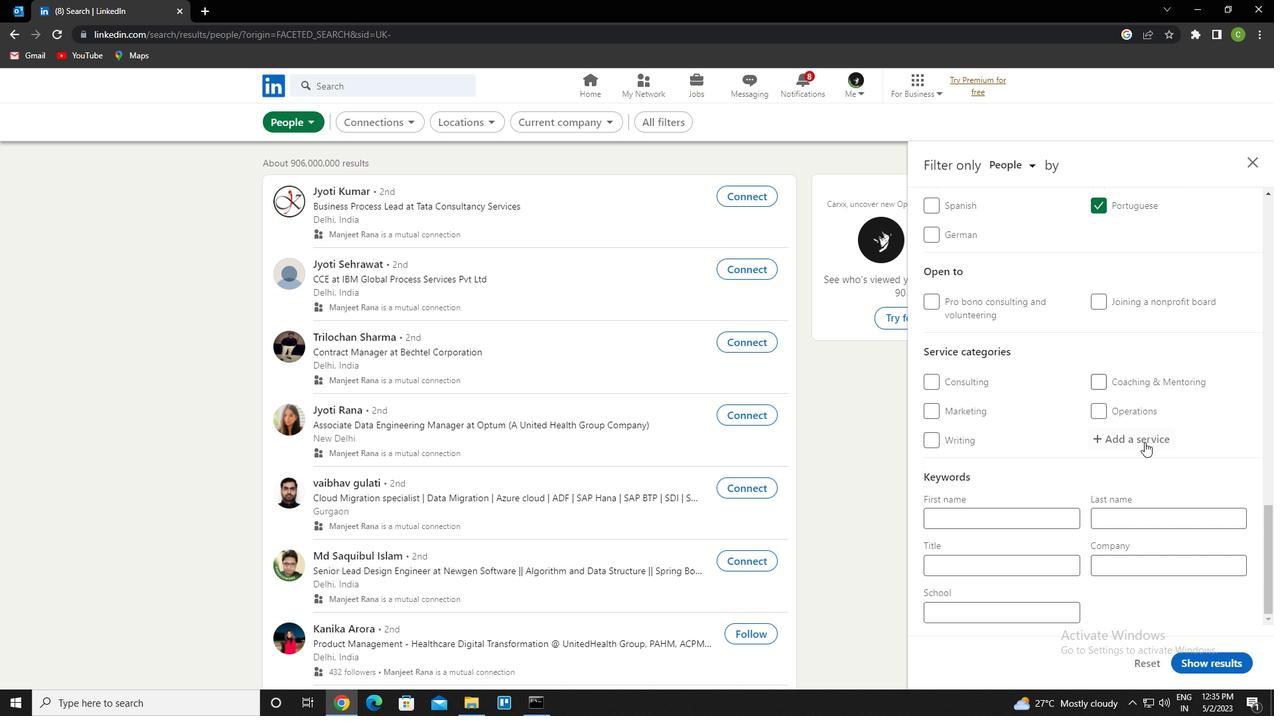 
Action: Mouse pressed left at (1139, 444)
Screenshot: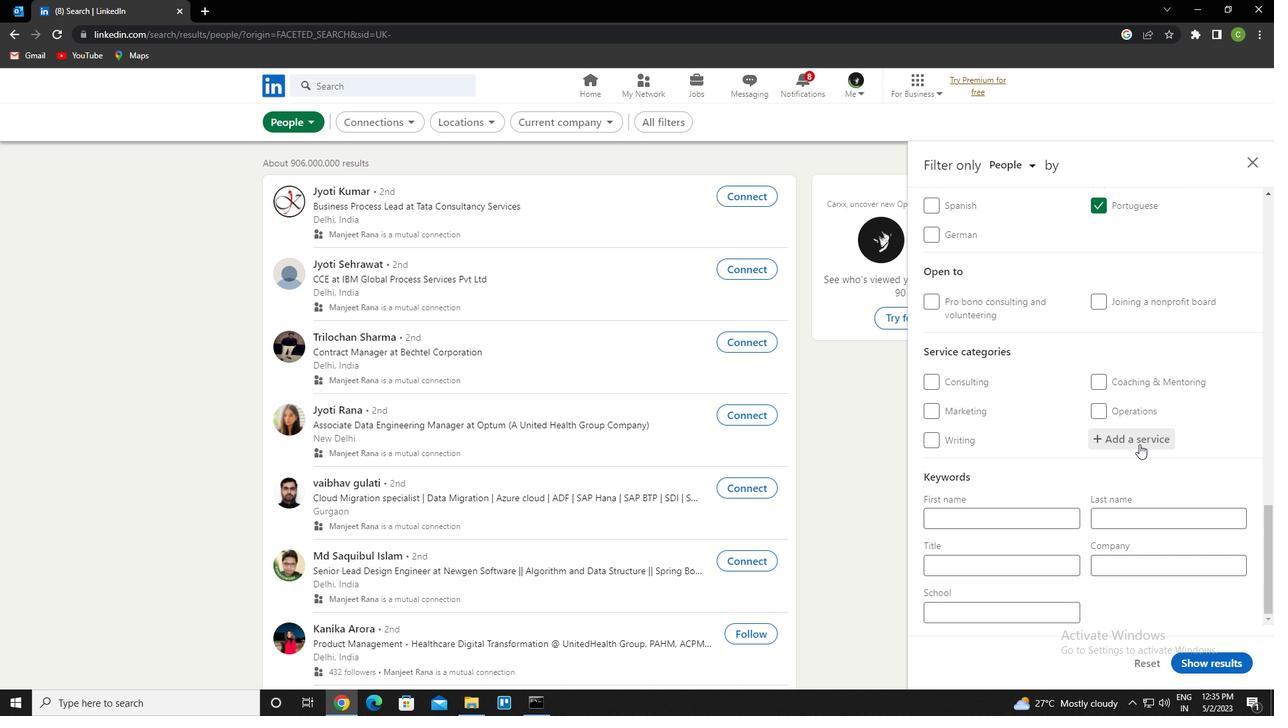 
Action: Key pressed <Key.caps_lock>c<Key.caps_lock>ontent<Key.down><Key.enter>
Screenshot: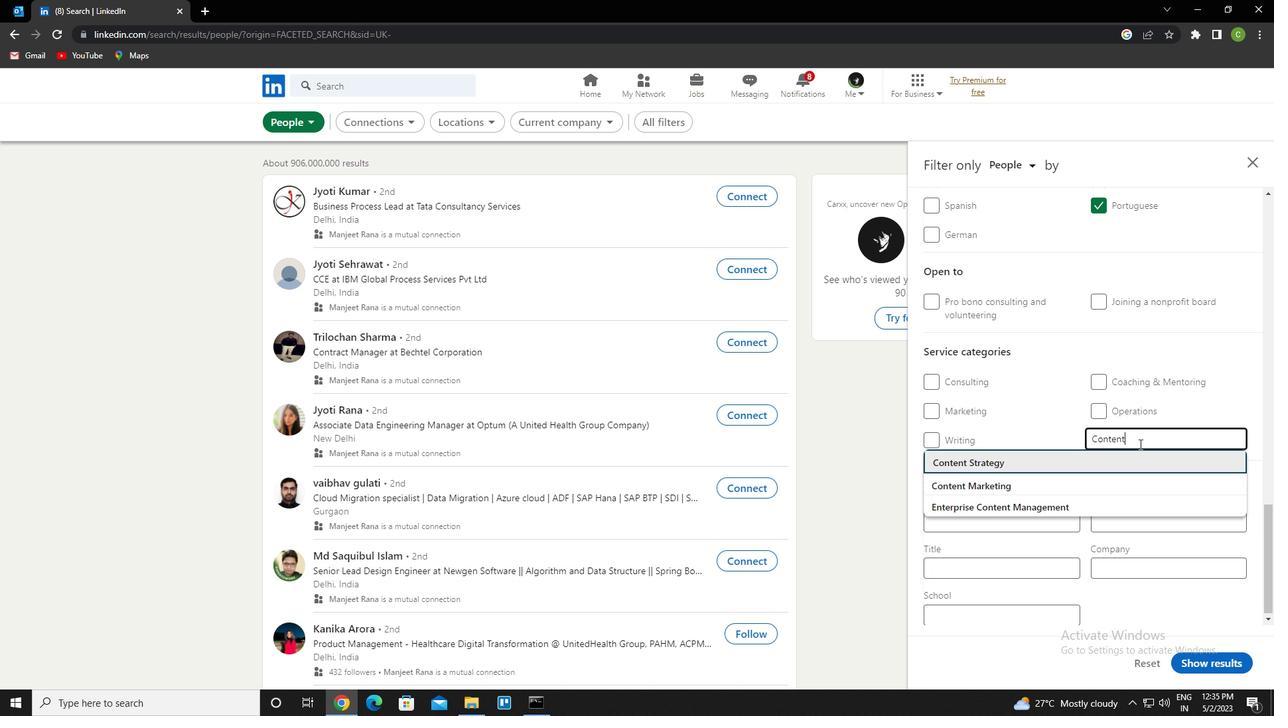 
Action: Mouse scrolled (1139, 444) with delta (0, 0)
Screenshot: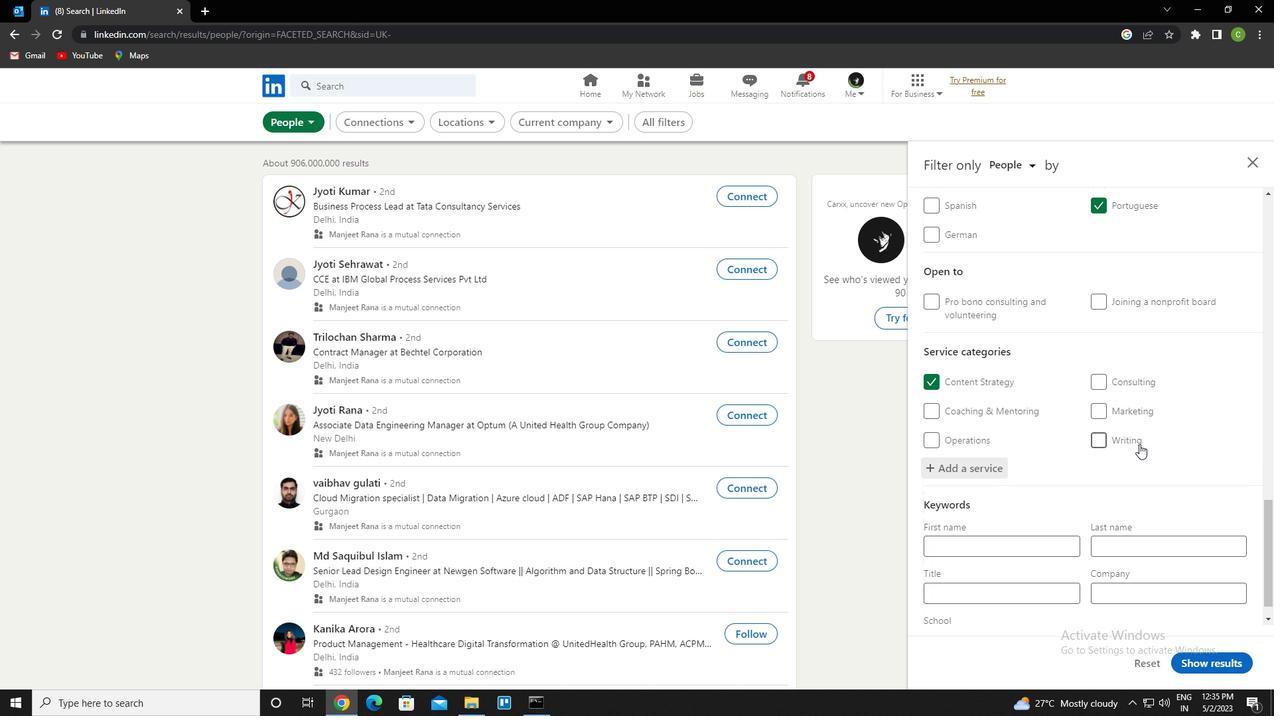 
Action: Mouse scrolled (1139, 444) with delta (0, 0)
Screenshot: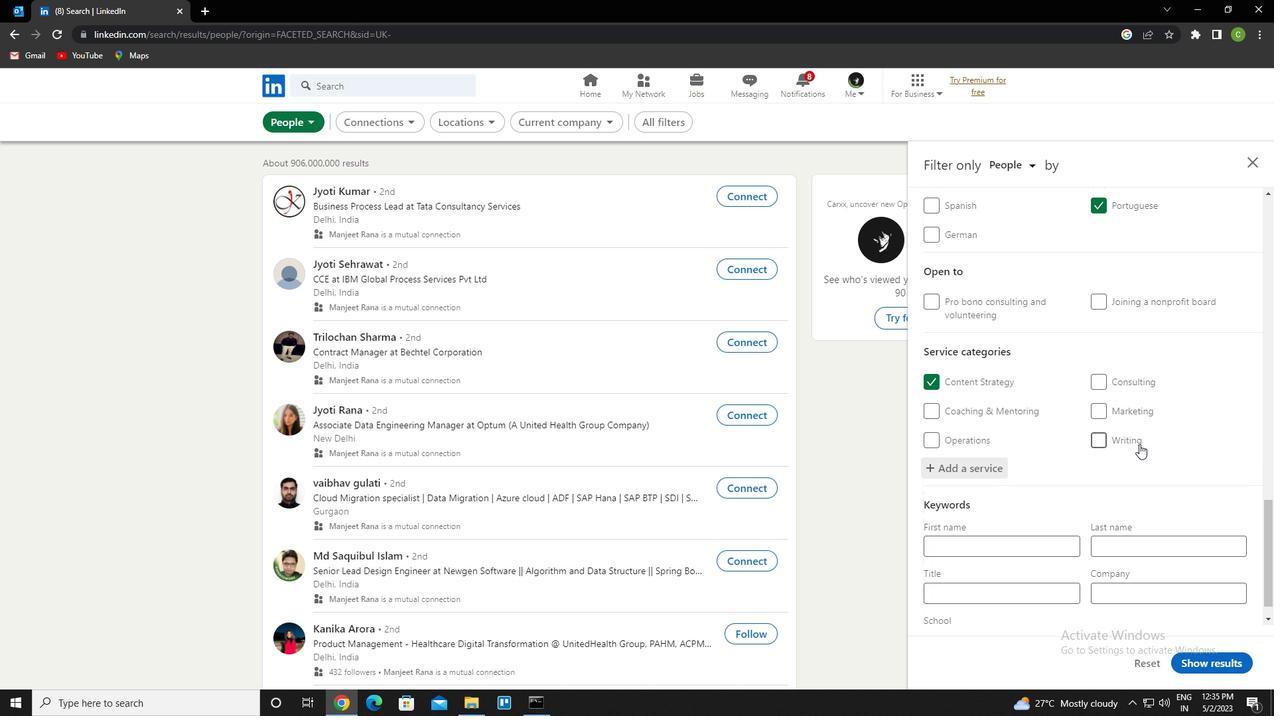 
Action: Mouse scrolled (1139, 444) with delta (0, 0)
Screenshot: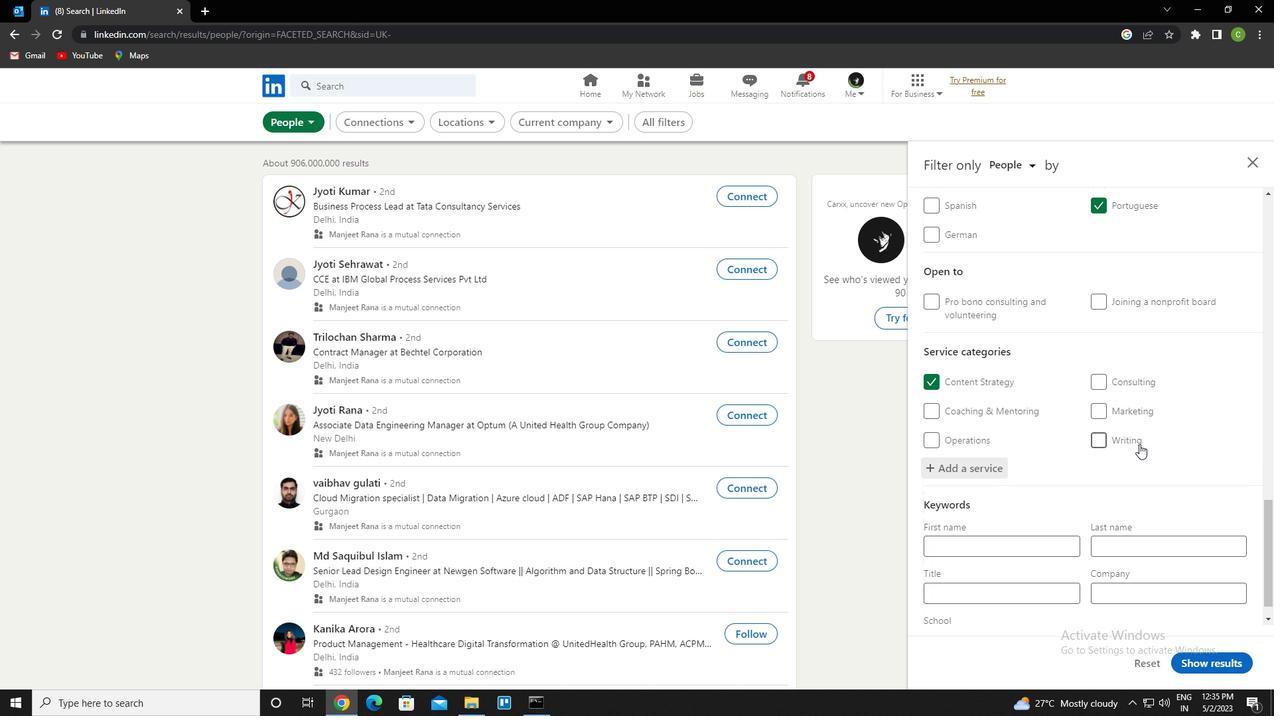 
Action: Mouse scrolled (1139, 444) with delta (0, 0)
Screenshot: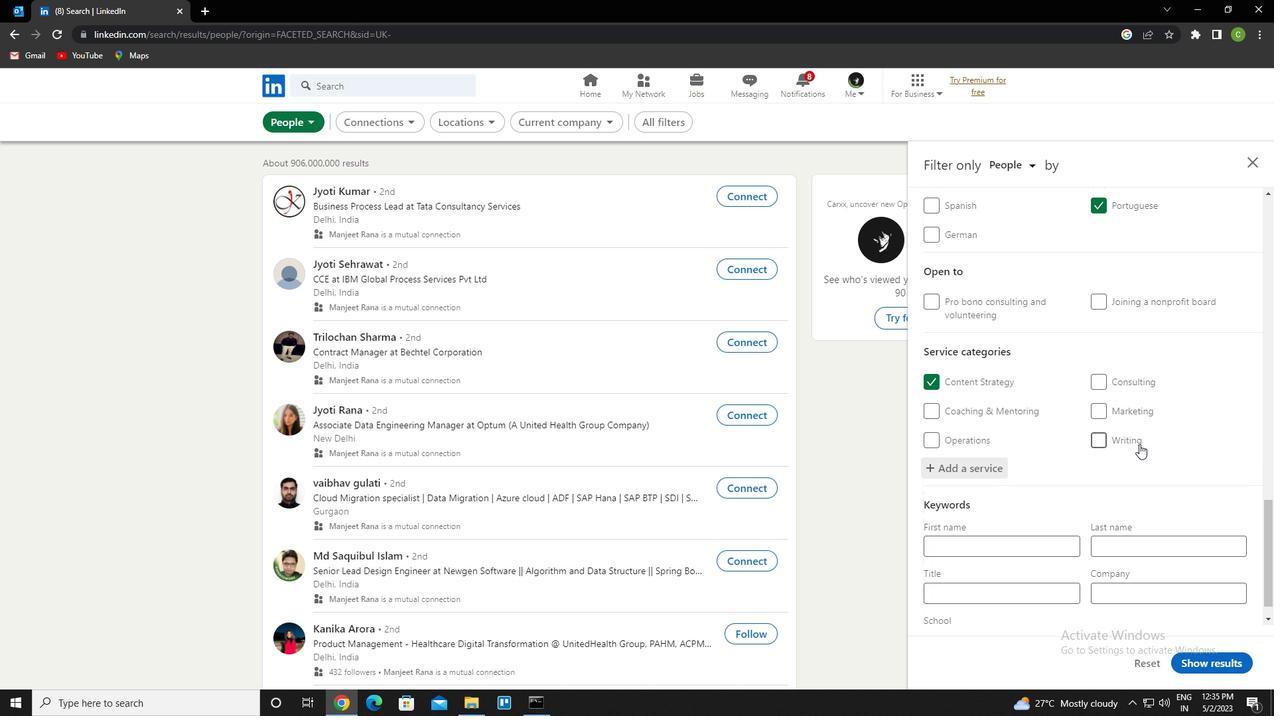 
Action: Mouse scrolled (1139, 444) with delta (0, 0)
Screenshot: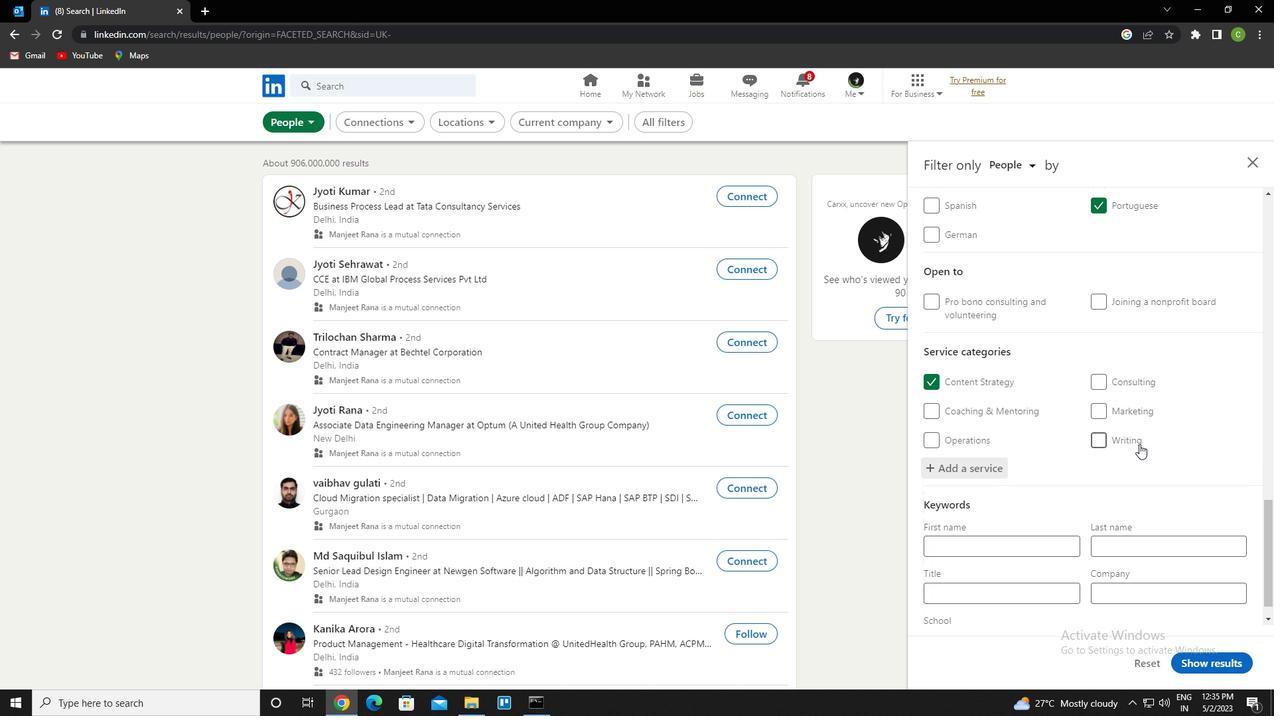 
Action: Mouse scrolled (1139, 444) with delta (0, 0)
Screenshot: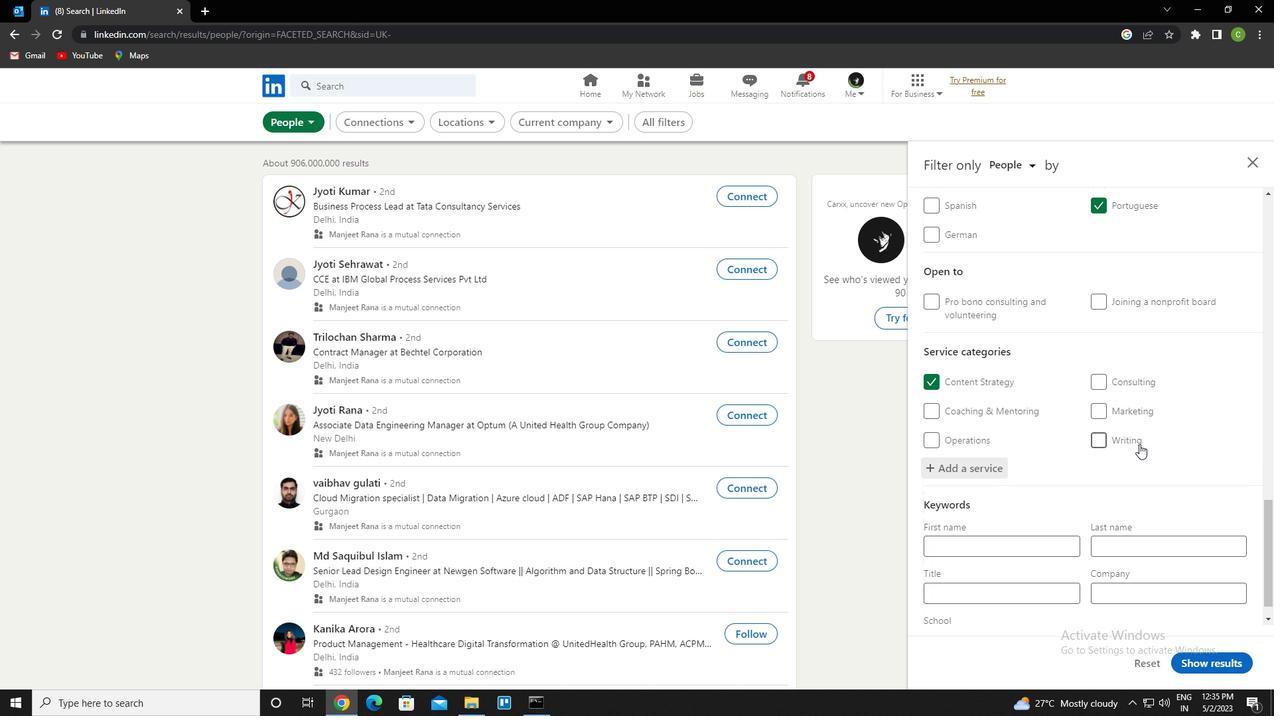
Action: Mouse scrolled (1139, 444) with delta (0, 0)
Screenshot: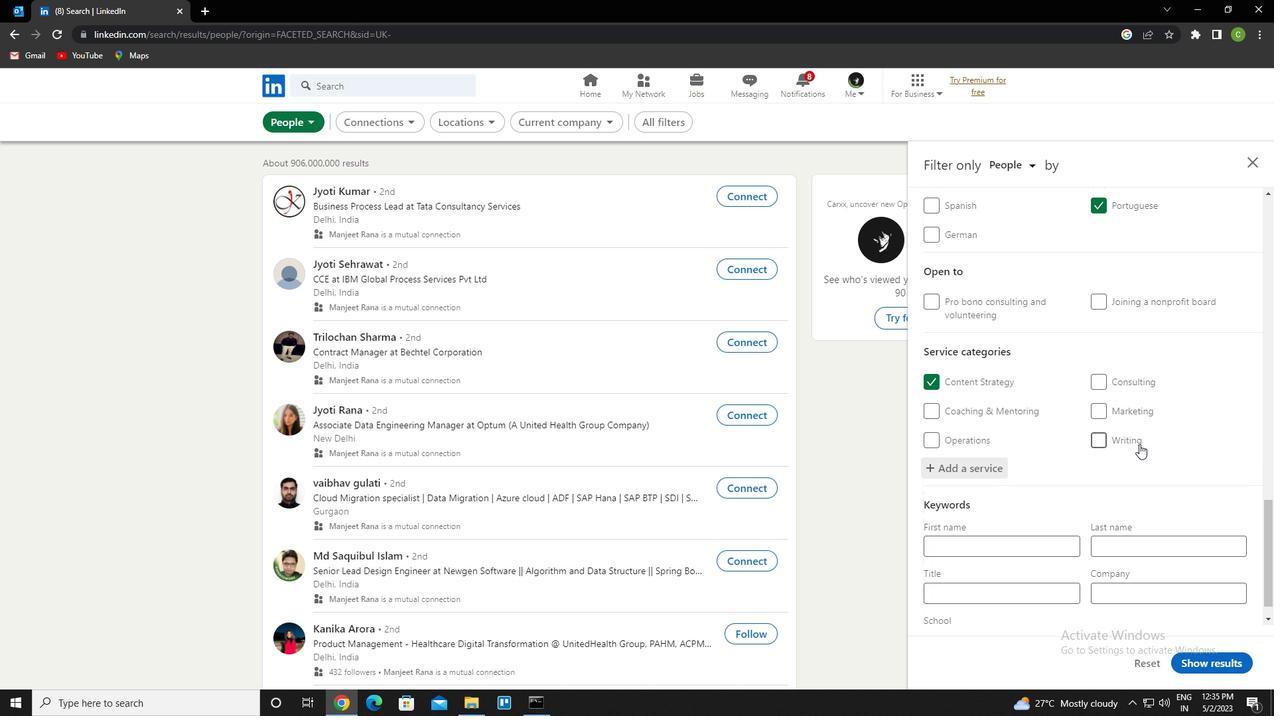 
Action: Mouse scrolled (1139, 444) with delta (0, 0)
Screenshot: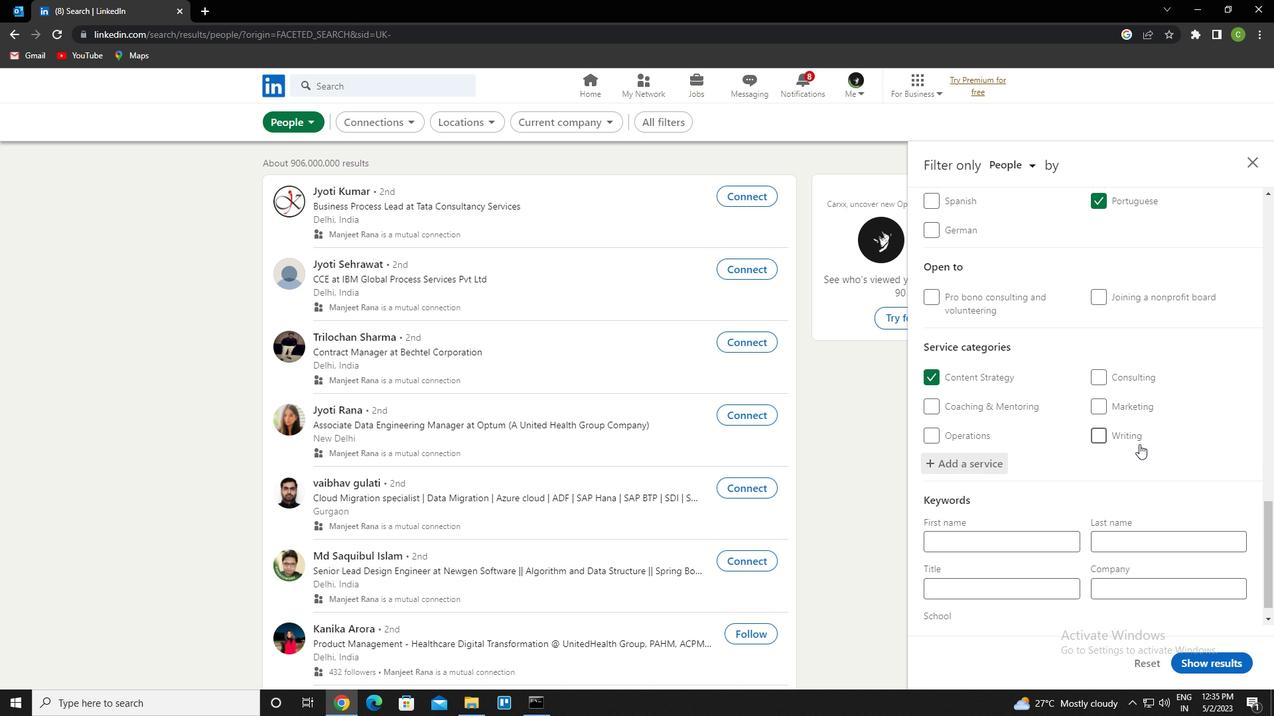 
Action: Mouse moved to (1012, 574)
Screenshot: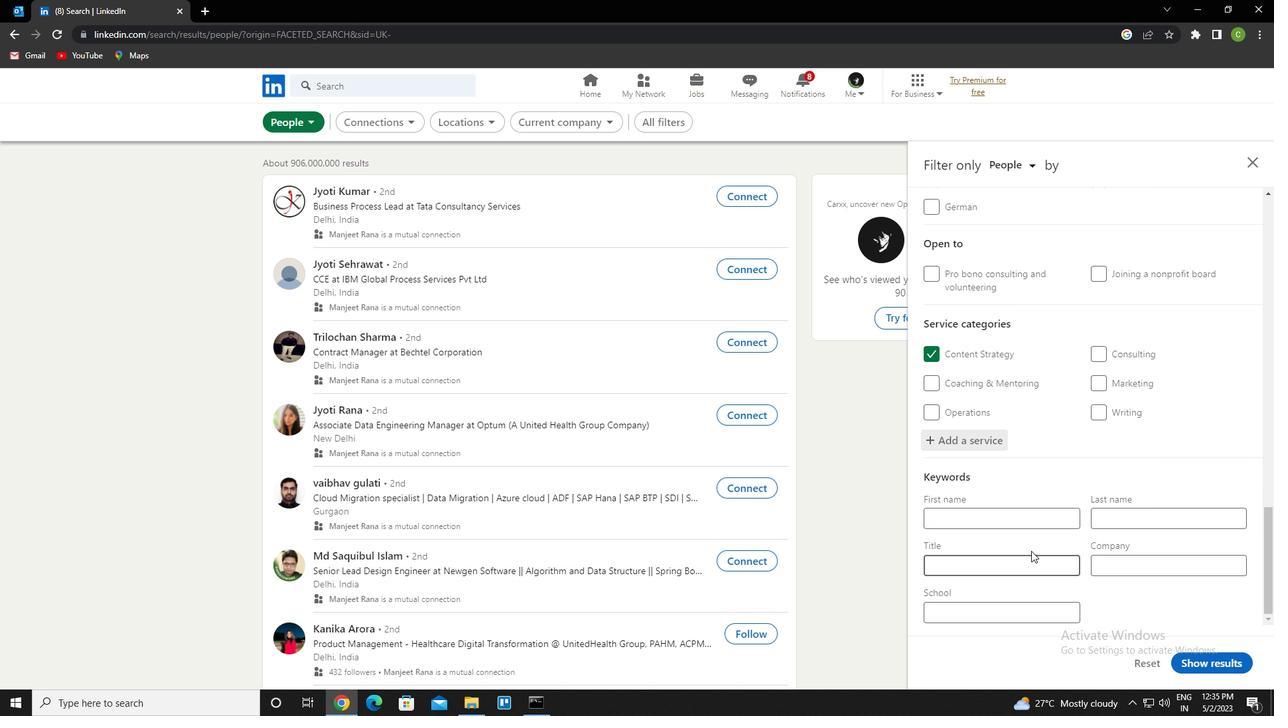 
Action: Mouse pressed left at (1012, 574)
Screenshot: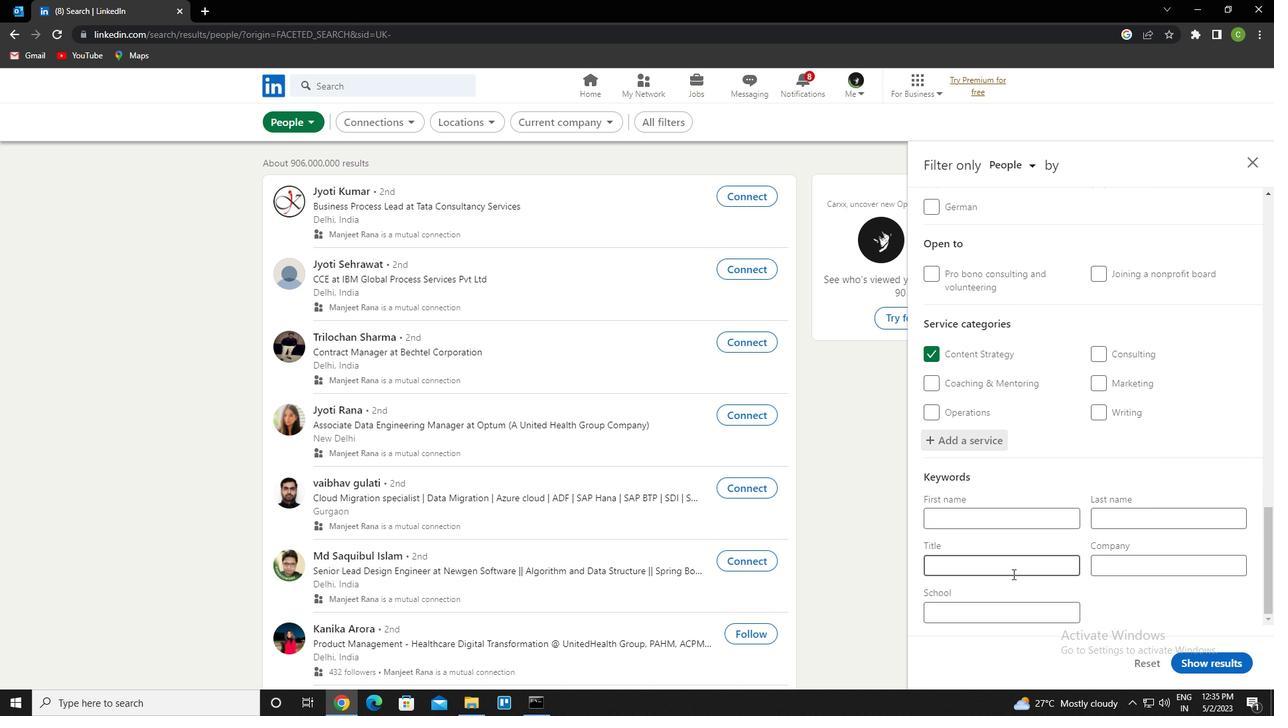 
Action: Key pressed <Key.caps_lock>d<Key.caps_lock>
Screenshot: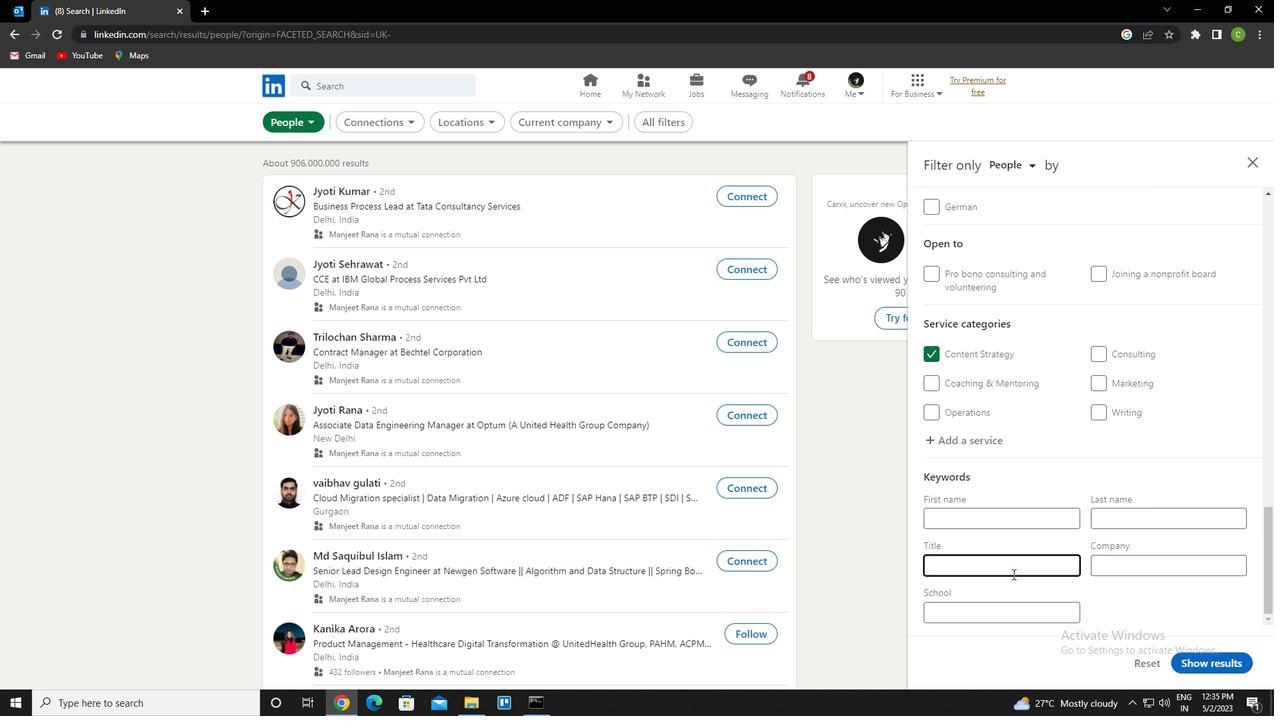 
Action: Mouse moved to (1012, 574)
Screenshot: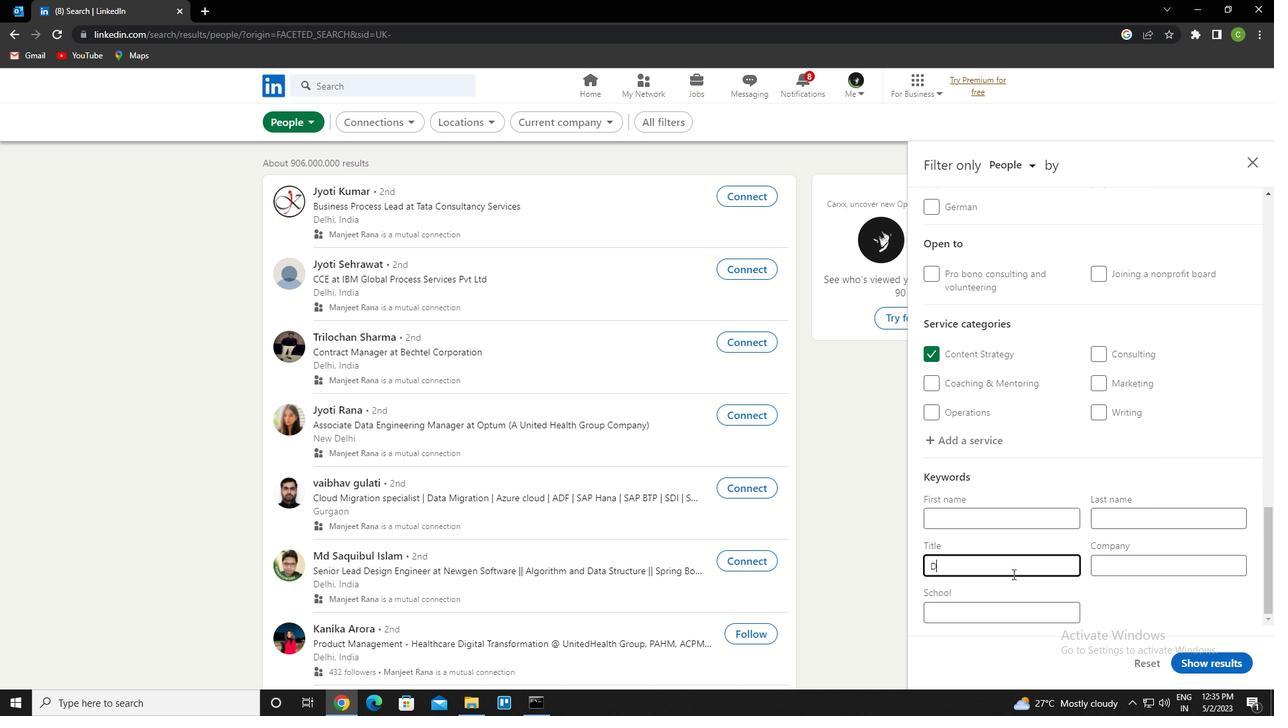 
Action: Key pressed igital<Key.space><Key.caps_lock>o<Key.caps_lock>verload
Screenshot: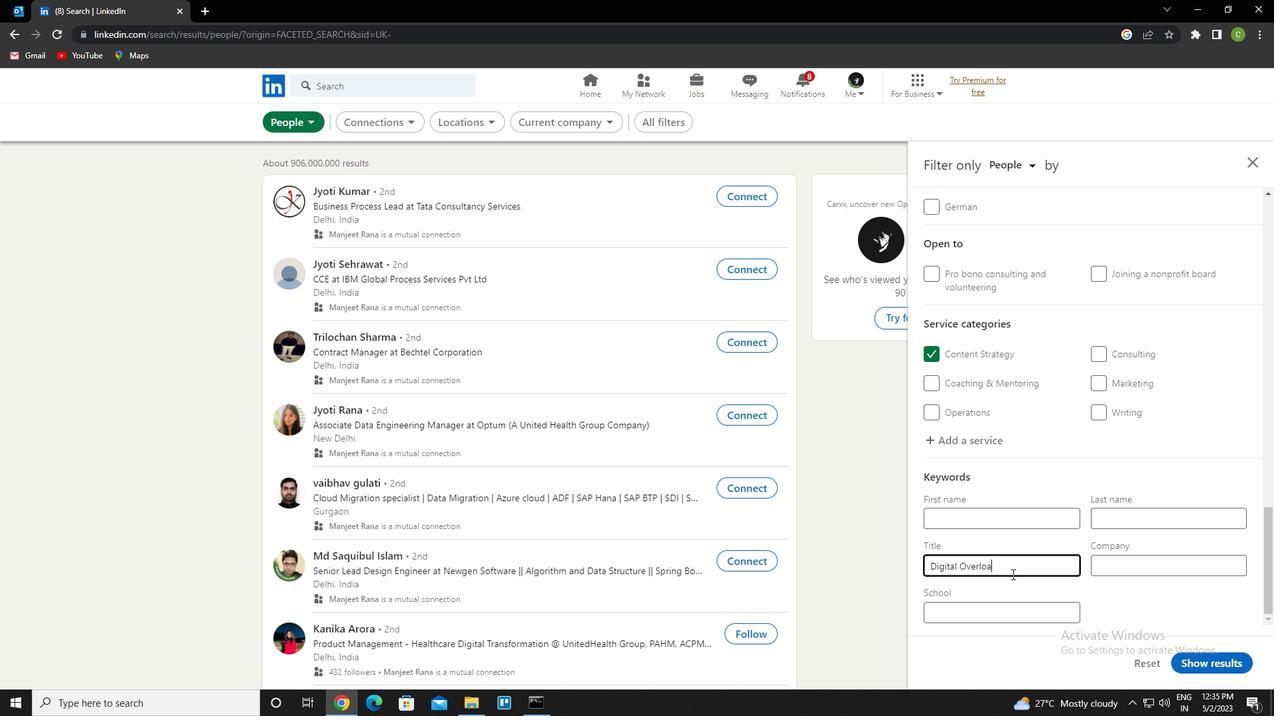
Action: Mouse moved to (1236, 667)
Screenshot: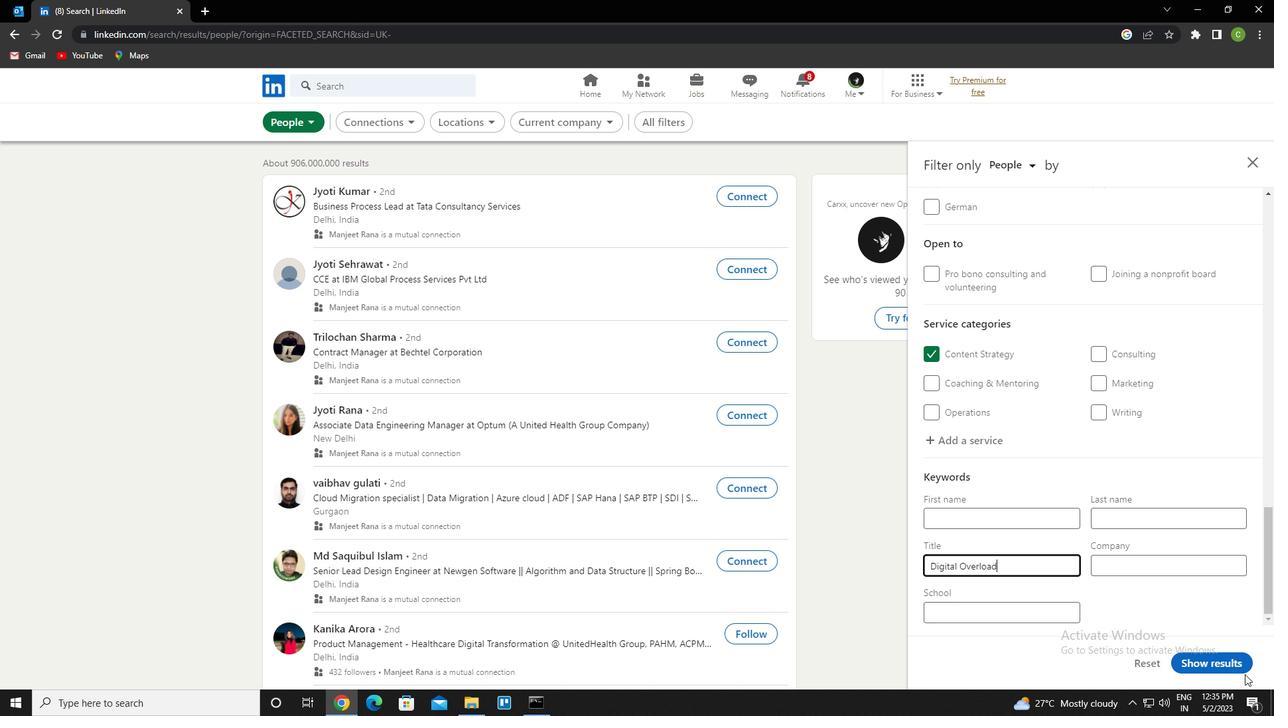 
Action: Mouse pressed left at (1236, 667)
Screenshot: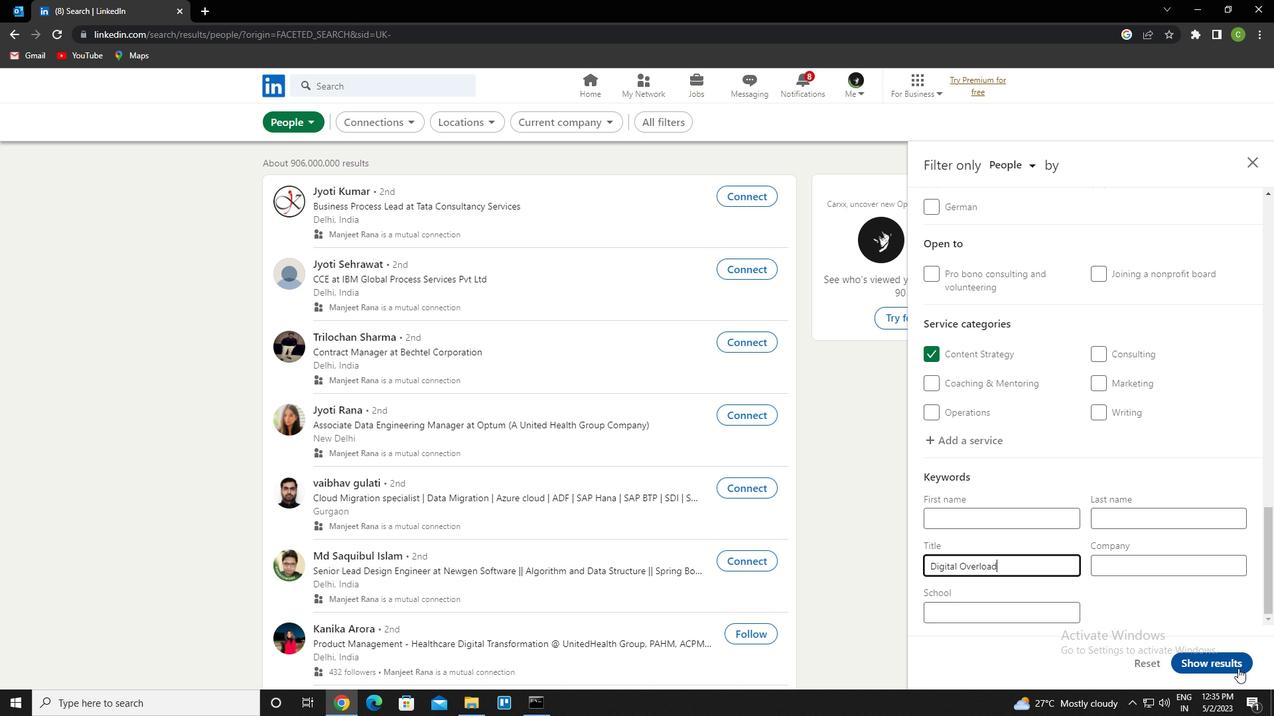 
Action: Mouse moved to (513, 642)
Screenshot: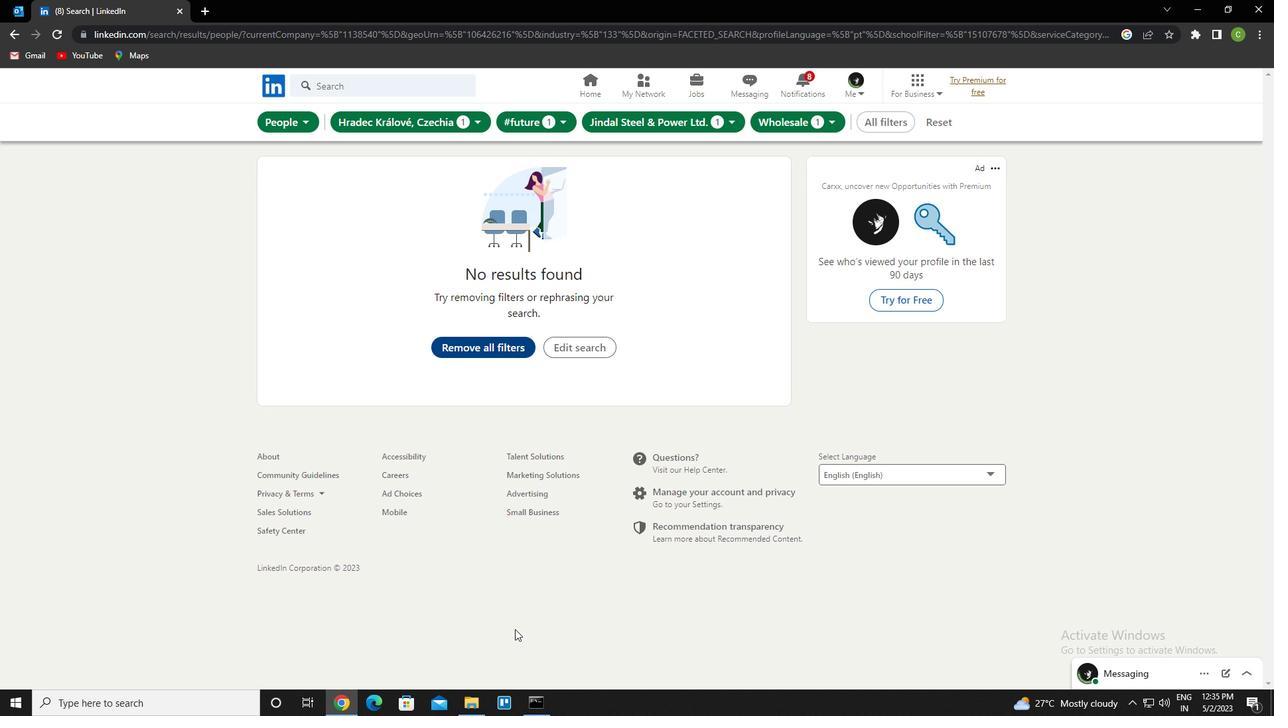 
